 Task: Look for space in Rudolstadt, Germany from 9th June, 2023 to 11th June, 2023 for 2 adults in price range Rs.6000 to Rs.10000. Place can be entire place with 2 bedrooms having 2 beds and 1 bathroom. Property type can be house, flat, guest house. Amenities needed are: wifi. Booking option can be shelf check-in. Required host language is English.
Action: Mouse moved to (392, 198)
Screenshot: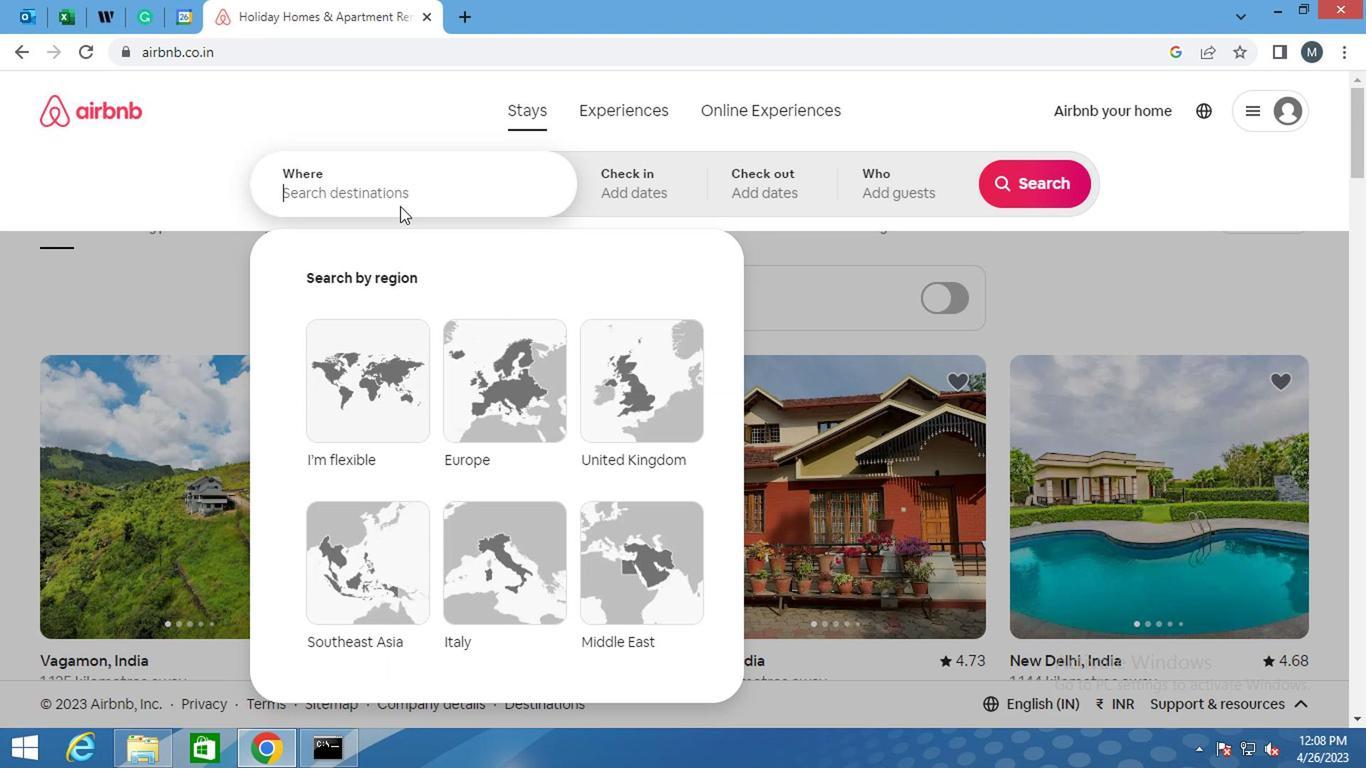 
Action: Mouse pressed left at (392, 198)
Screenshot: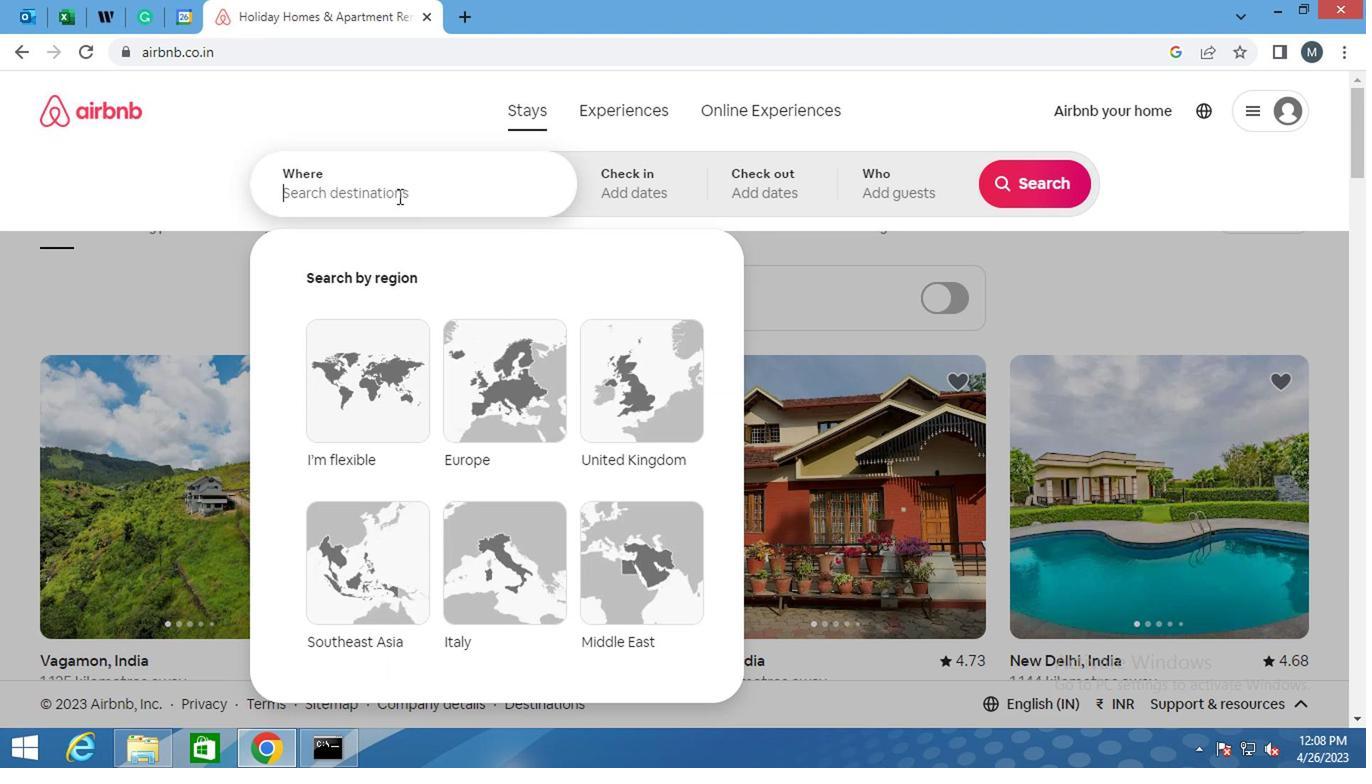 
Action: Key pressed <Key.shift><Key.shift>RUDOLSTADT
Screenshot: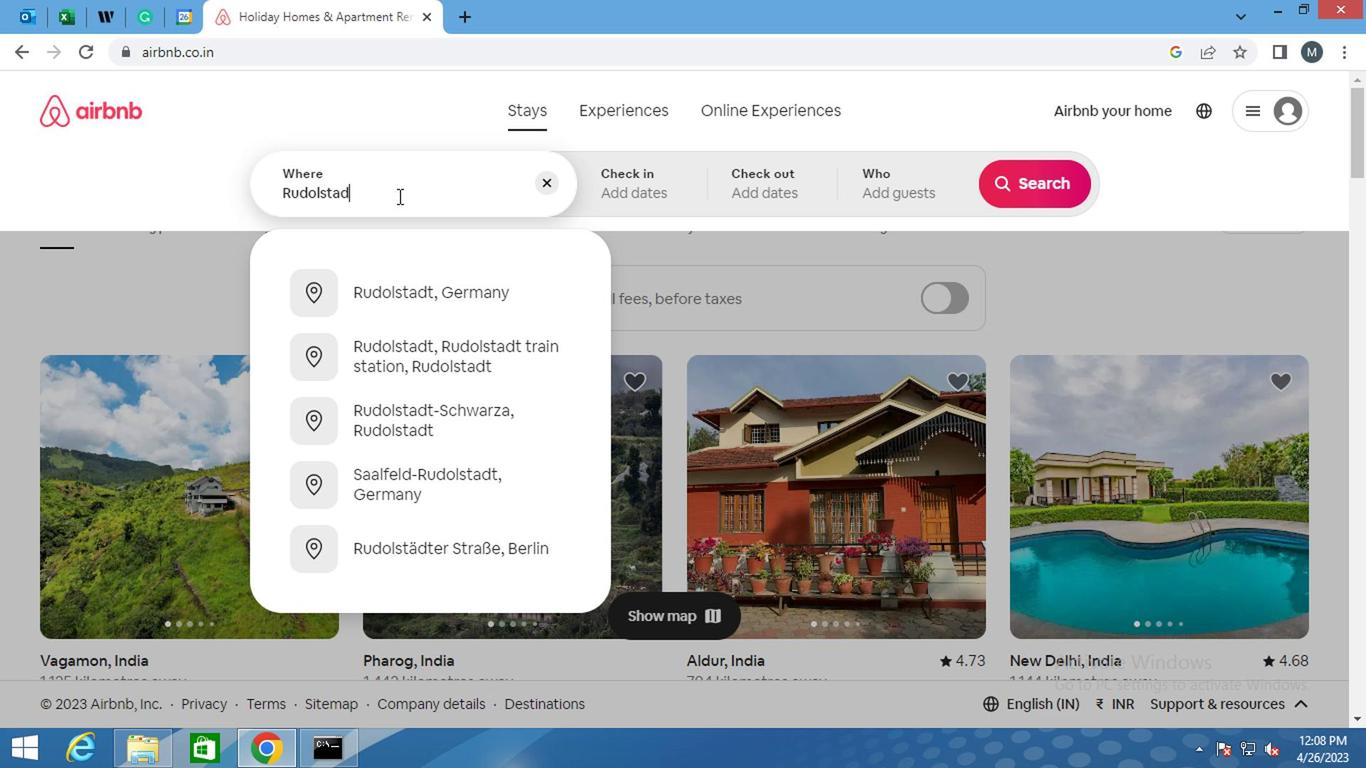 
Action: Mouse moved to (430, 302)
Screenshot: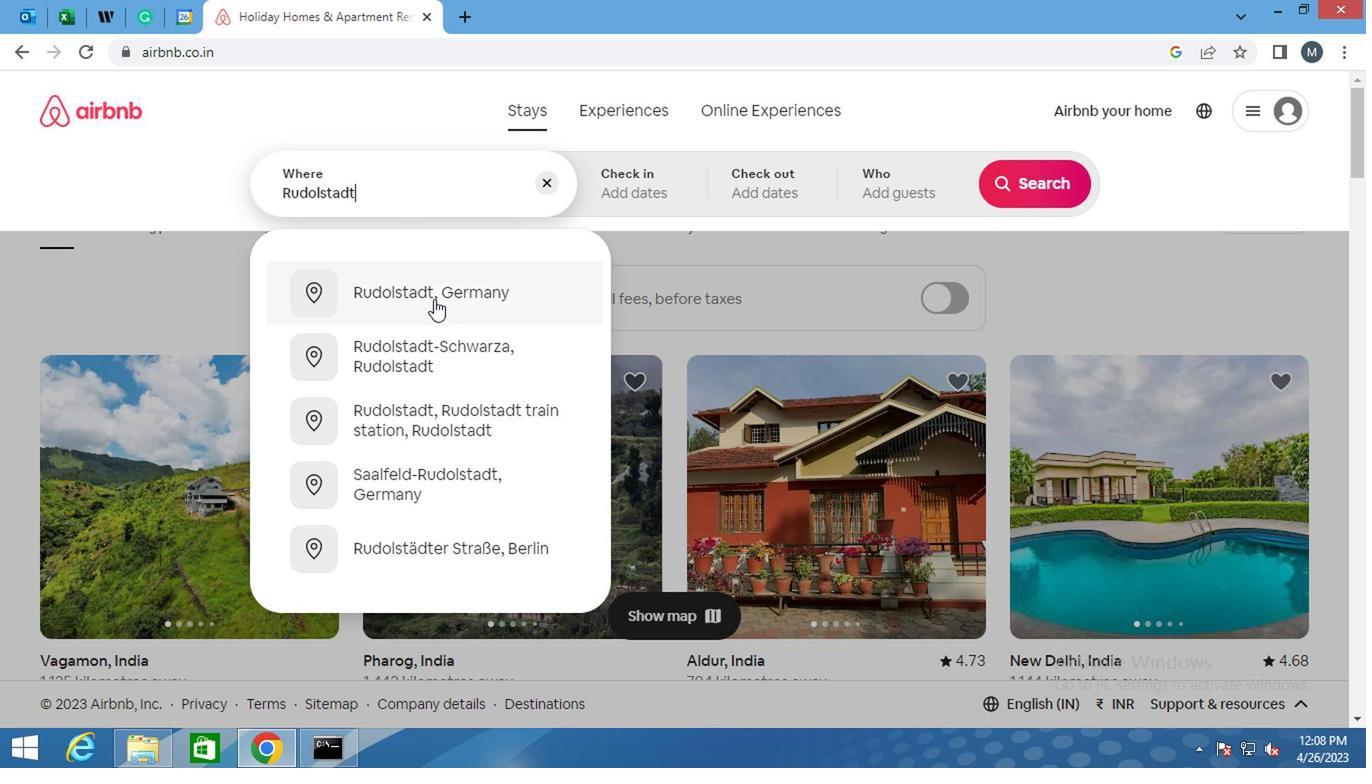 
Action: Mouse pressed left at (430, 302)
Screenshot: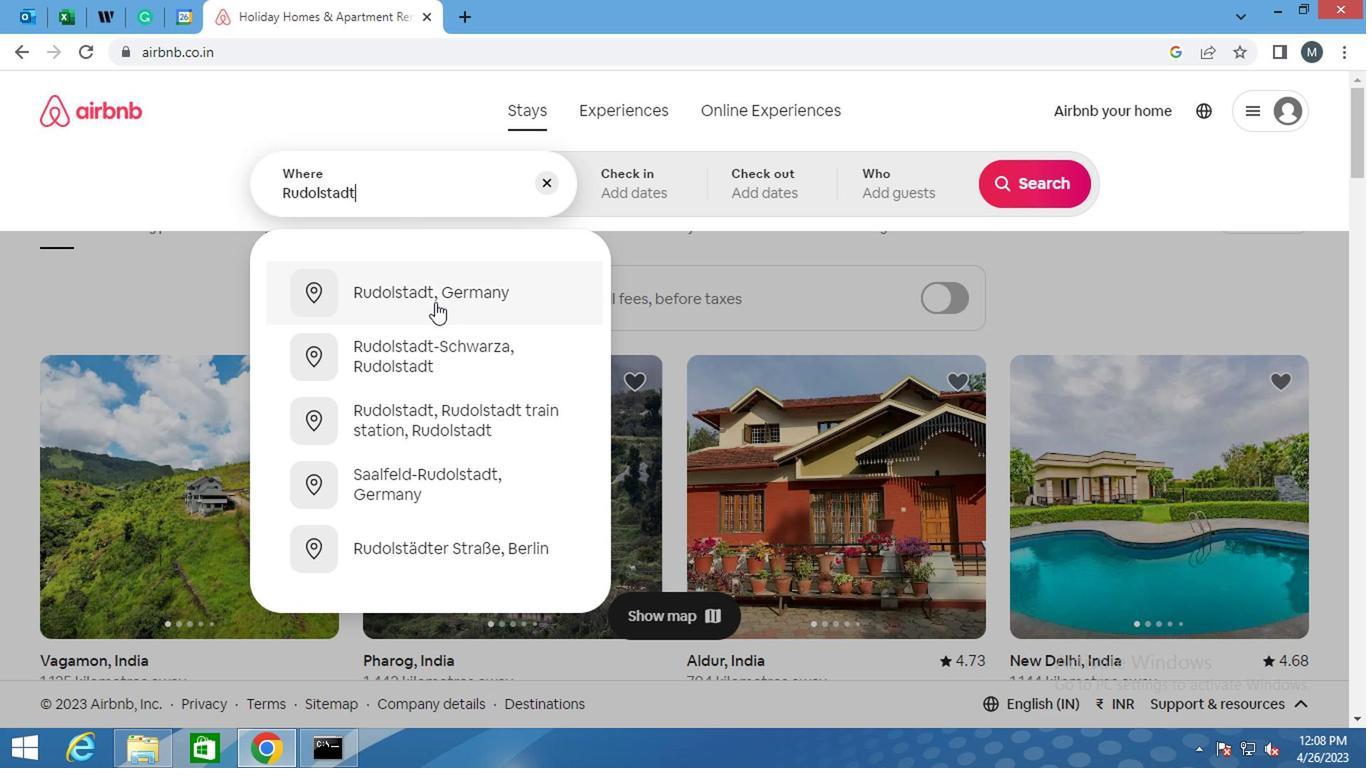 
Action: Mouse moved to (1015, 340)
Screenshot: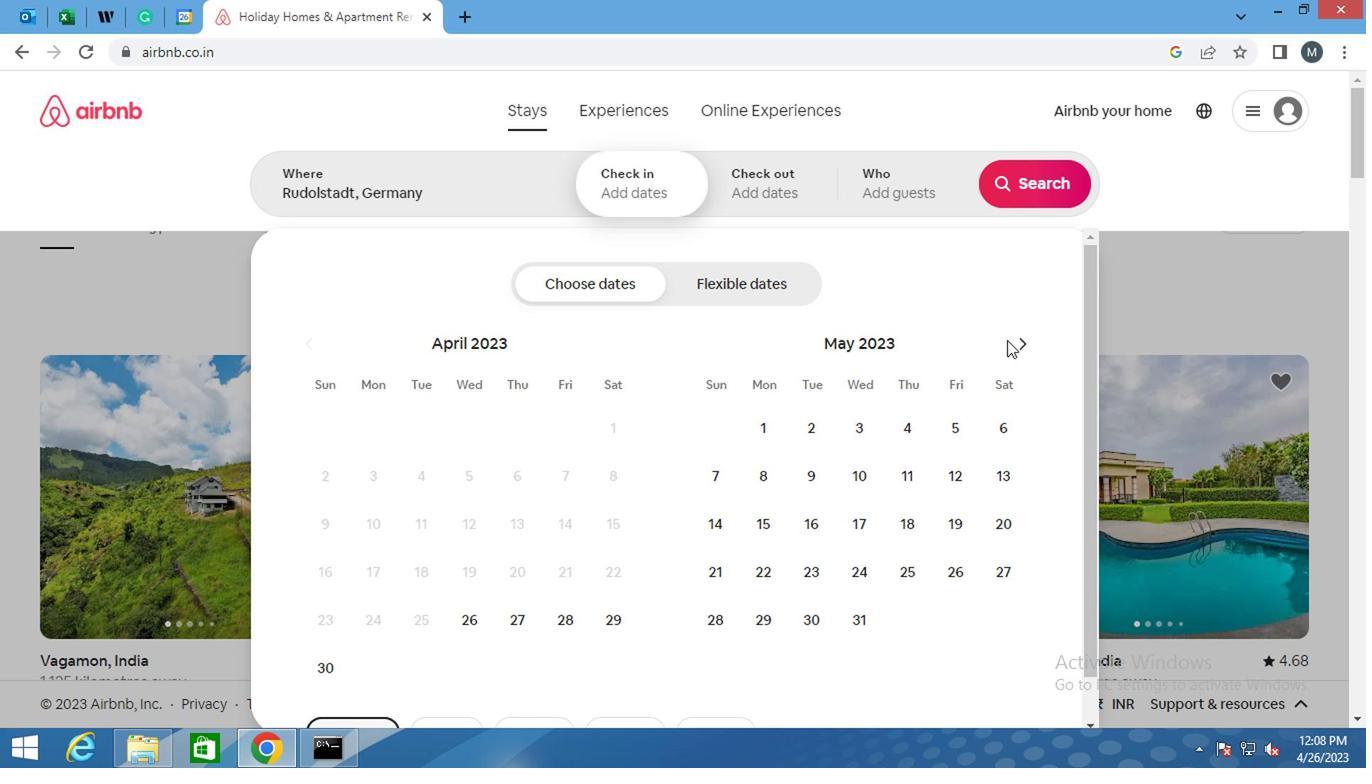 
Action: Mouse pressed left at (1015, 340)
Screenshot: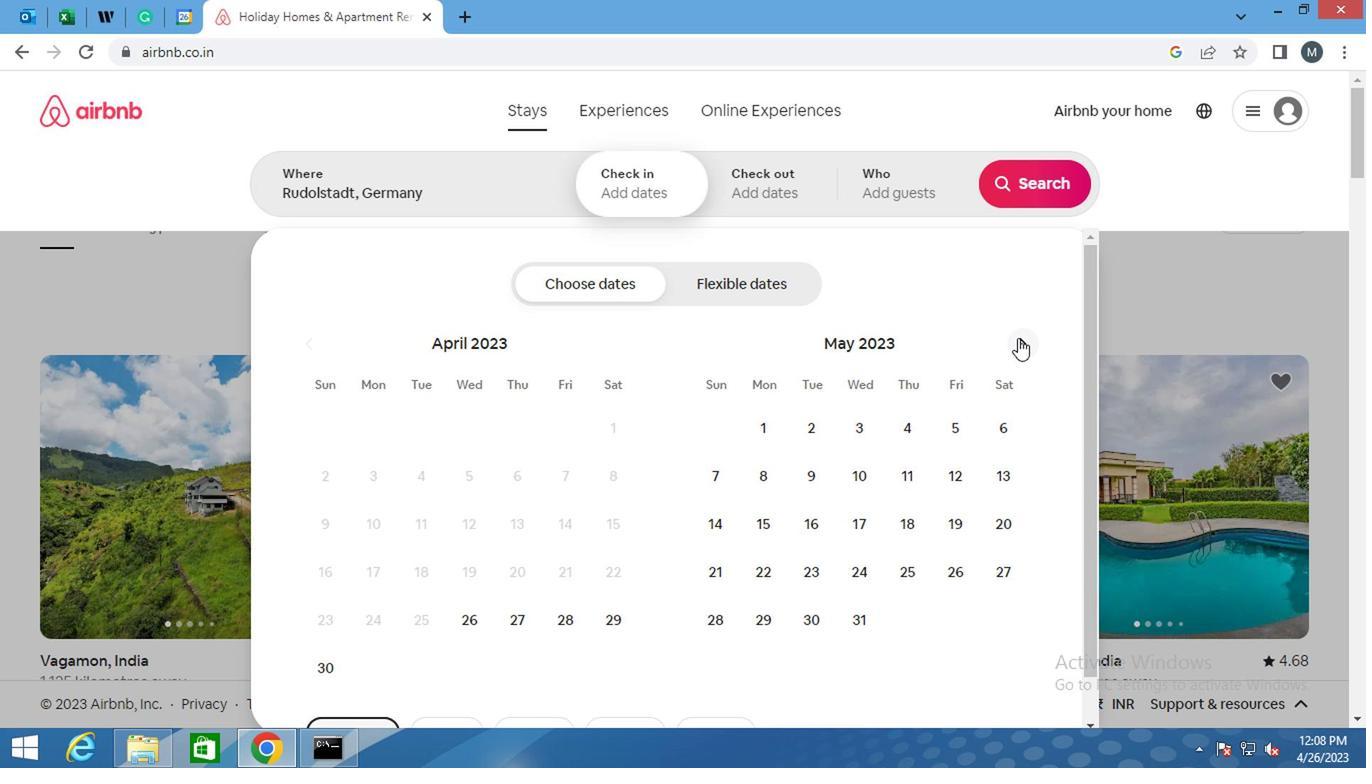 
Action: Mouse moved to (1017, 340)
Screenshot: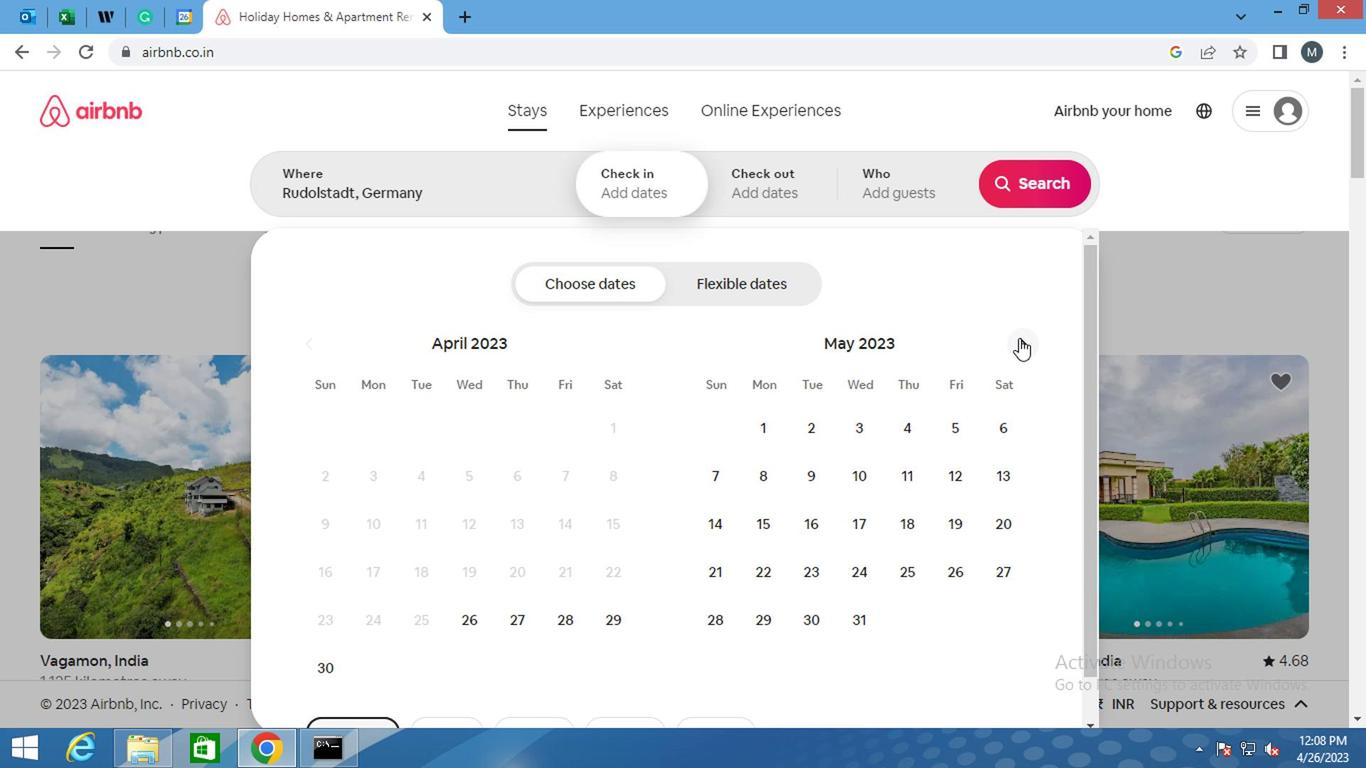 
Action: Mouse pressed left at (1017, 340)
Screenshot: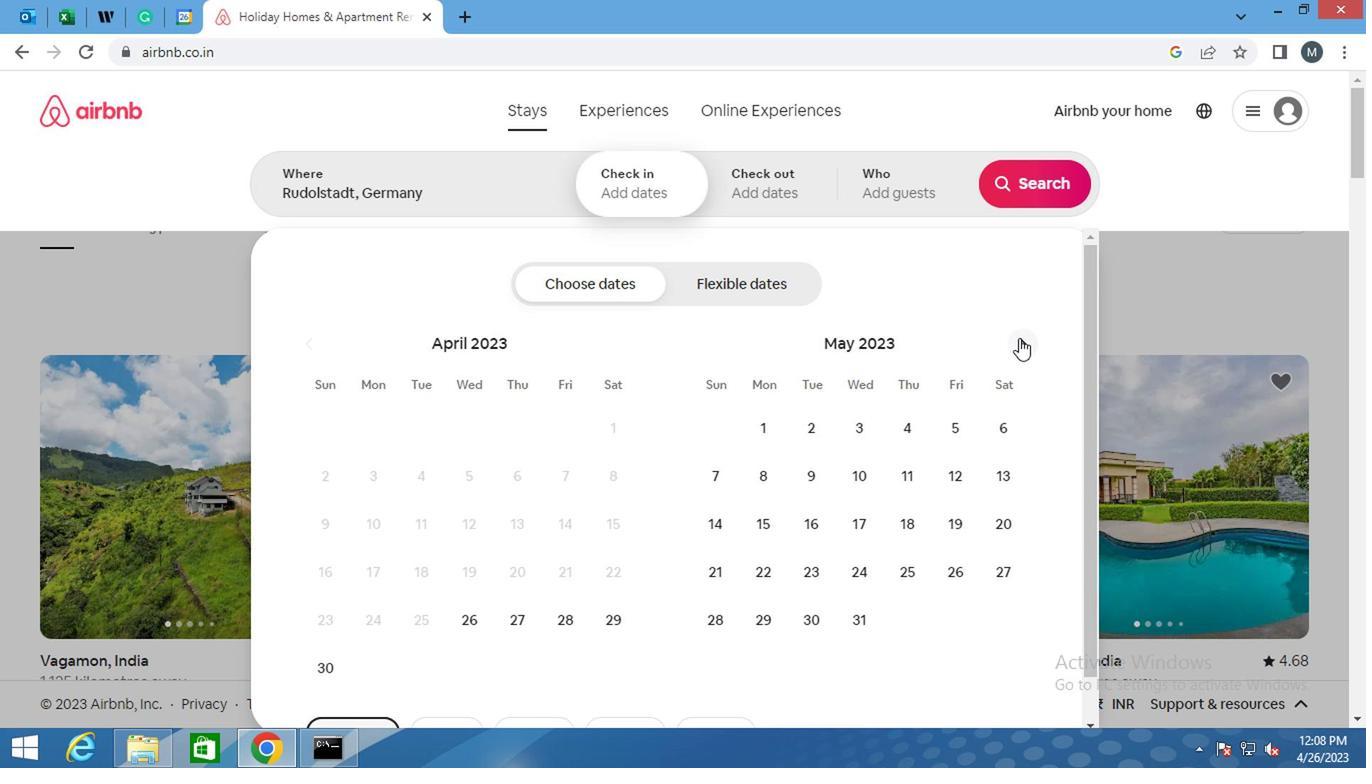 
Action: Mouse moved to (554, 481)
Screenshot: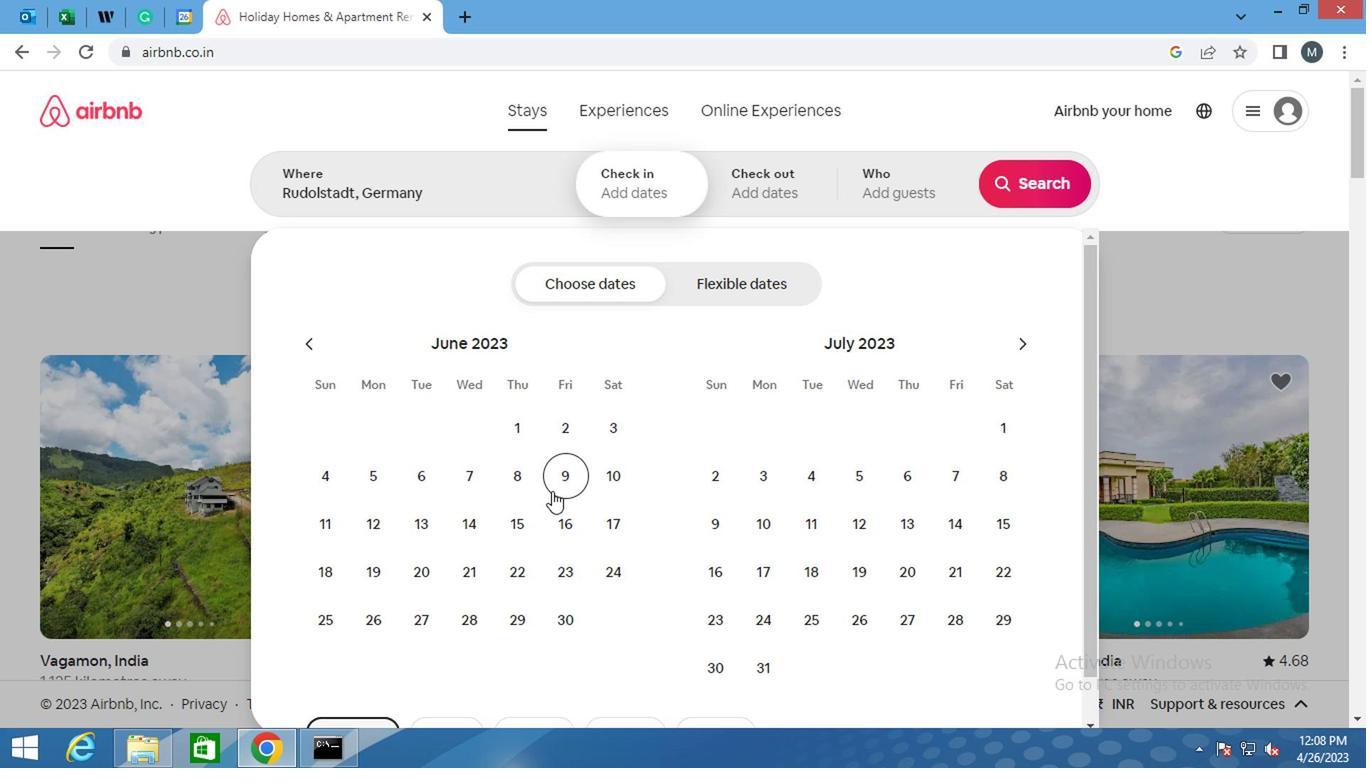 
Action: Mouse pressed left at (554, 481)
Screenshot: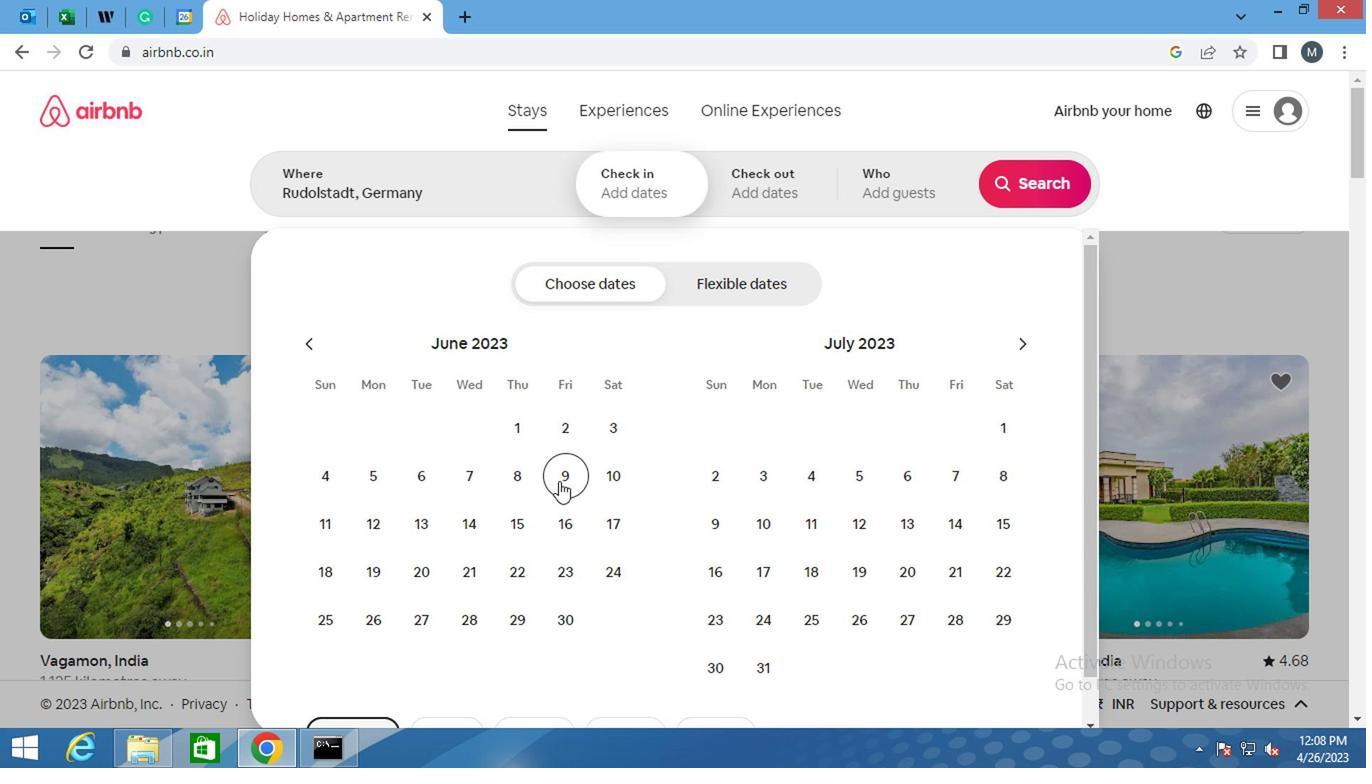 
Action: Mouse moved to (316, 531)
Screenshot: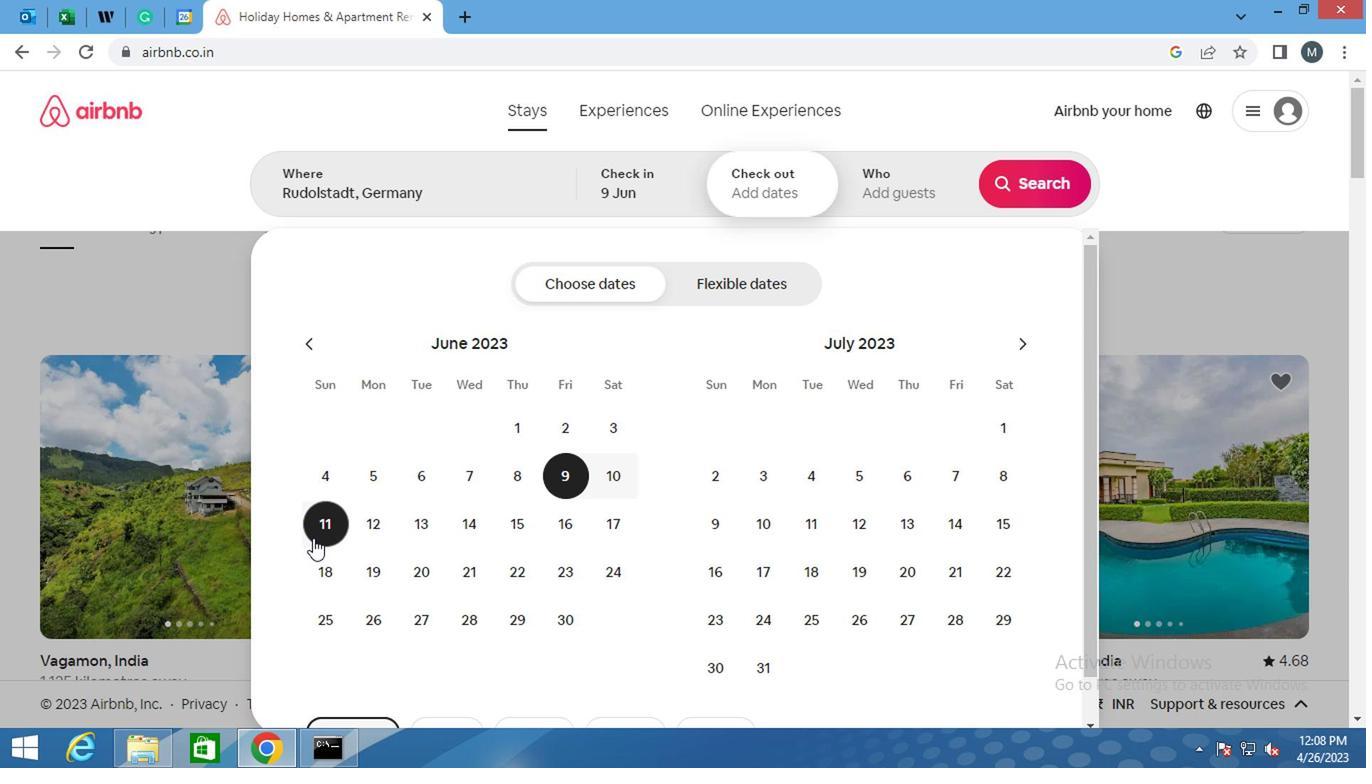 
Action: Mouse pressed left at (316, 531)
Screenshot: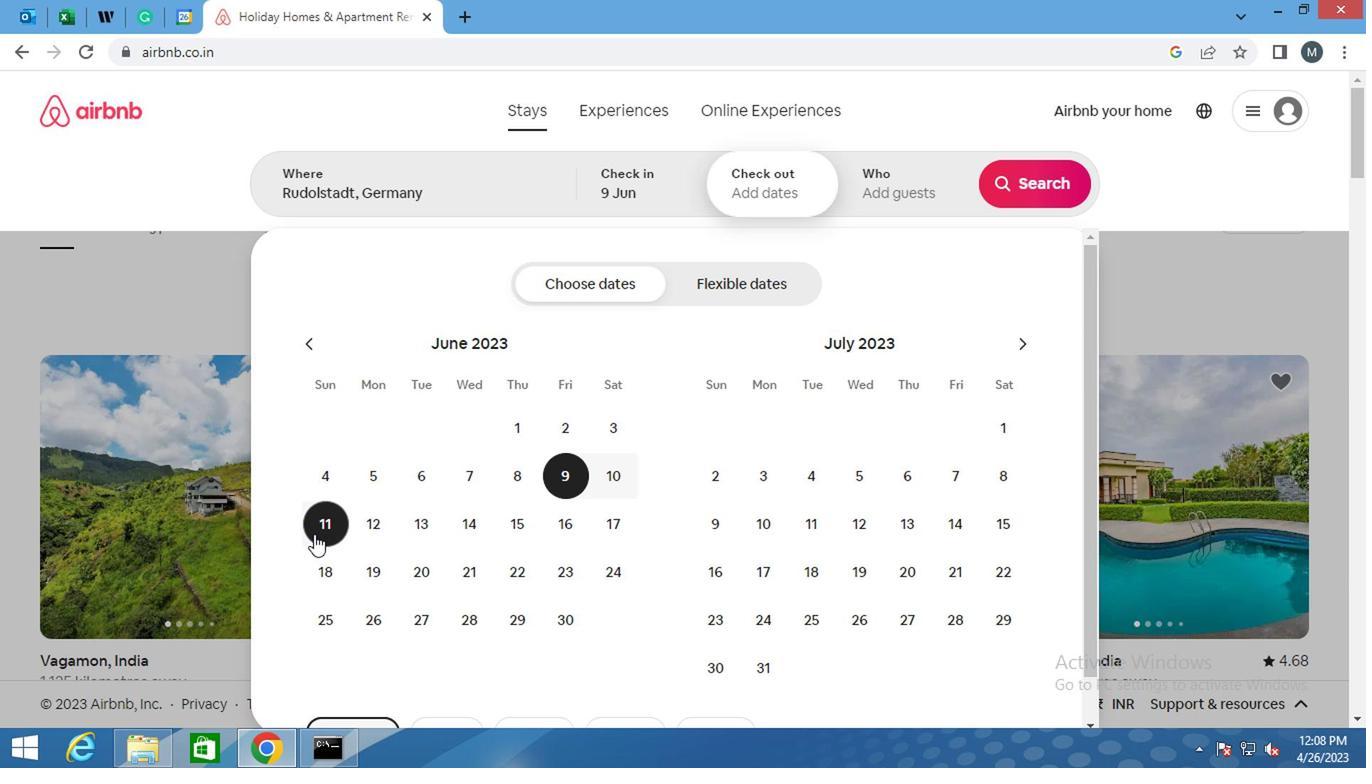 
Action: Mouse moved to (867, 196)
Screenshot: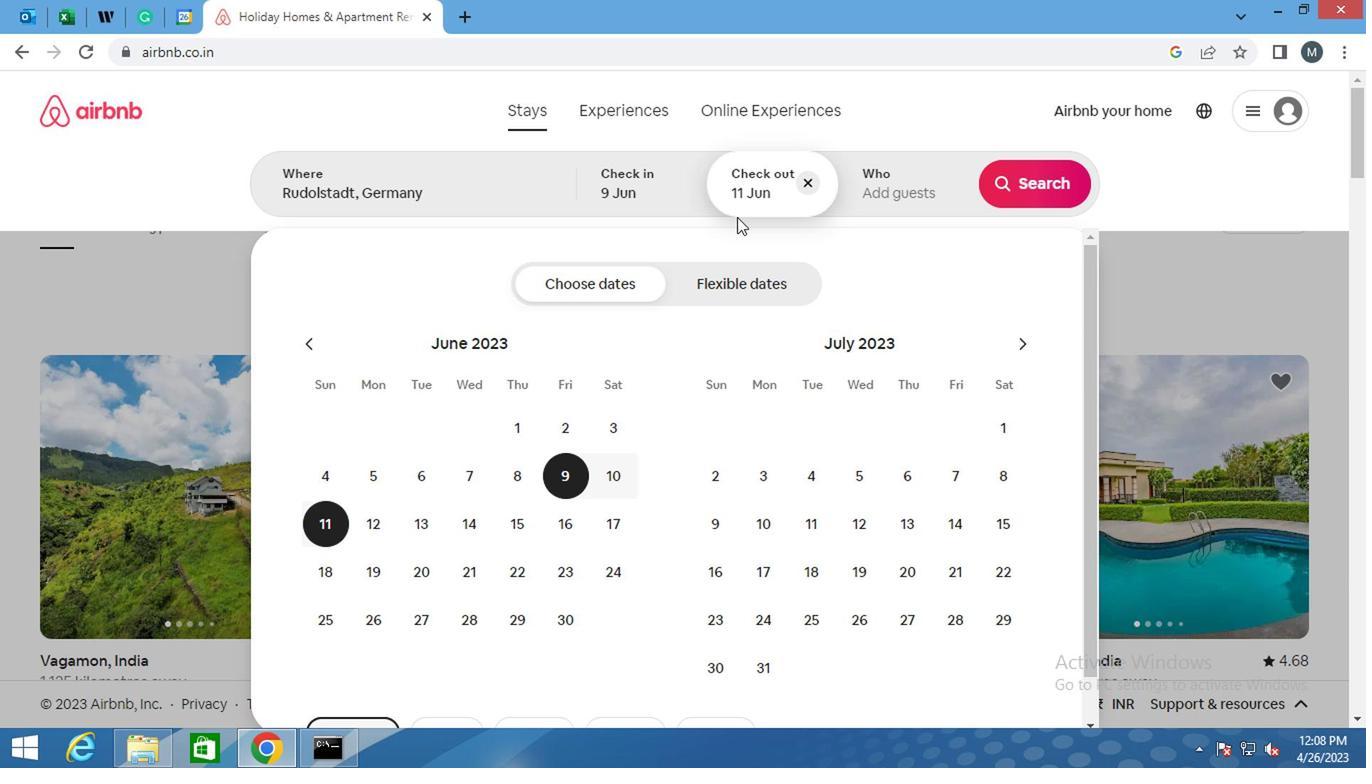 
Action: Mouse pressed left at (867, 196)
Screenshot: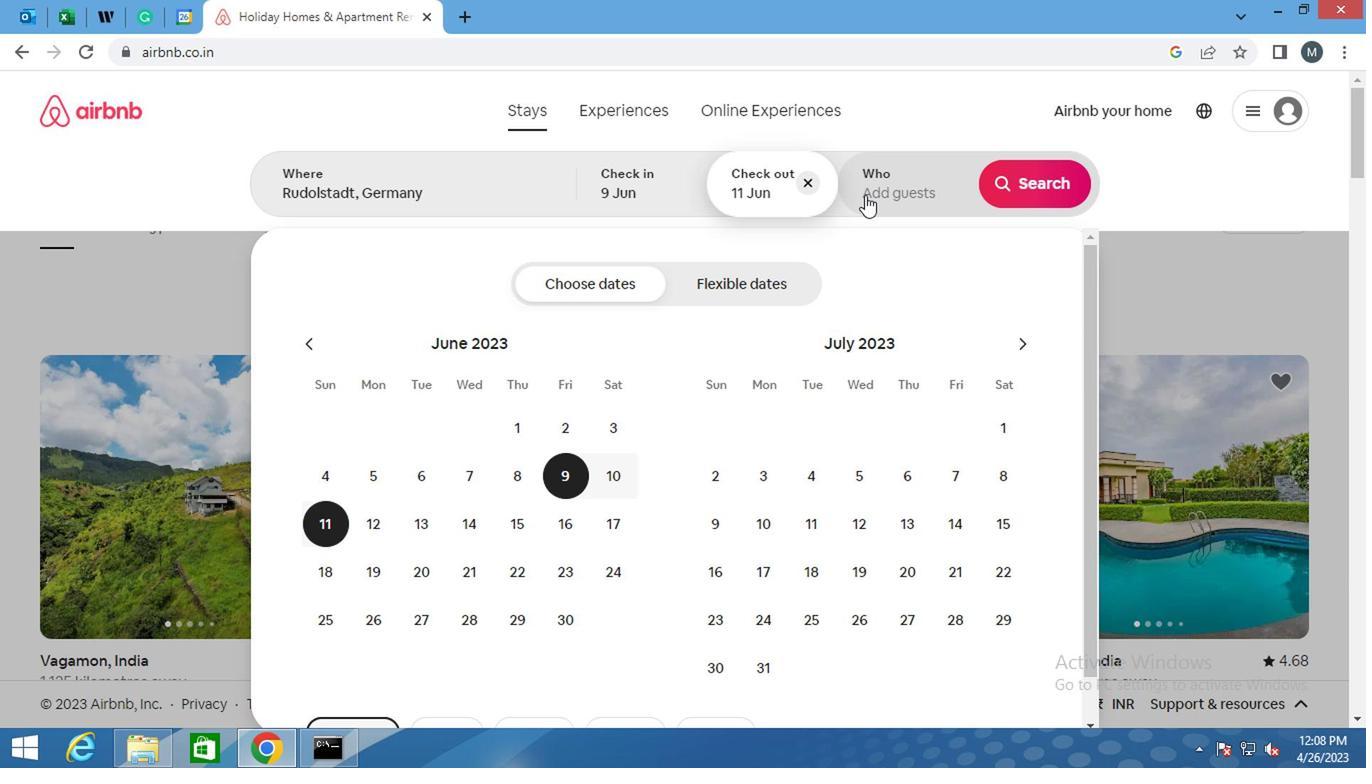
Action: Mouse moved to (1033, 290)
Screenshot: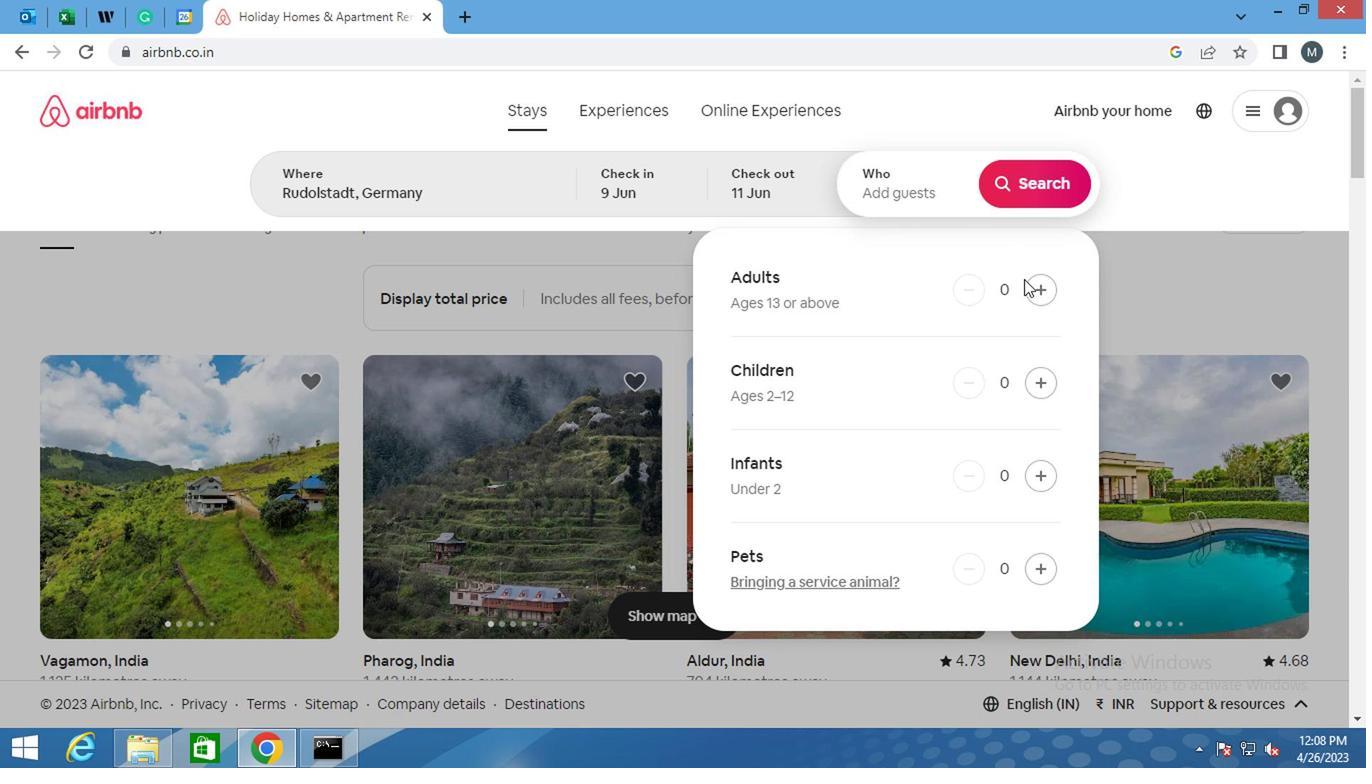 
Action: Mouse pressed left at (1033, 290)
Screenshot: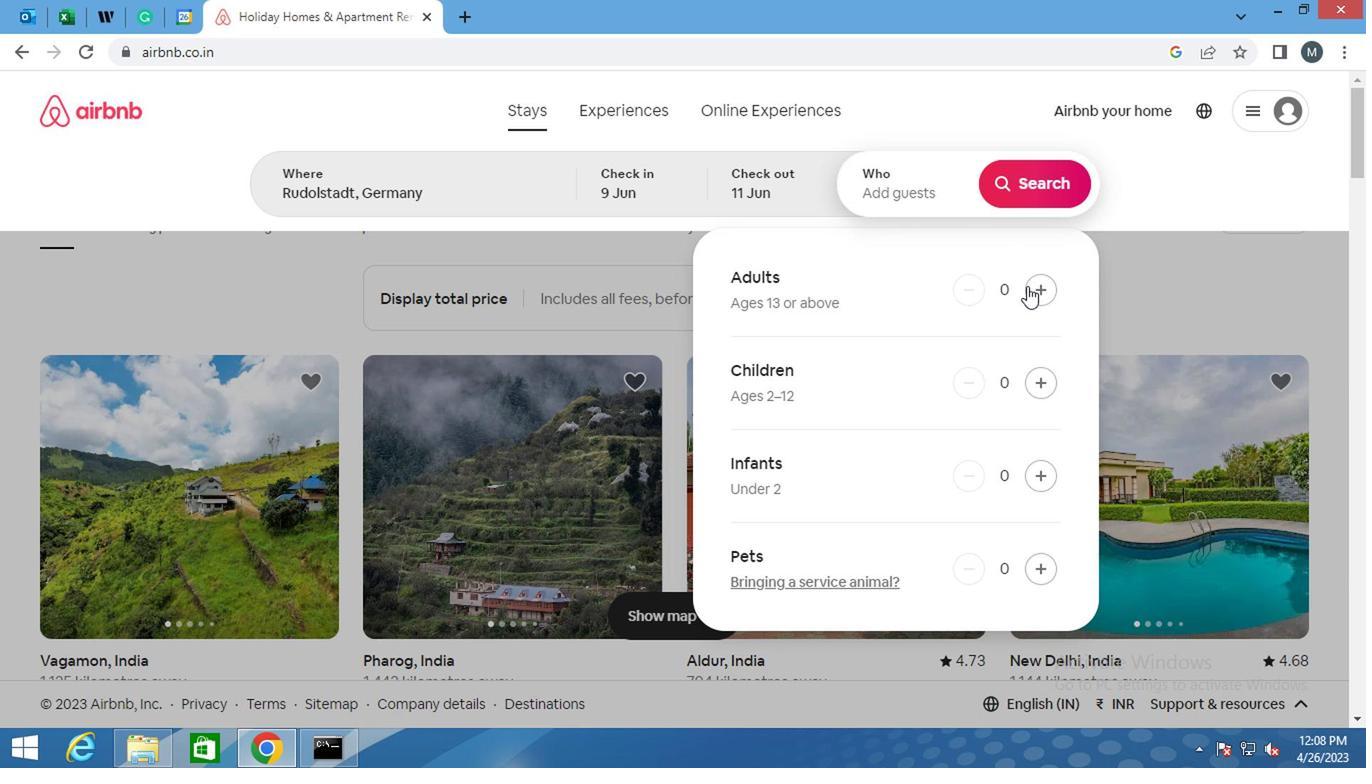 
Action: Mouse moved to (1033, 290)
Screenshot: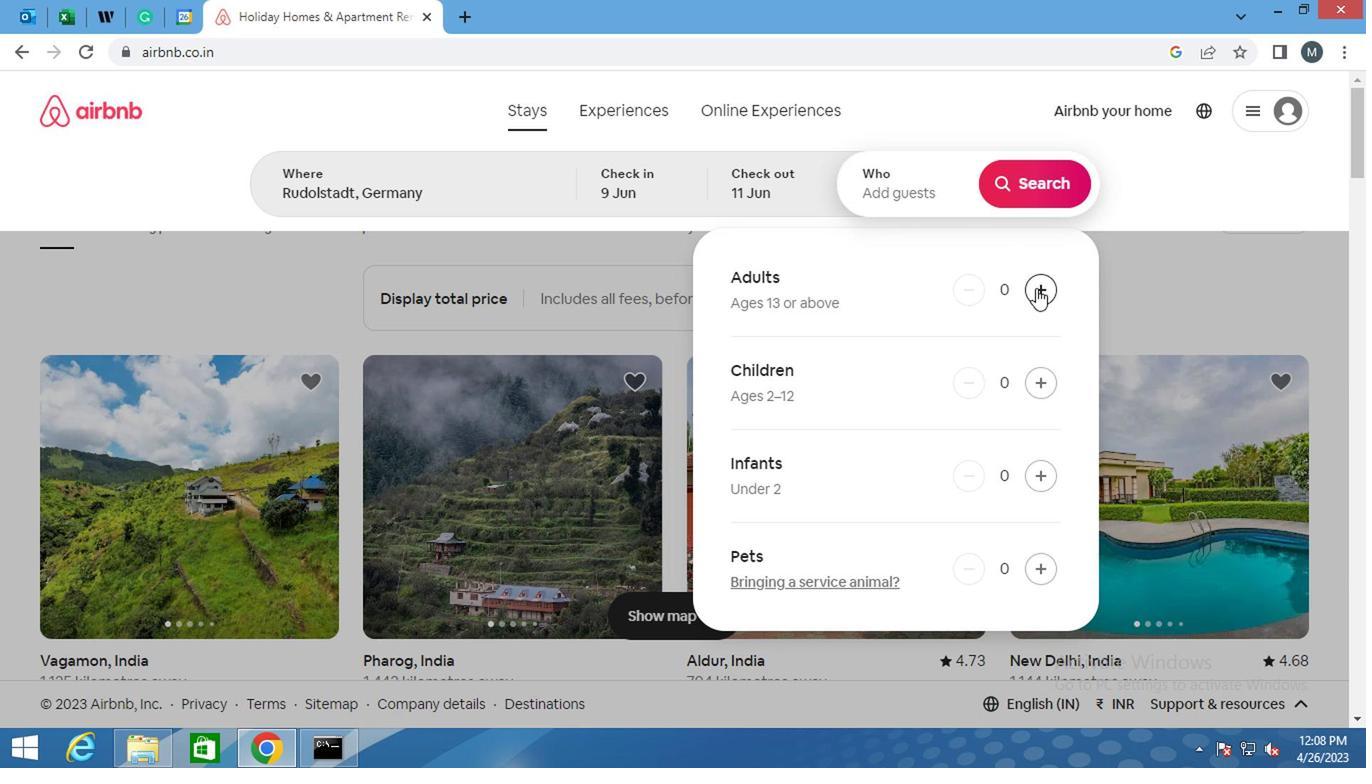
Action: Mouse pressed left at (1033, 290)
Screenshot: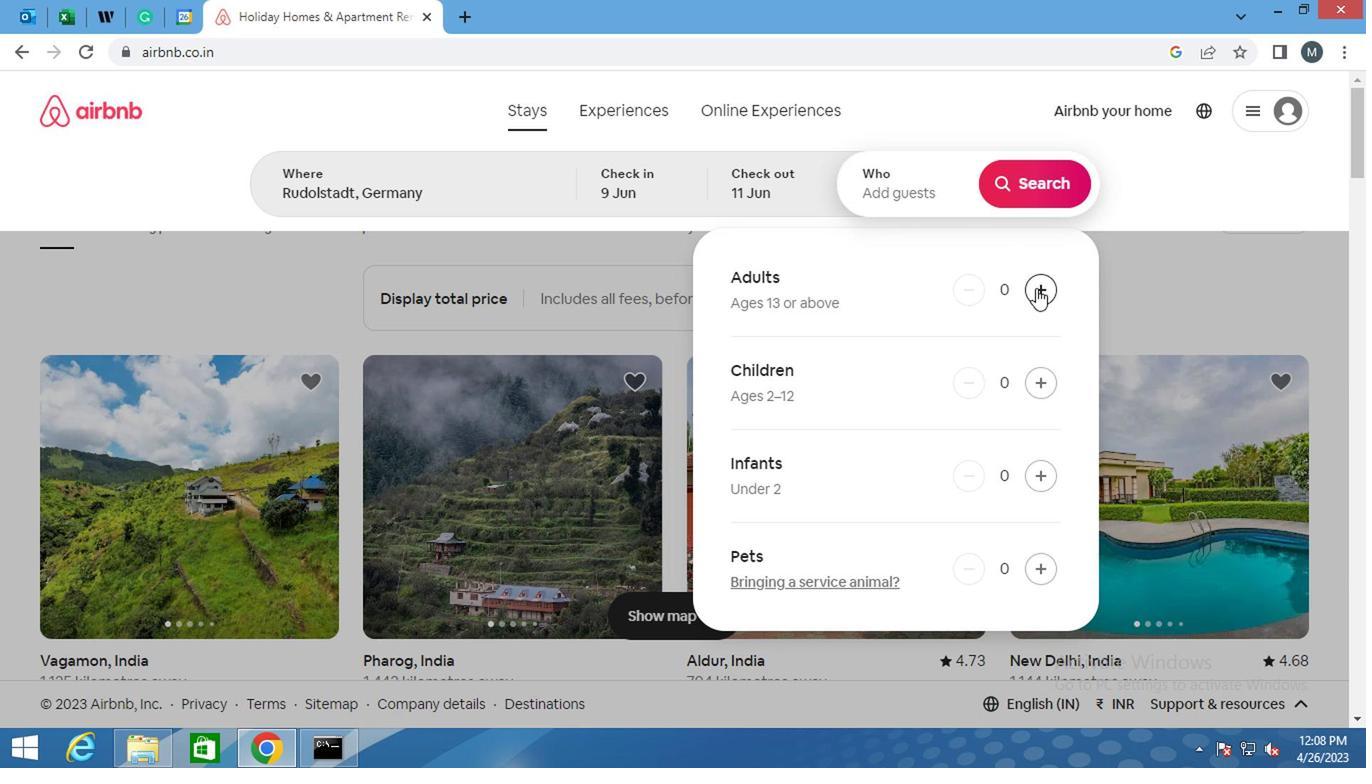 
Action: Mouse moved to (1024, 190)
Screenshot: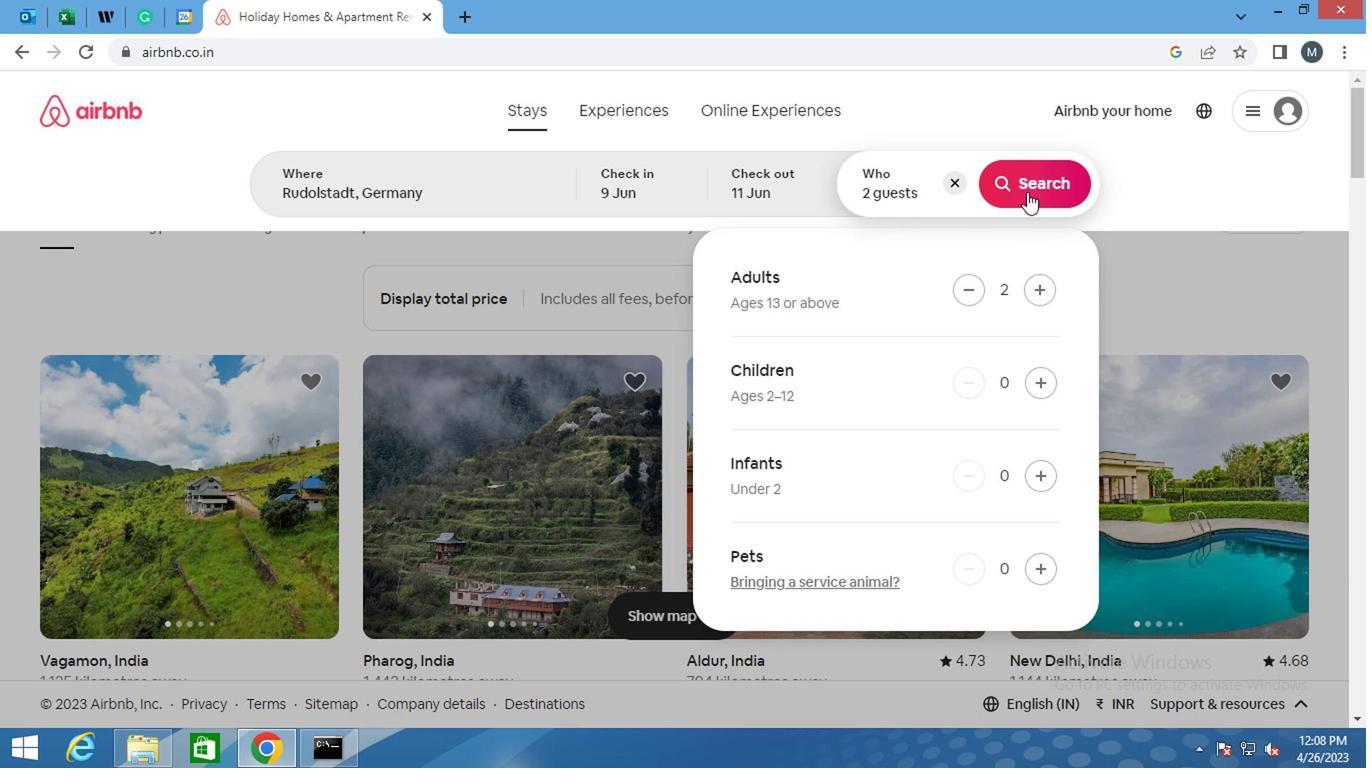 
Action: Mouse pressed left at (1024, 190)
Screenshot: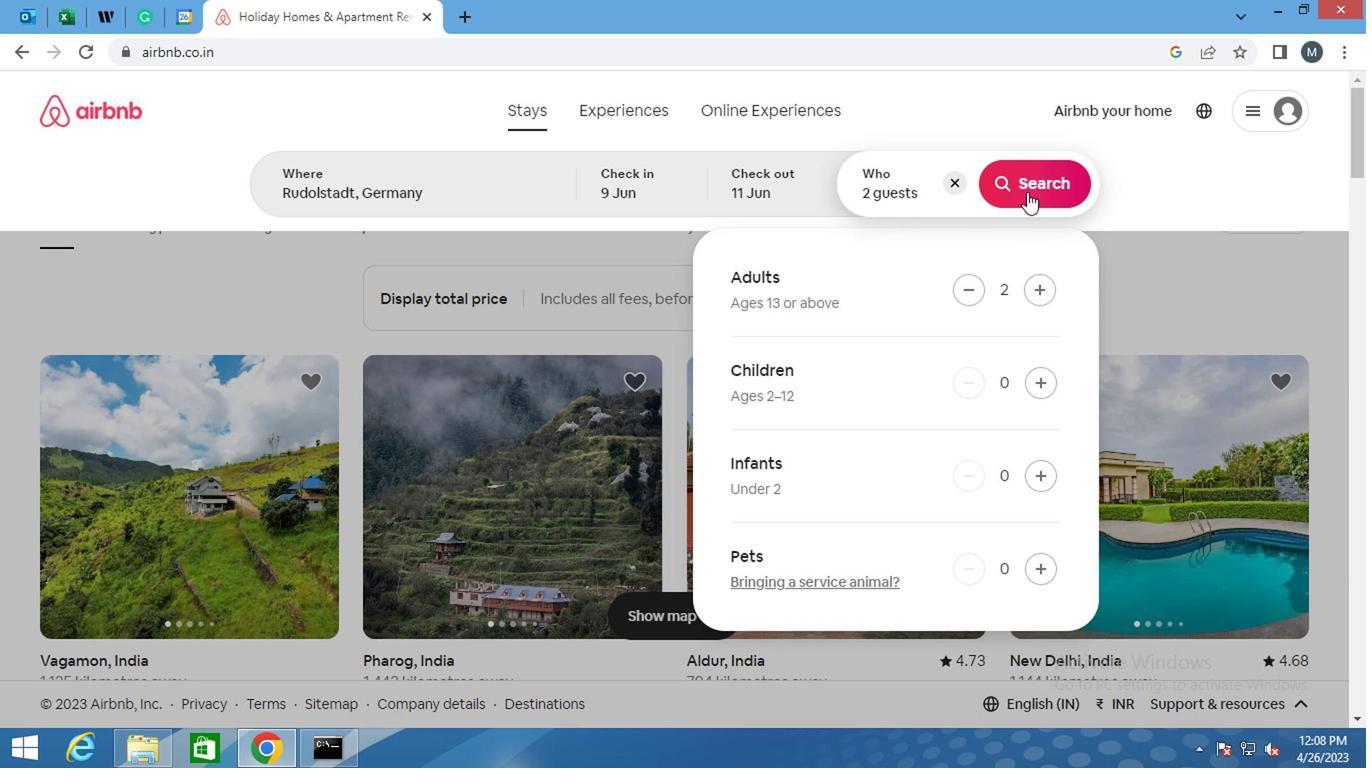 
Action: Mouse moved to (1258, 205)
Screenshot: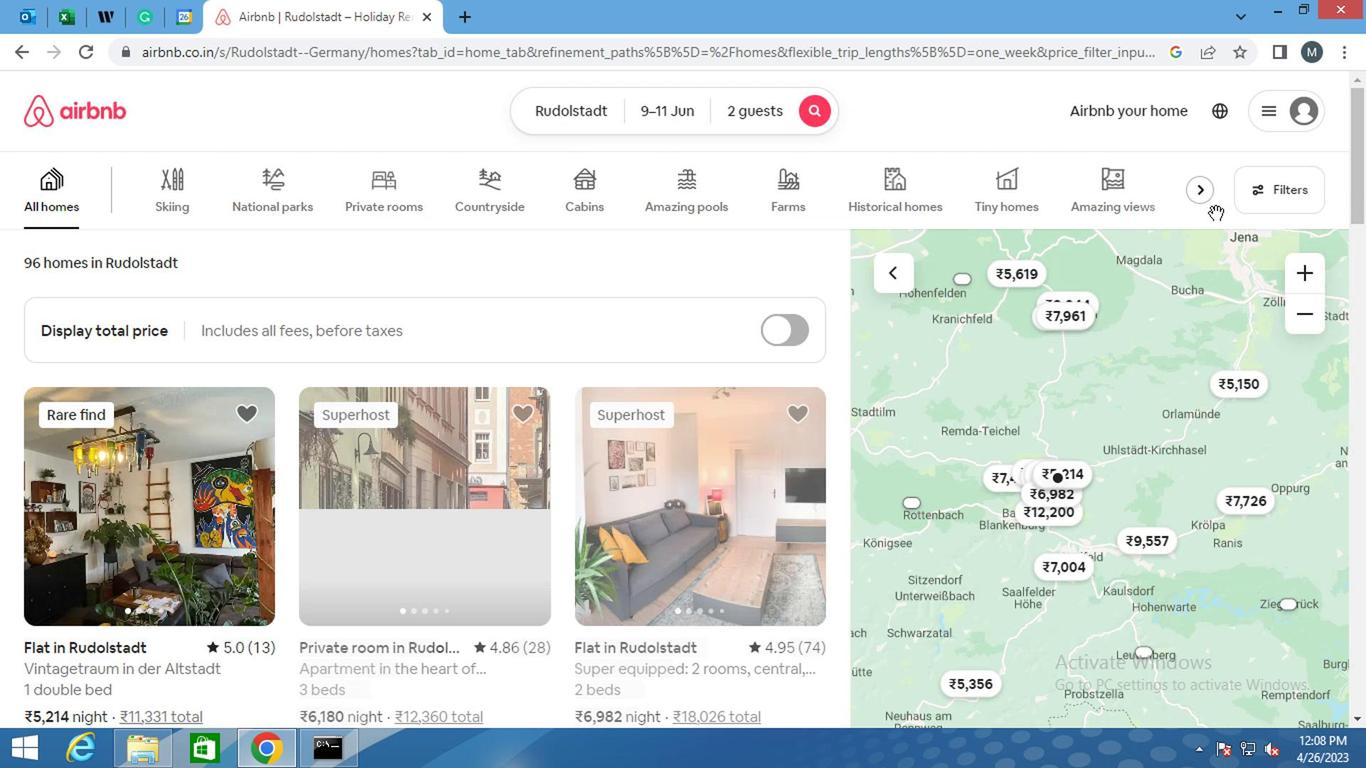 
Action: Mouse pressed left at (1258, 205)
Screenshot: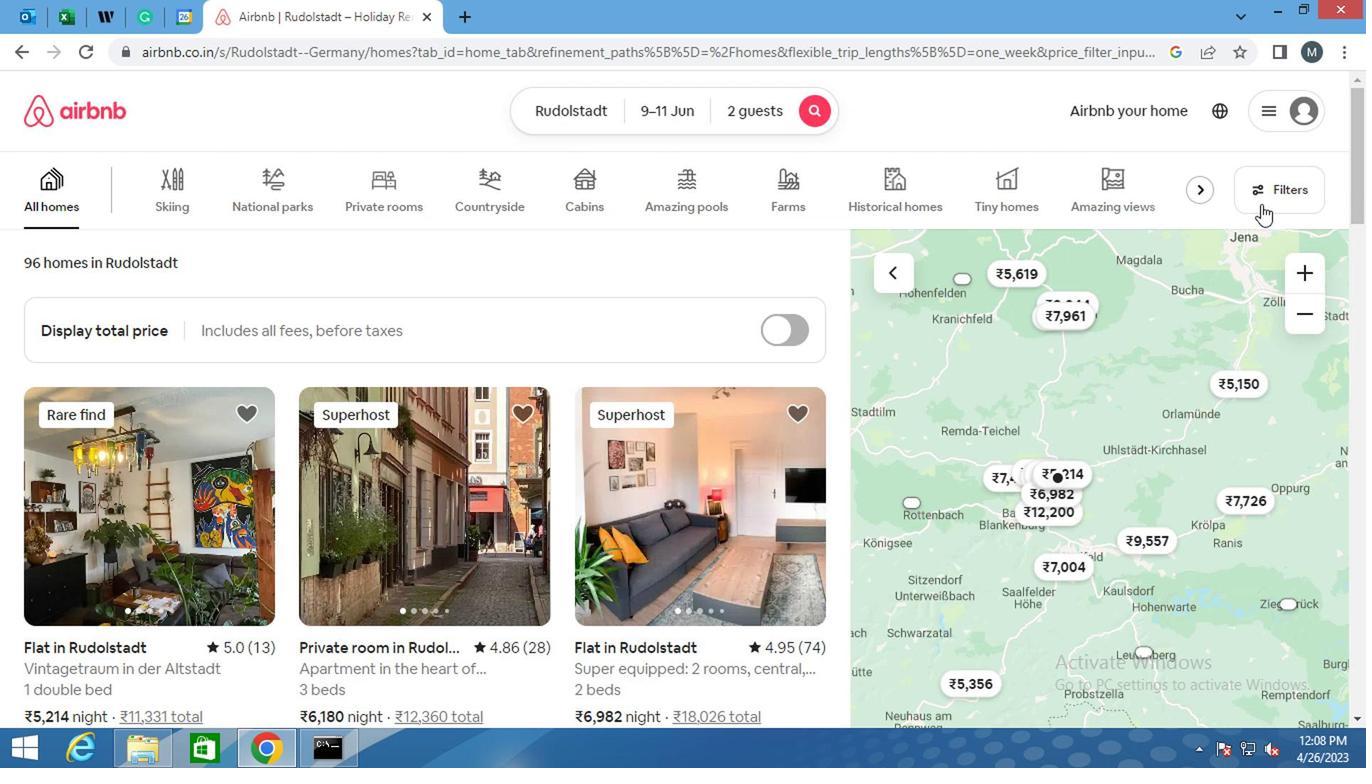 
Action: Mouse moved to (569, 432)
Screenshot: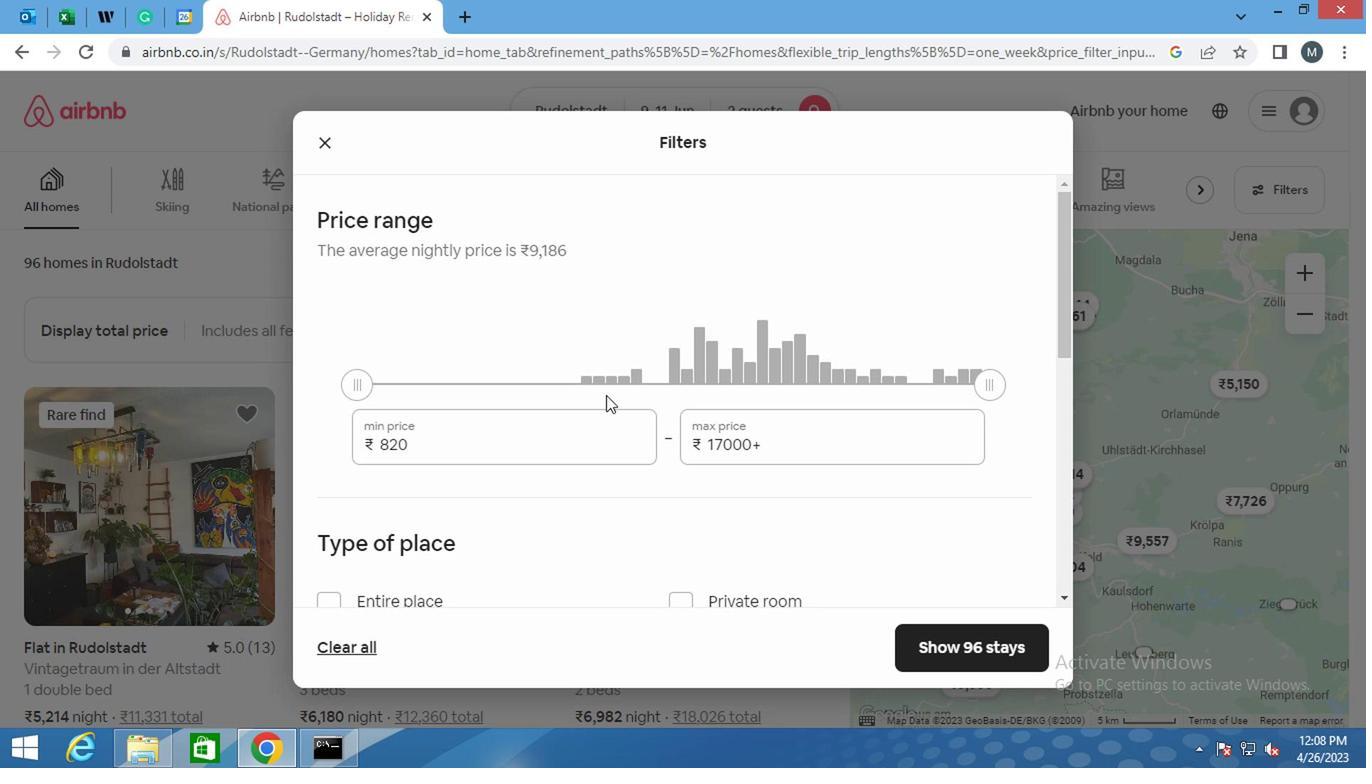
Action: Mouse pressed left at (569, 432)
Screenshot: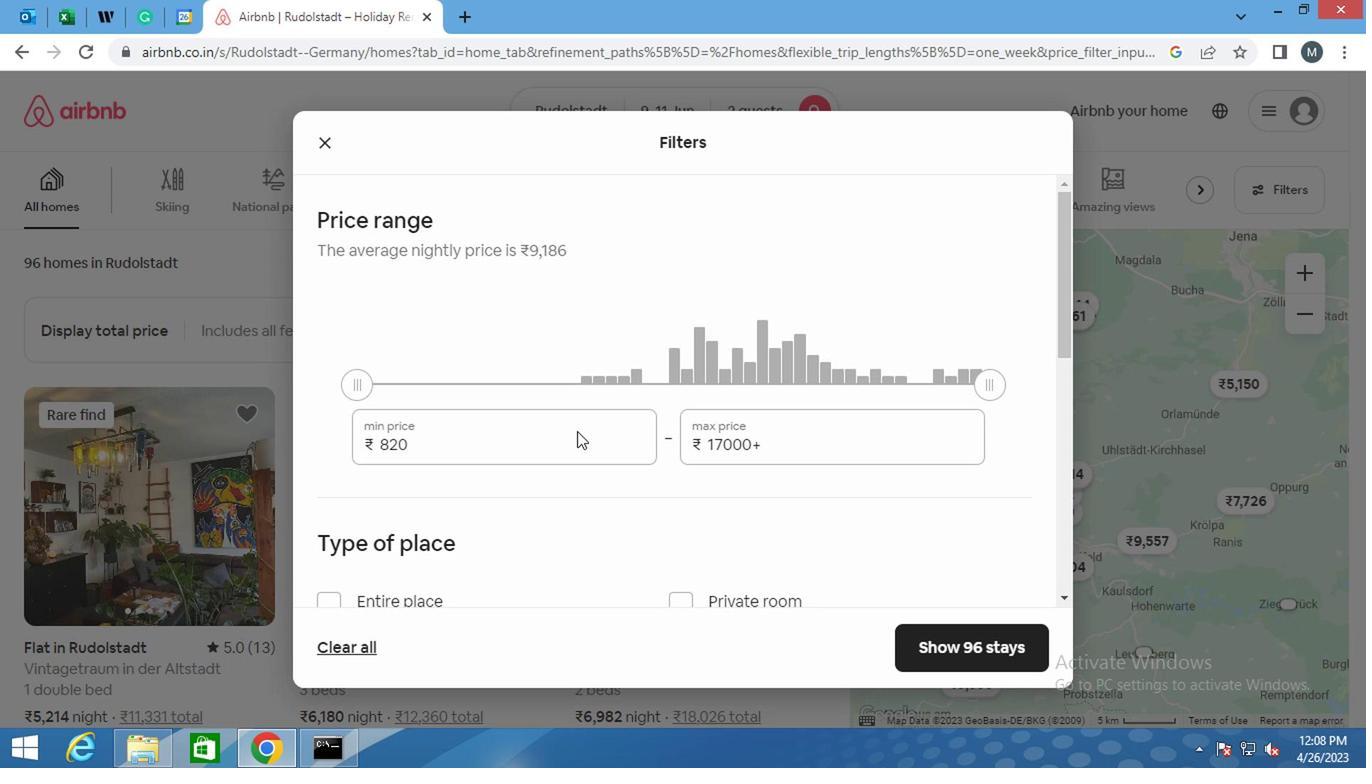 
Action: Mouse moved to (568, 432)
Screenshot: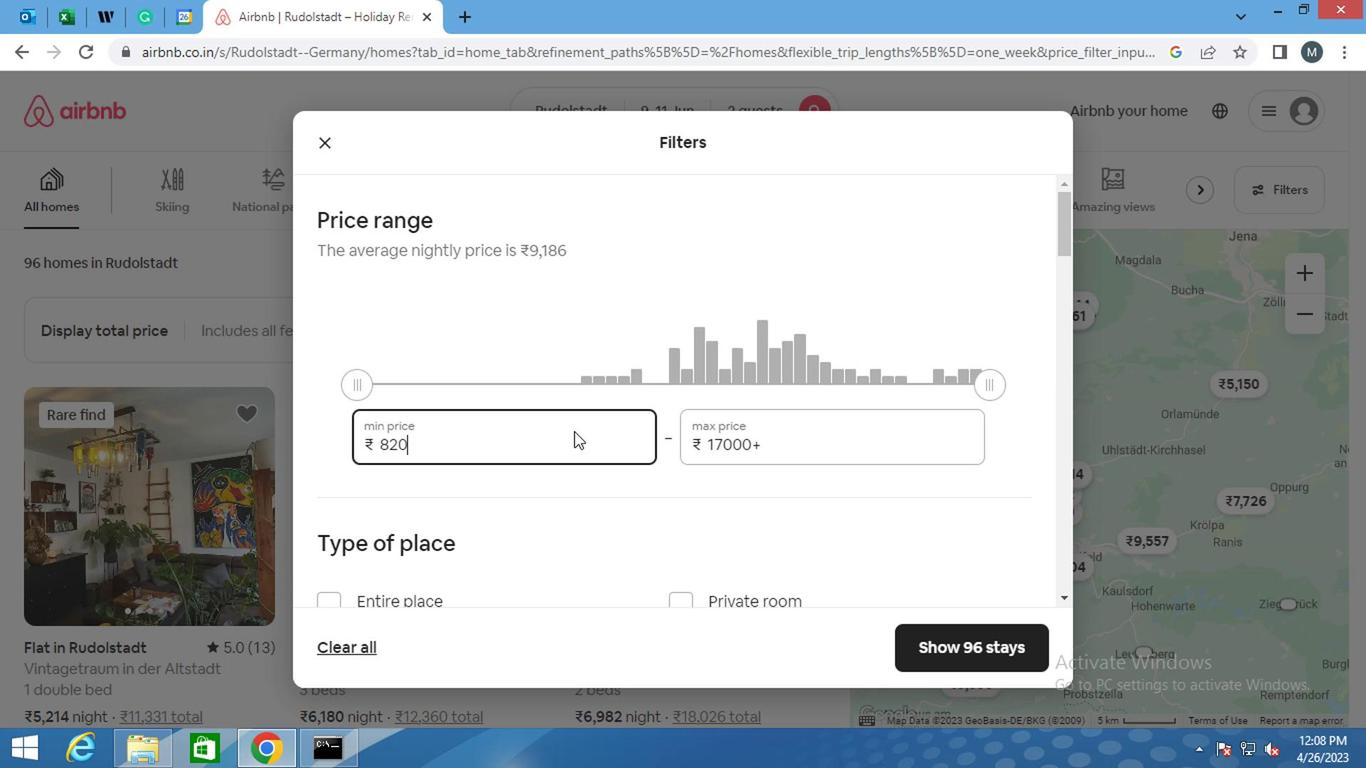 
Action: Key pressed <Key.backspace><Key.backspace><Key.backspace><Key.backspace>6000
Screenshot: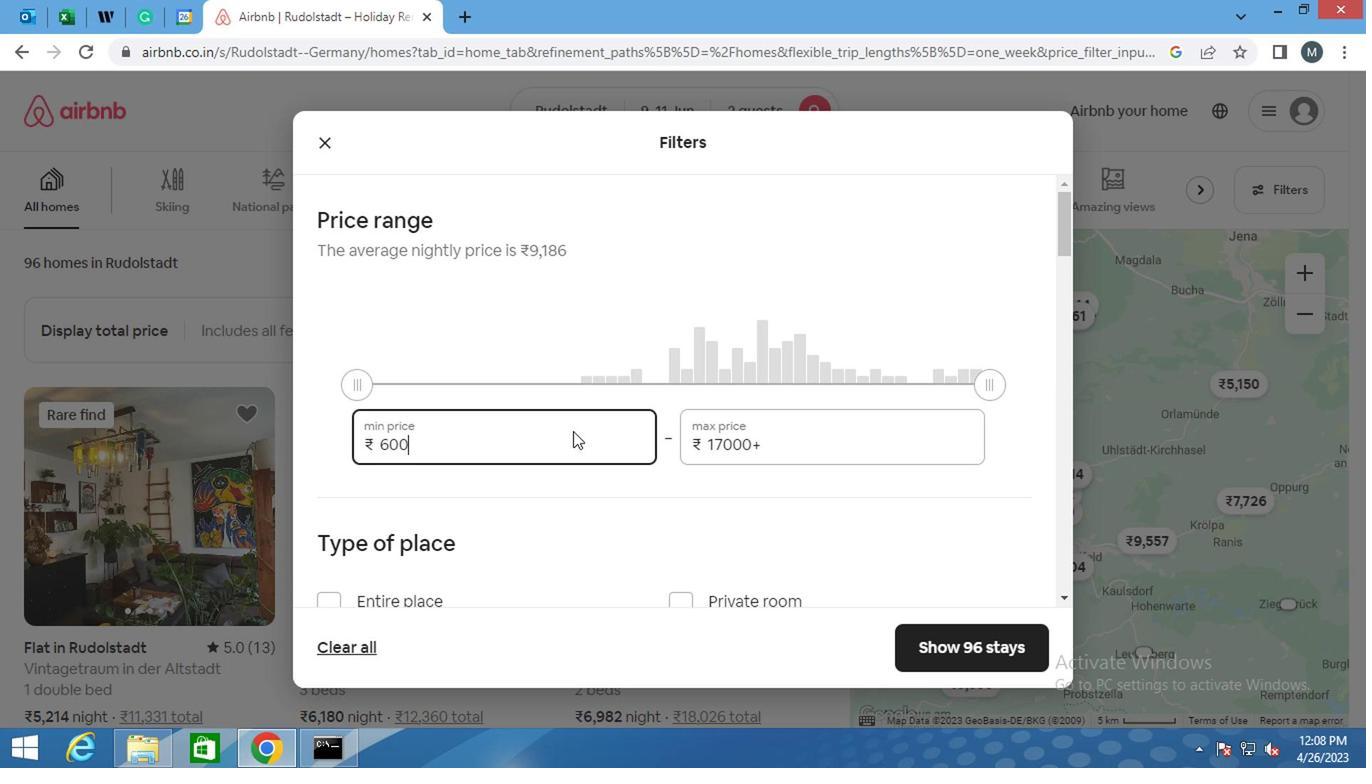 
Action: Mouse moved to (760, 449)
Screenshot: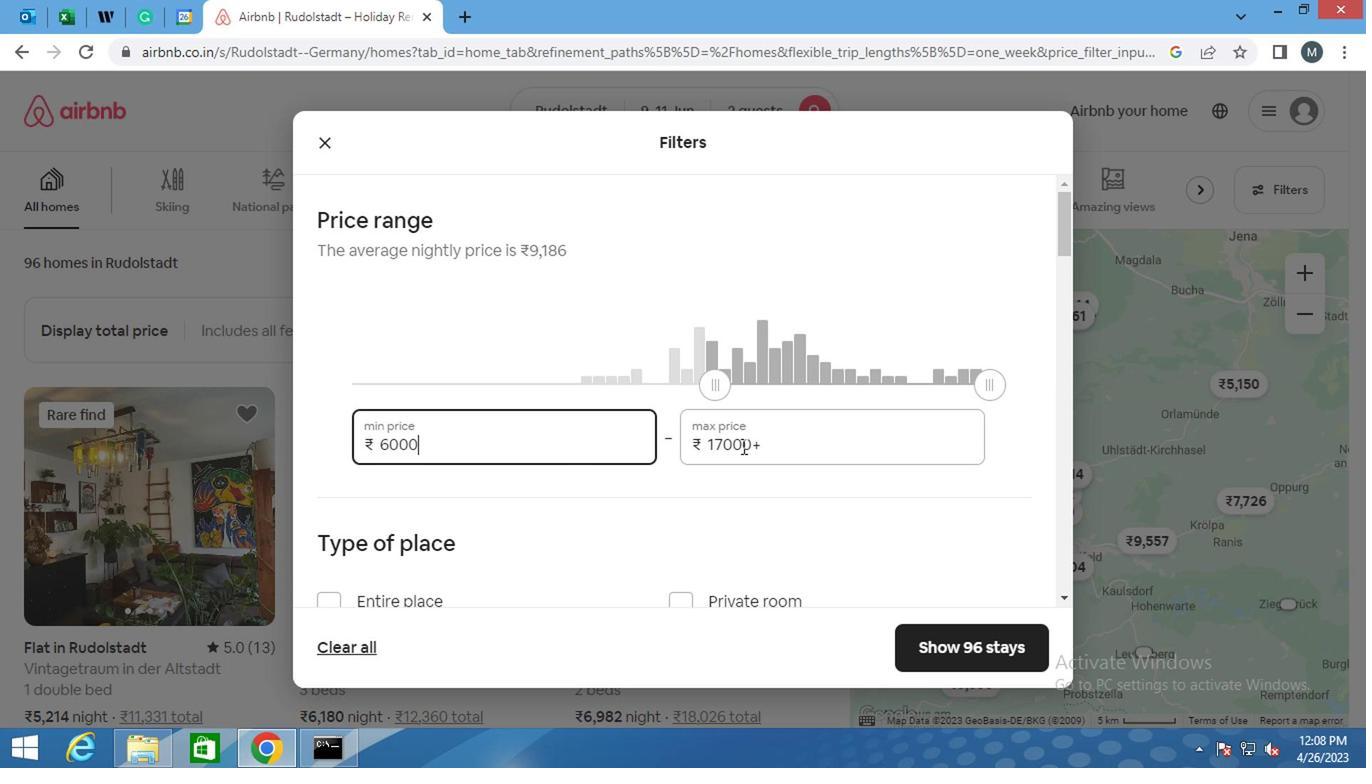 
Action: Mouse pressed left at (760, 449)
Screenshot: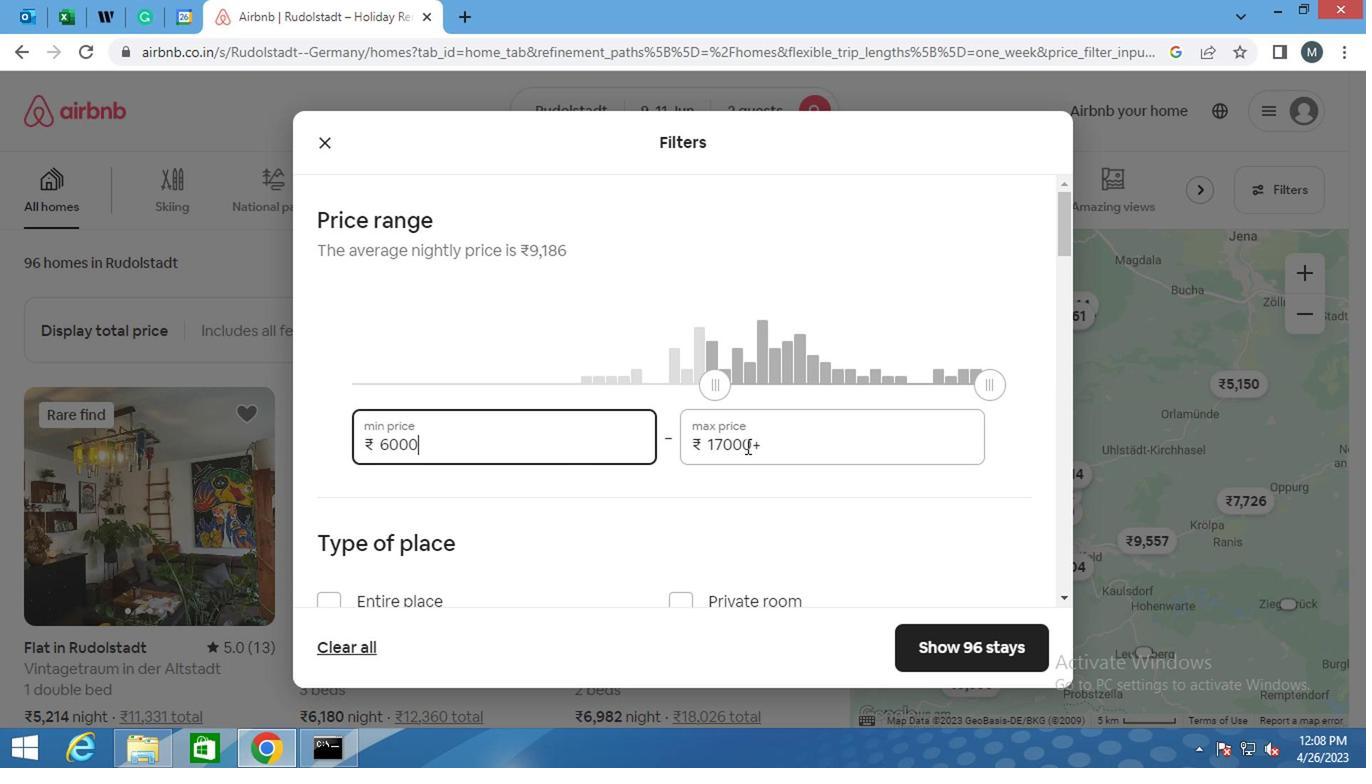 
Action: Key pressed <Key.backspace><Key.backspace><Key.backspace><Key.backspace><Key.backspace><Key.backspace>
Screenshot: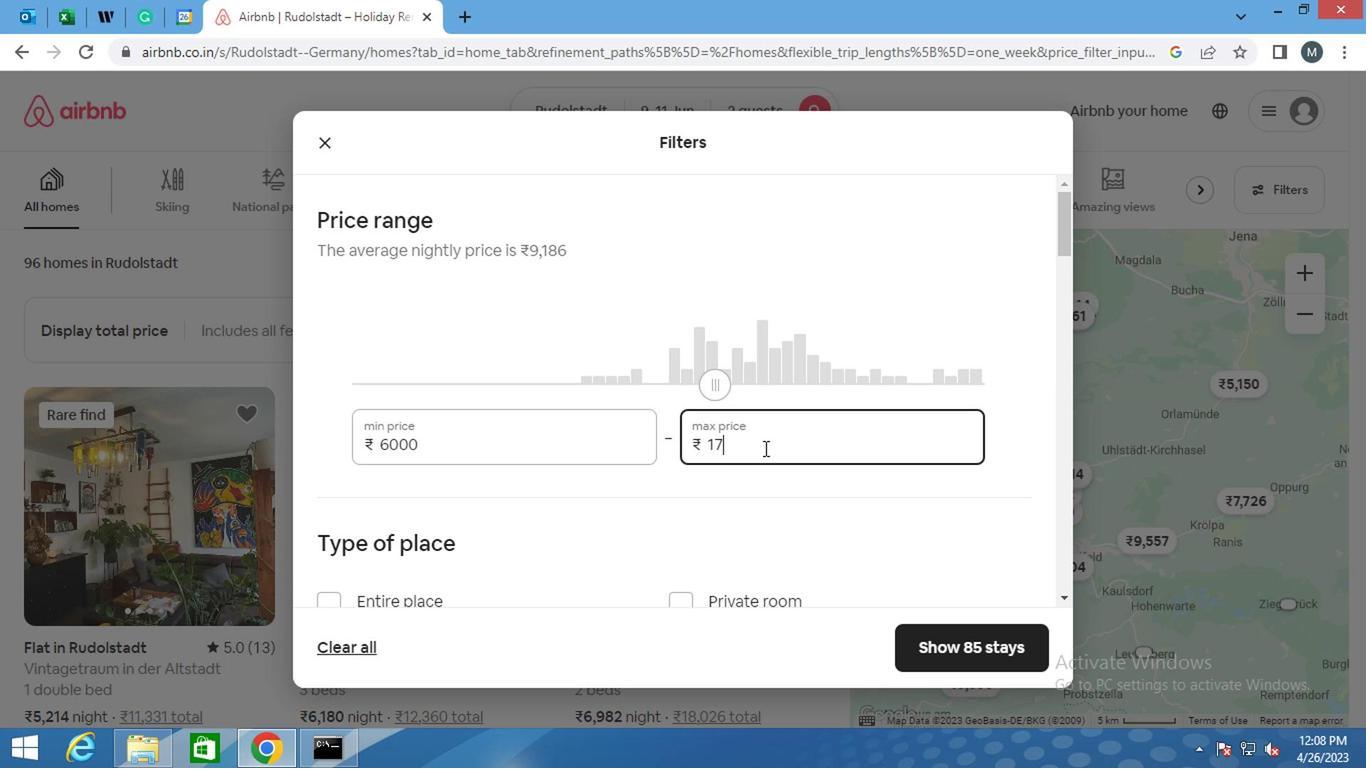
Action: Mouse moved to (761, 449)
Screenshot: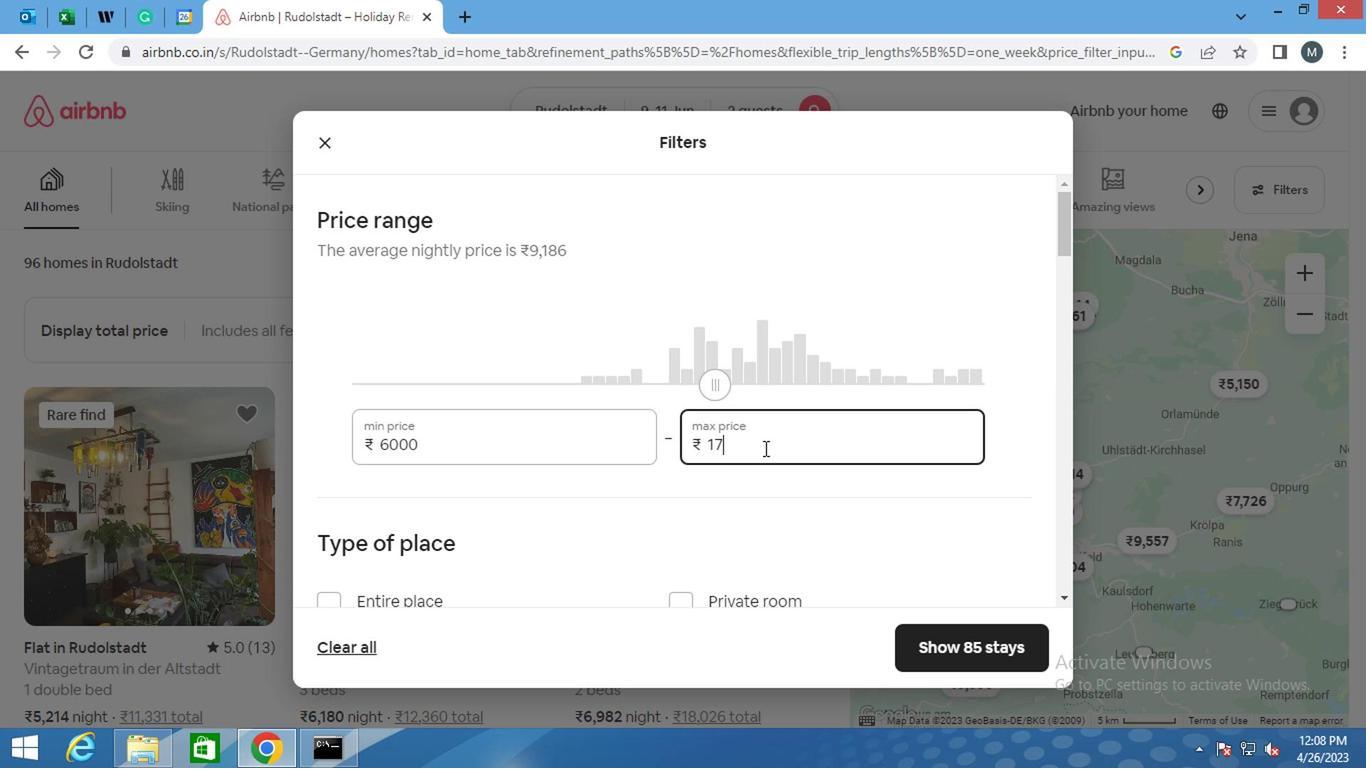 
Action: Key pressed 0000
Screenshot: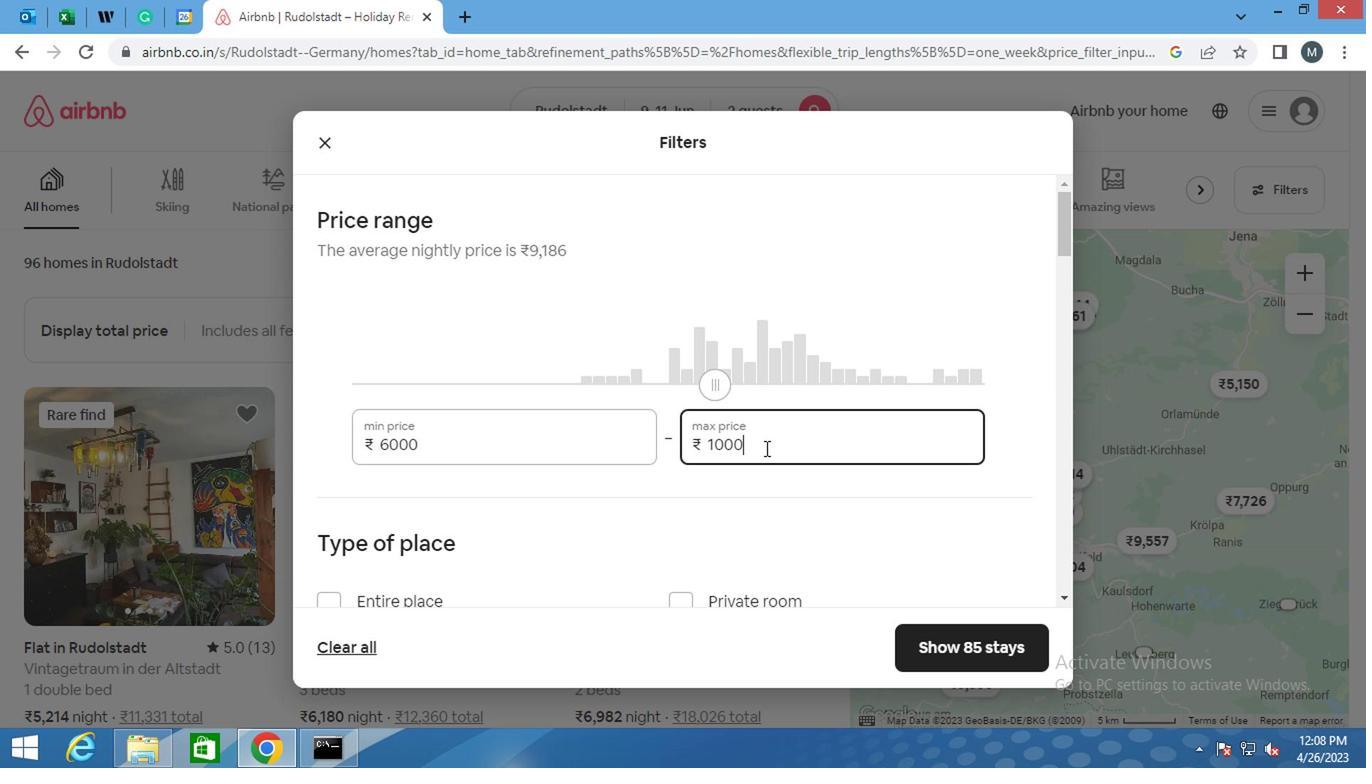 
Action: Mouse moved to (716, 434)
Screenshot: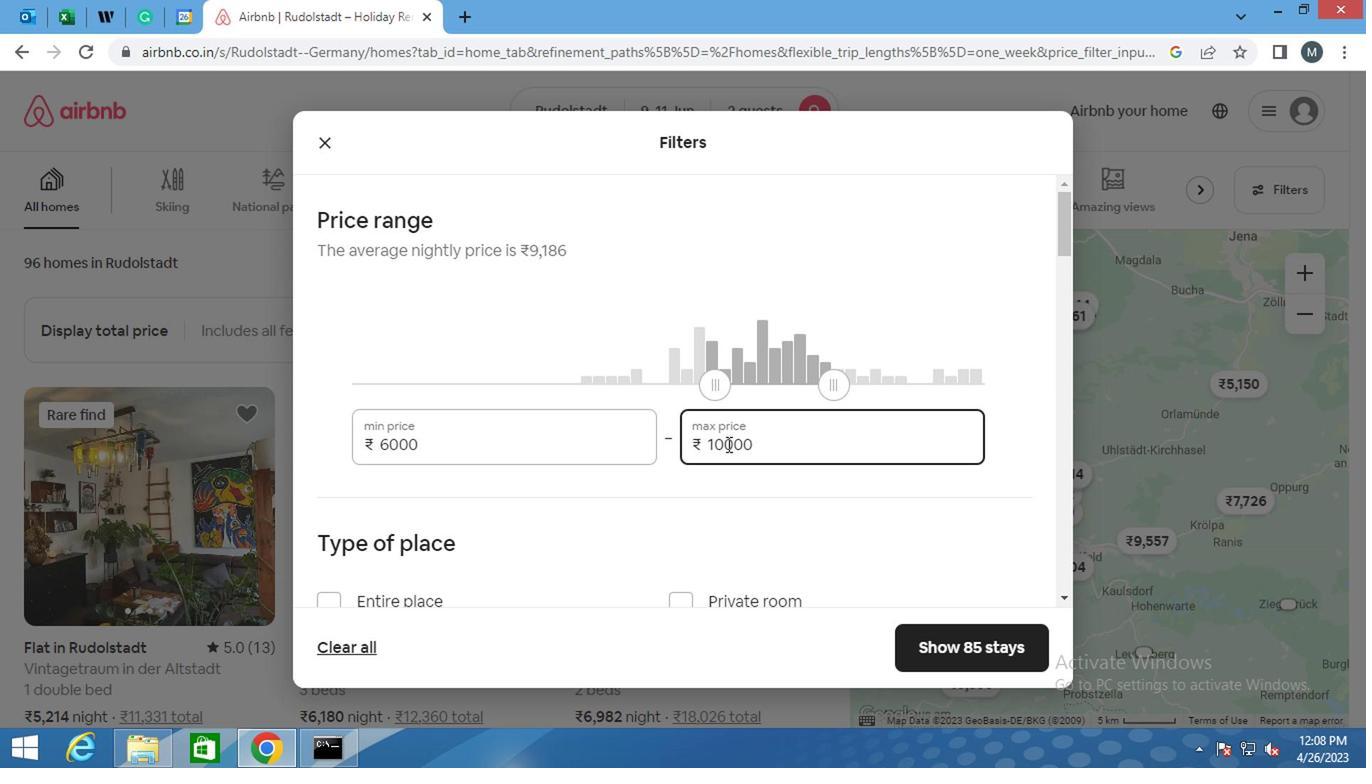 
Action: Mouse scrolled (716, 433) with delta (0, 0)
Screenshot: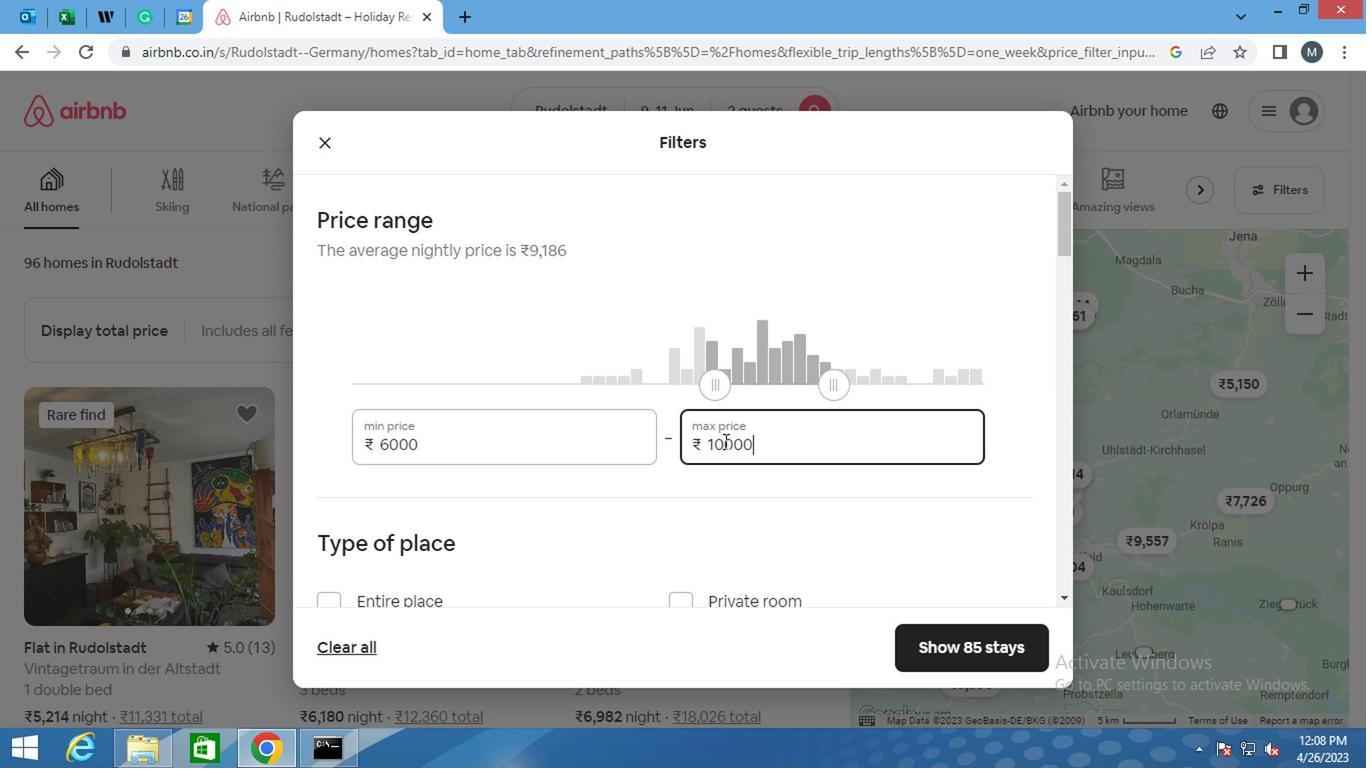 
Action: Mouse scrolled (716, 433) with delta (0, 0)
Screenshot: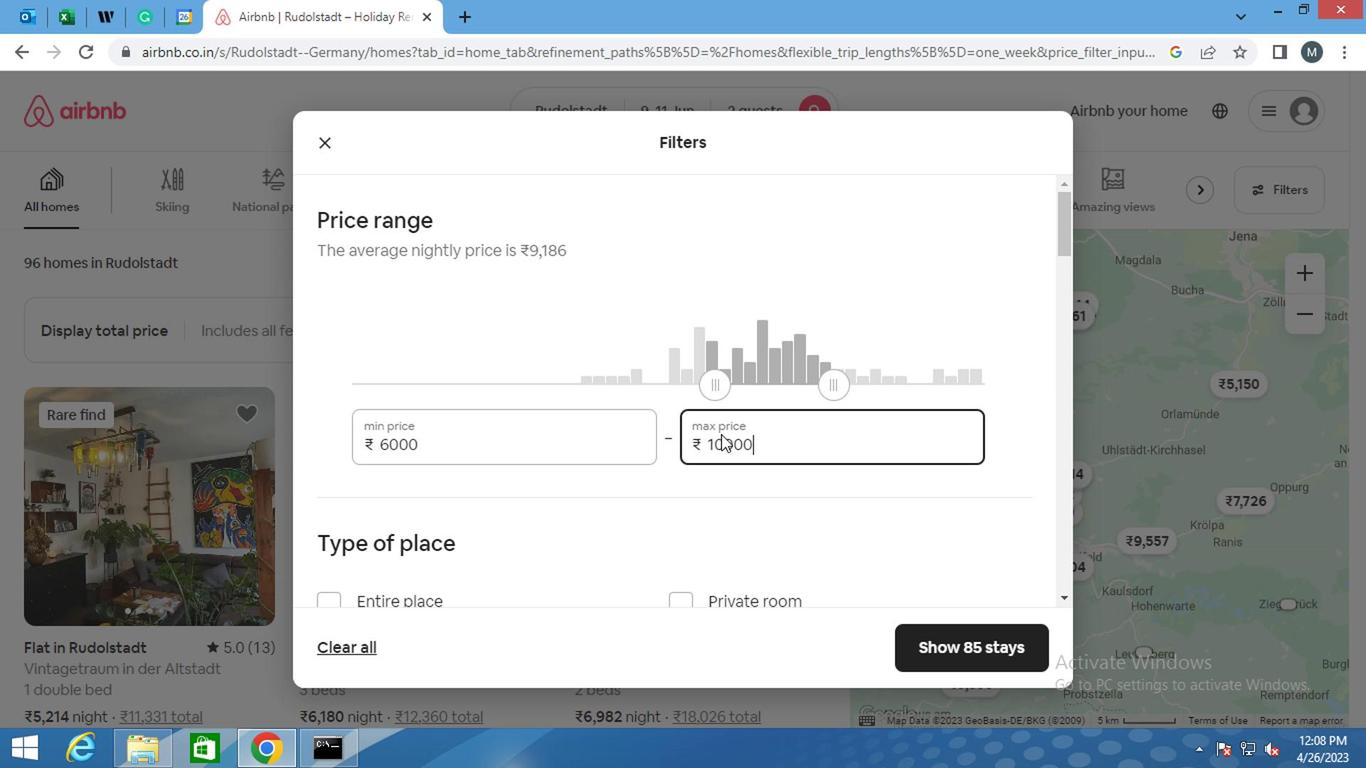 
Action: Mouse moved to (716, 433)
Screenshot: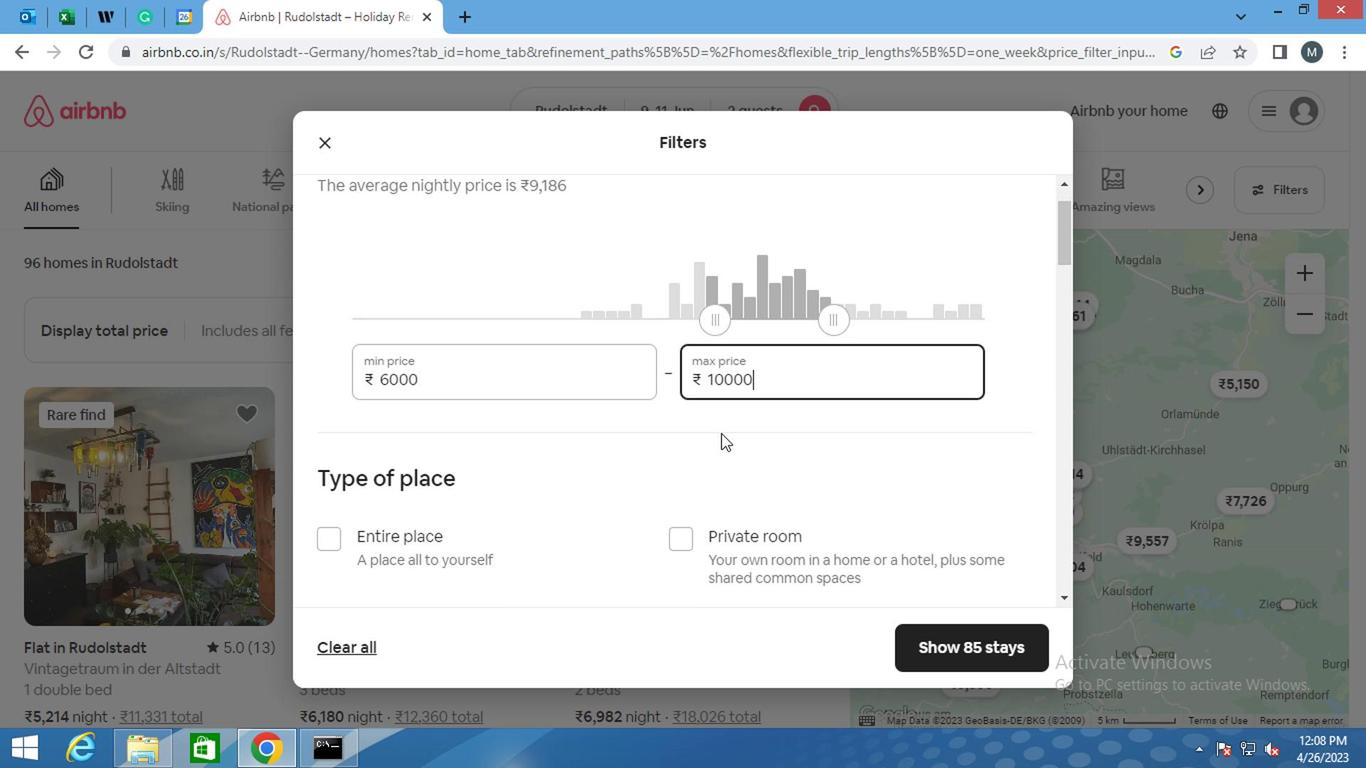 
Action: Mouse scrolled (716, 432) with delta (0, 0)
Screenshot: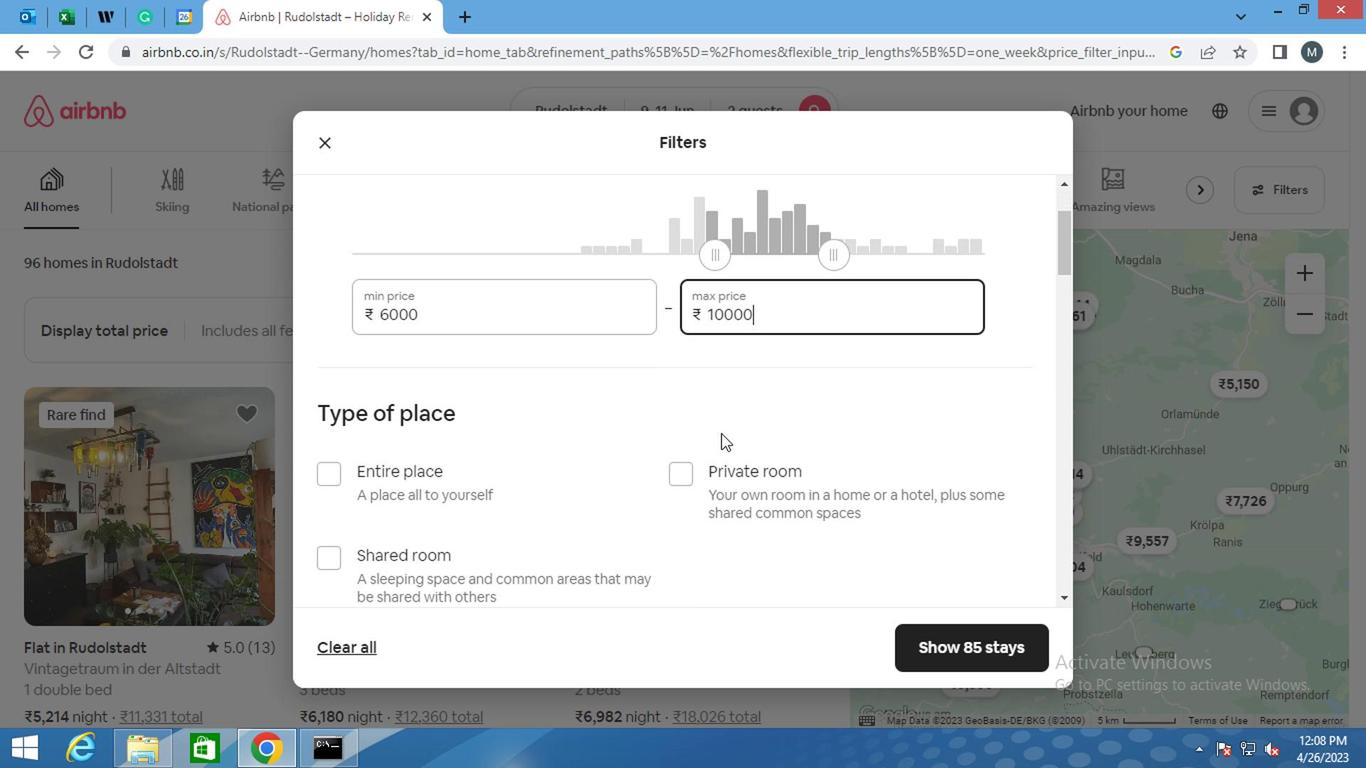 
Action: Mouse moved to (333, 305)
Screenshot: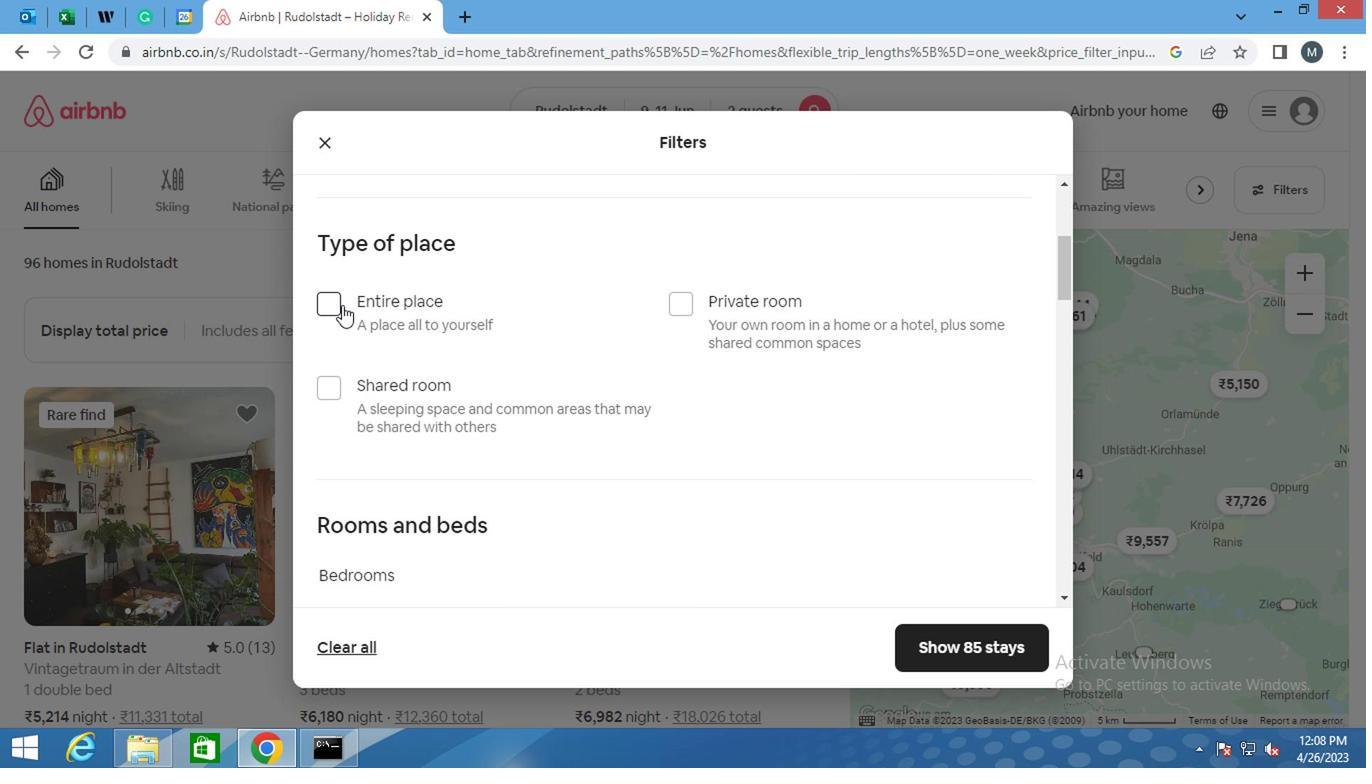 
Action: Mouse pressed left at (333, 305)
Screenshot: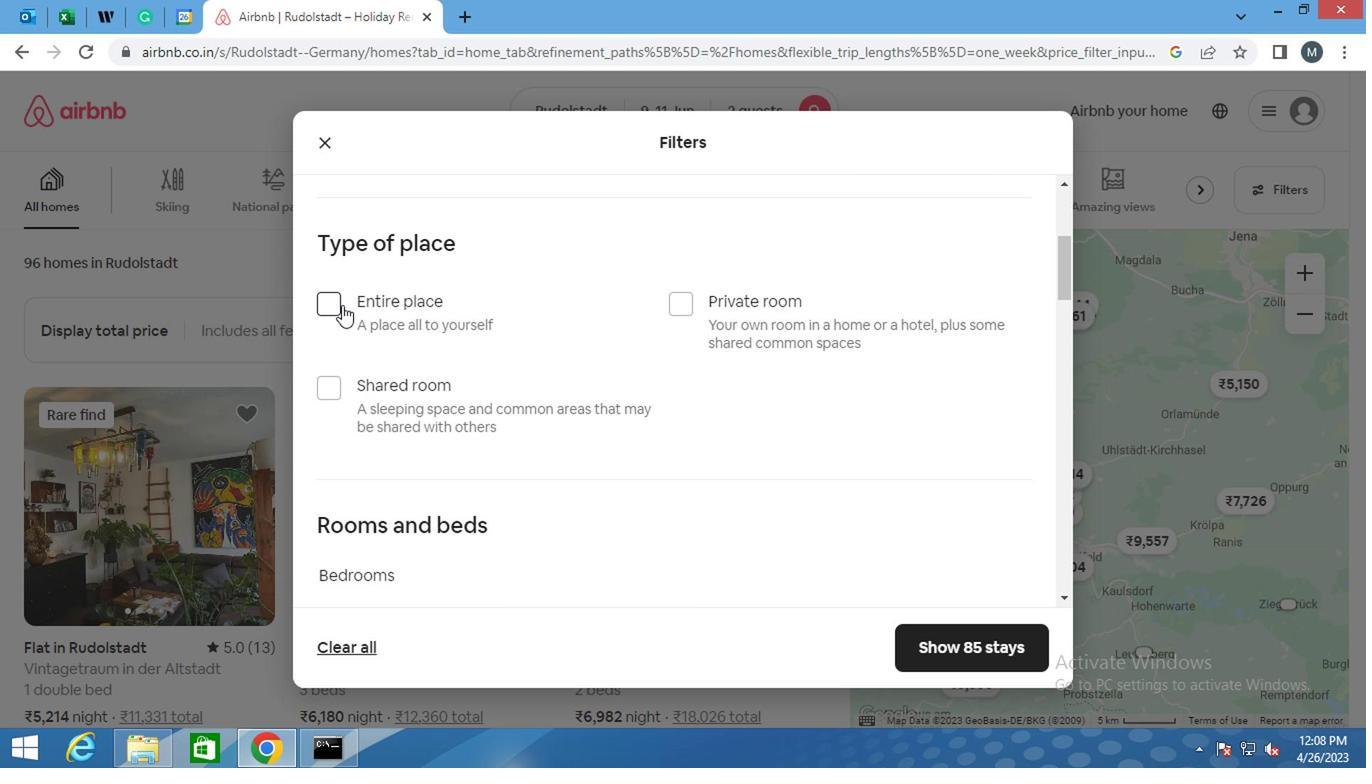 
Action: Mouse moved to (373, 338)
Screenshot: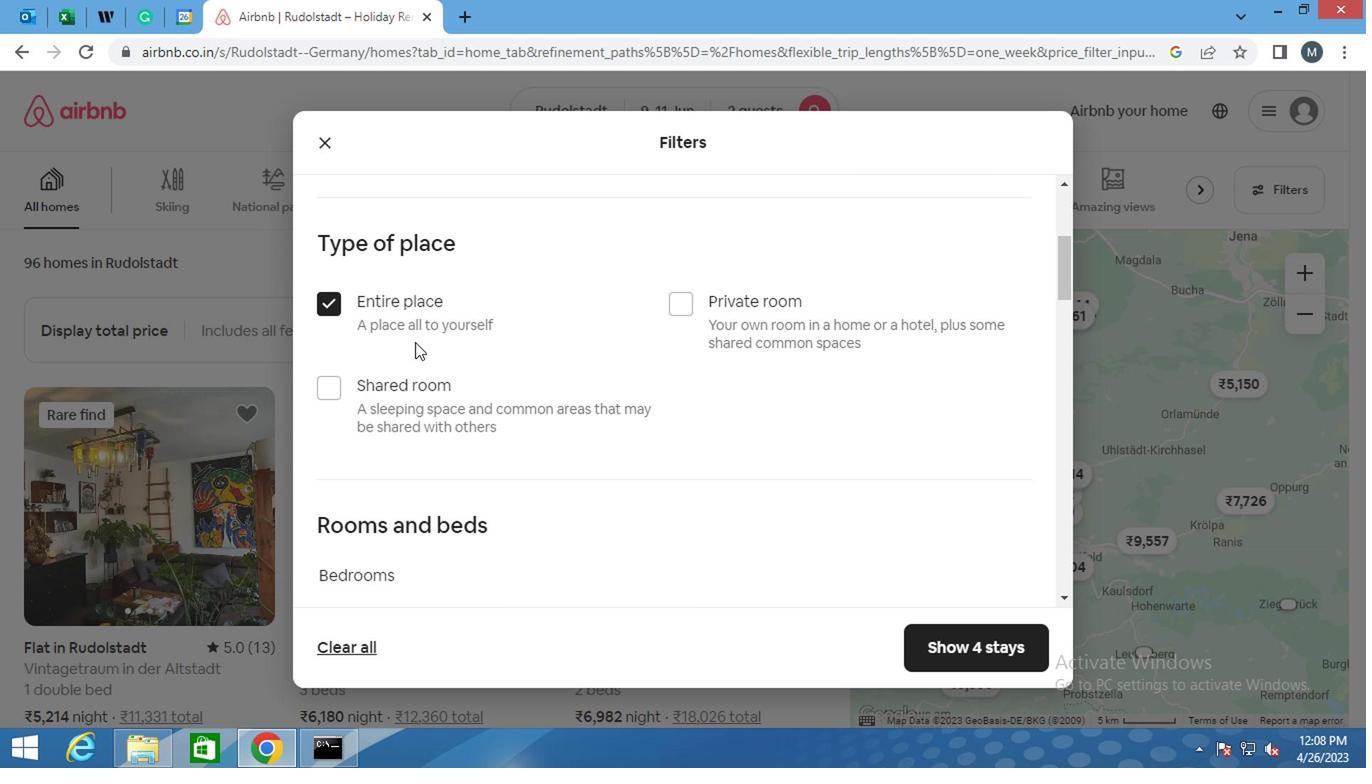 
Action: Mouse scrolled (373, 338) with delta (0, 0)
Screenshot: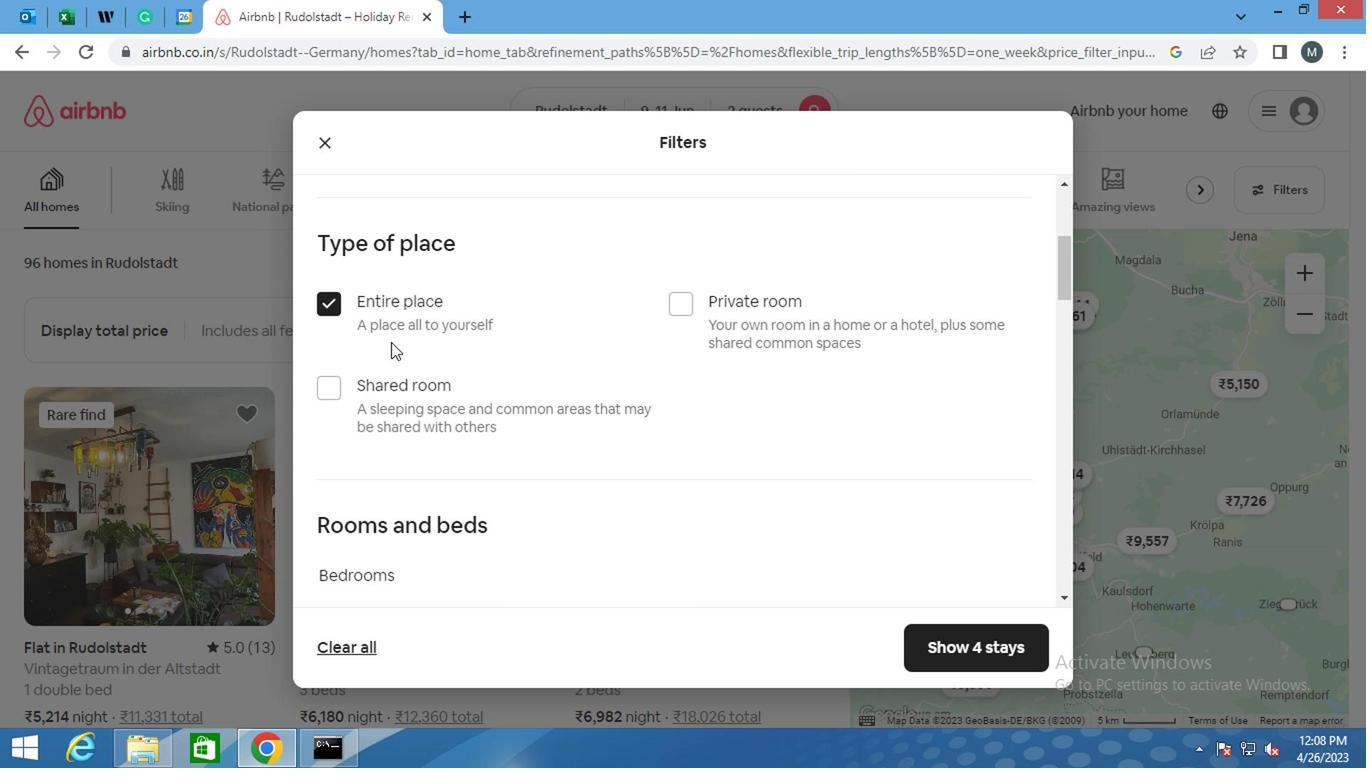 
Action: Mouse moved to (238, 338)
Screenshot: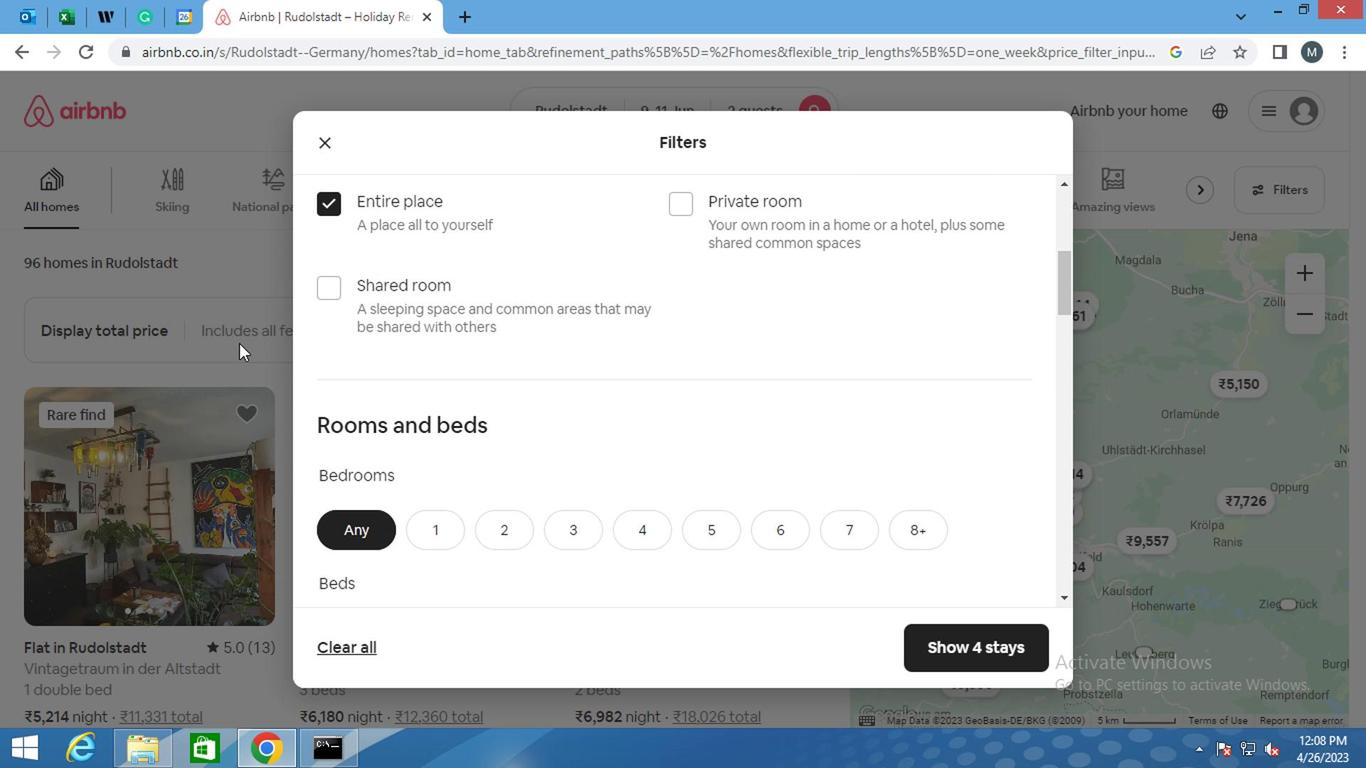 
Action: Mouse scrolled (238, 337) with delta (0, 0)
Screenshot: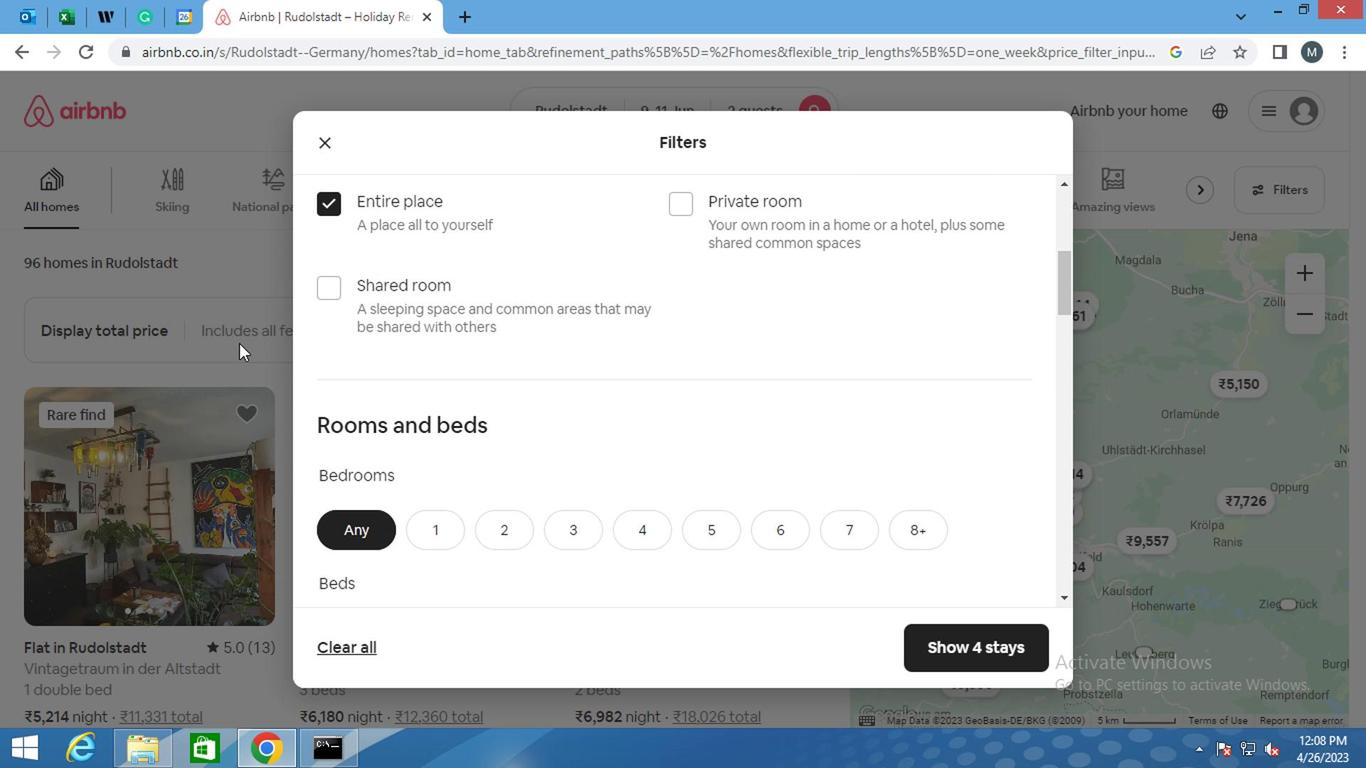 
Action: Mouse scrolled (238, 337) with delta (0, 0)
Screenshot: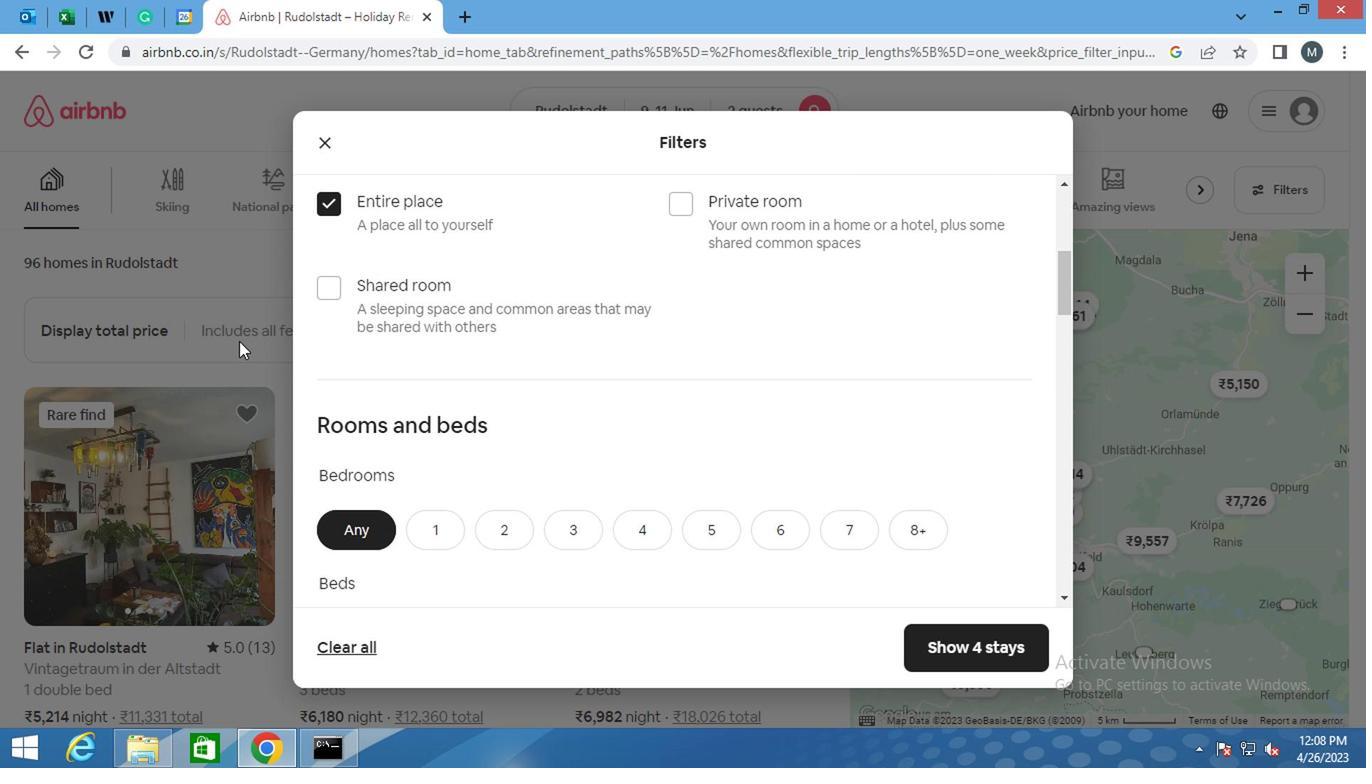 
Action: Mouse moved to (270, 358)
Screenshot: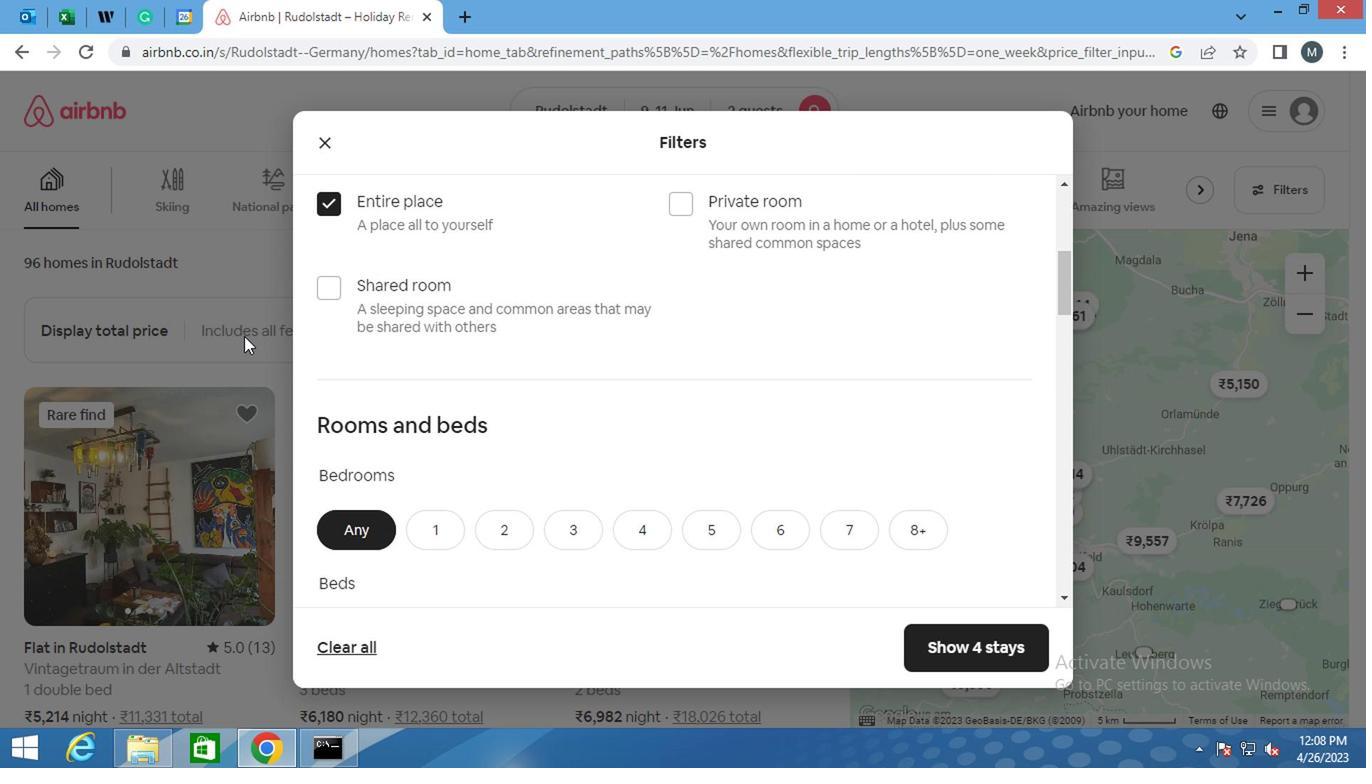 
Action: Mouse scrolled (270, 358) with delta (0, 0)
Screenshot: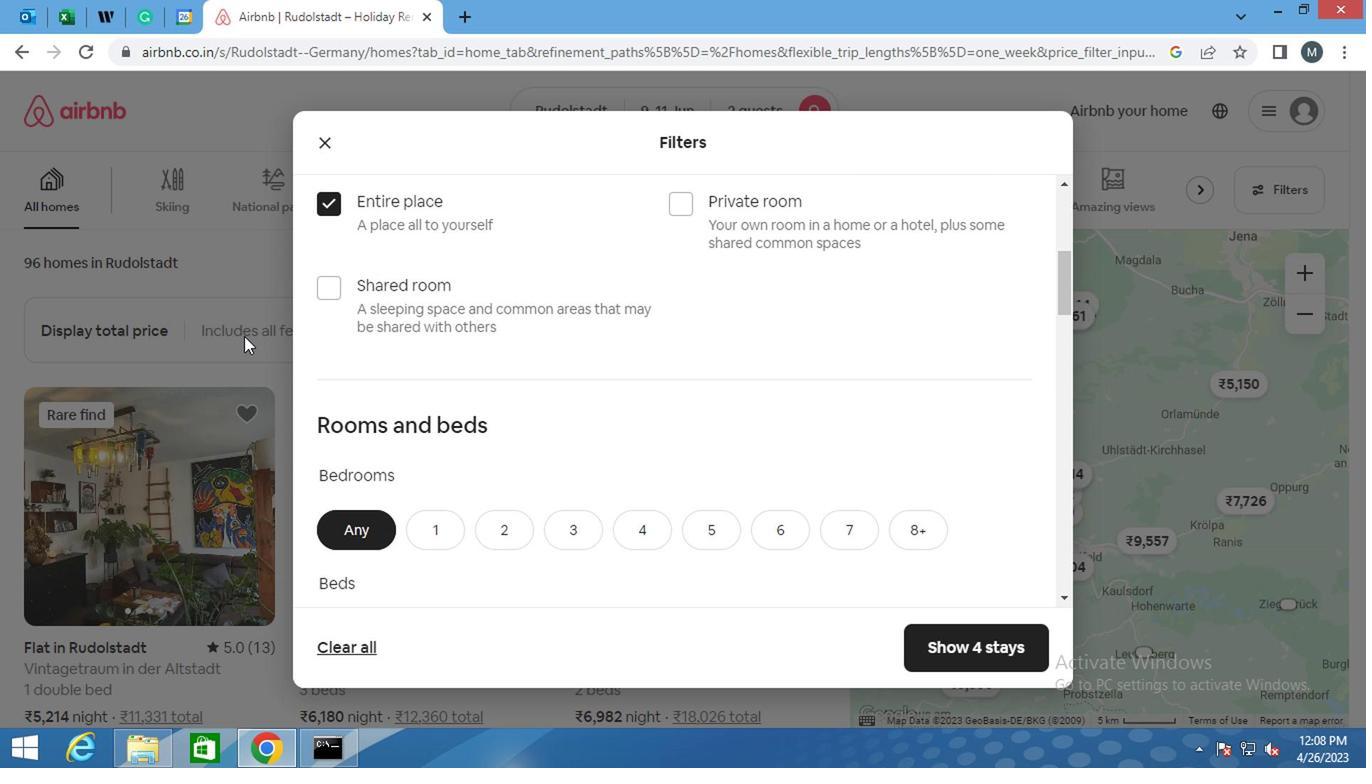 
Action: Mouse moved to (328, 381)
Screenshot: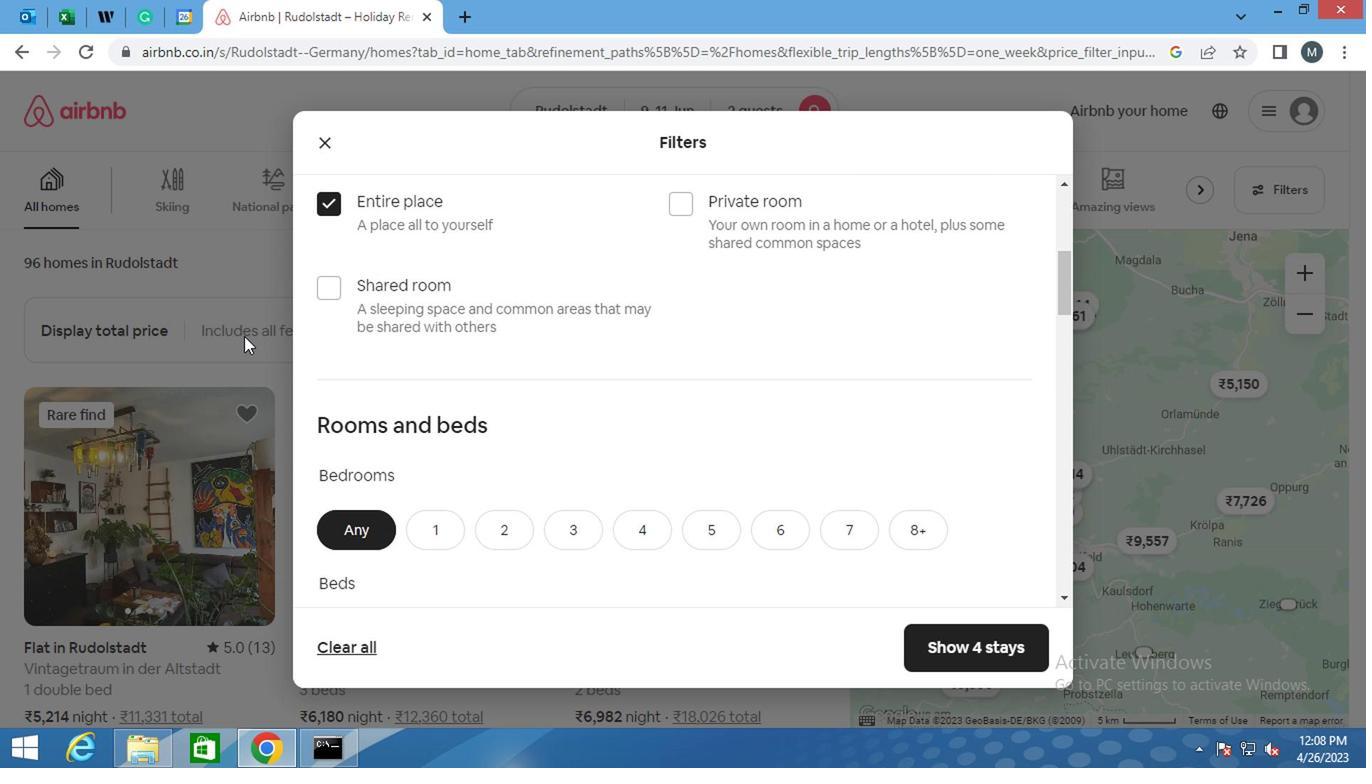 
Action: Mouse scrolled (328, 380) with delta (0, 0)
Screenshot: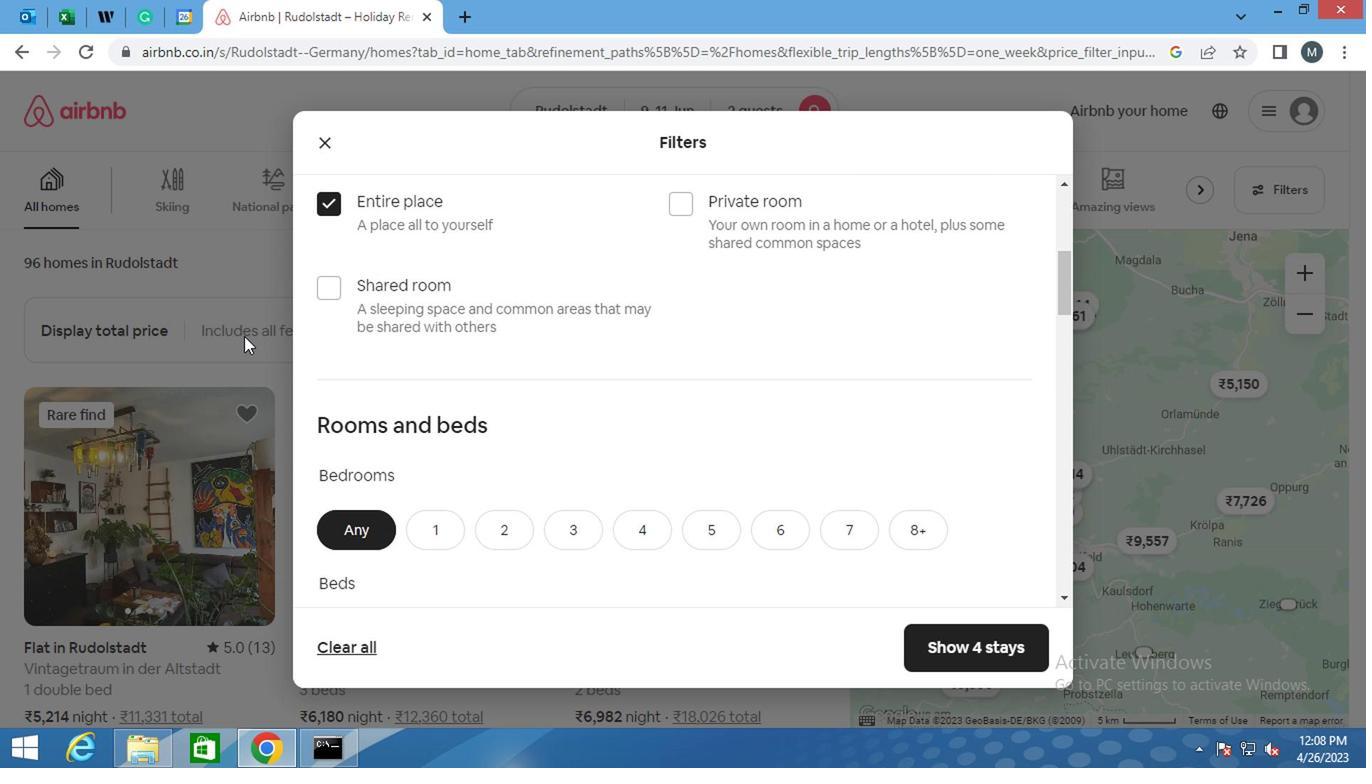 
Action: Mouse moved to (395, 388)
Screenshot: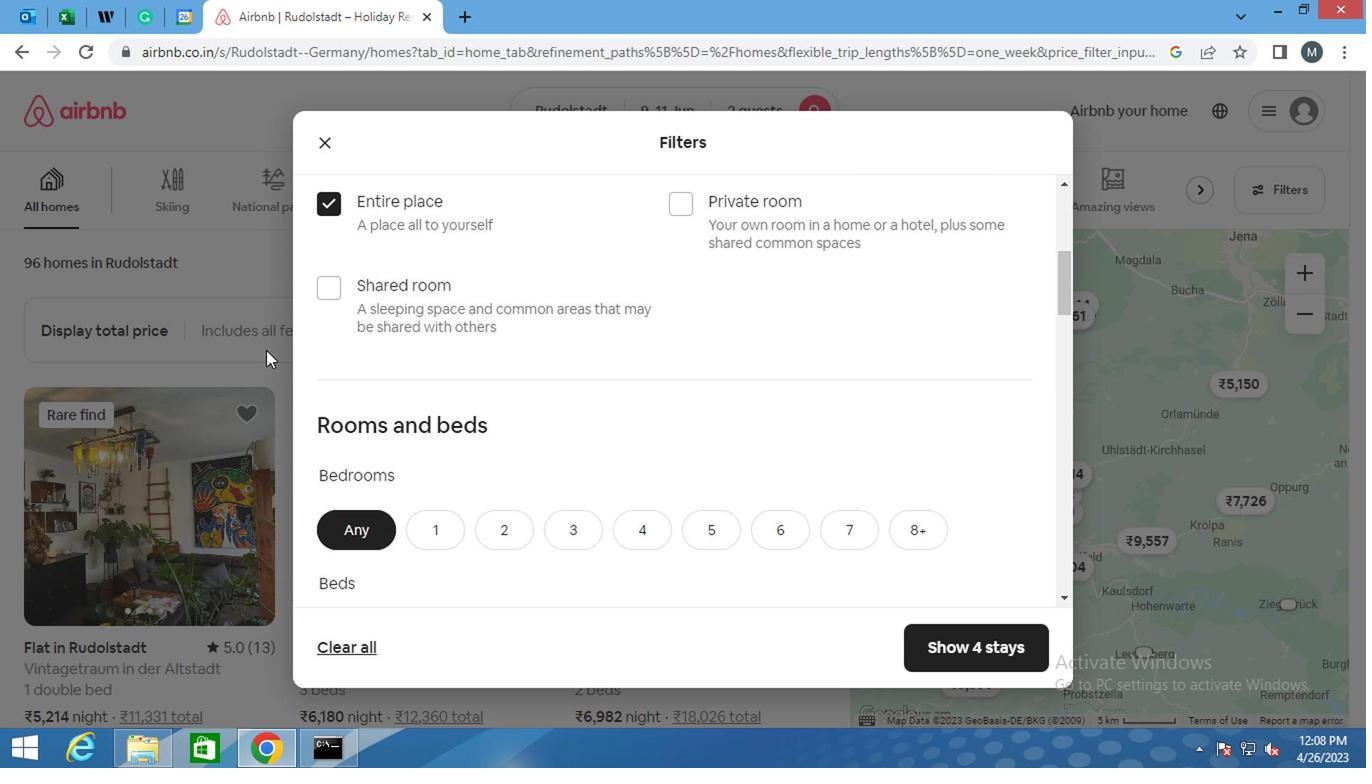 
Action: Mouse scrolled (395, 388) with delta (0, 0)
Screenshot: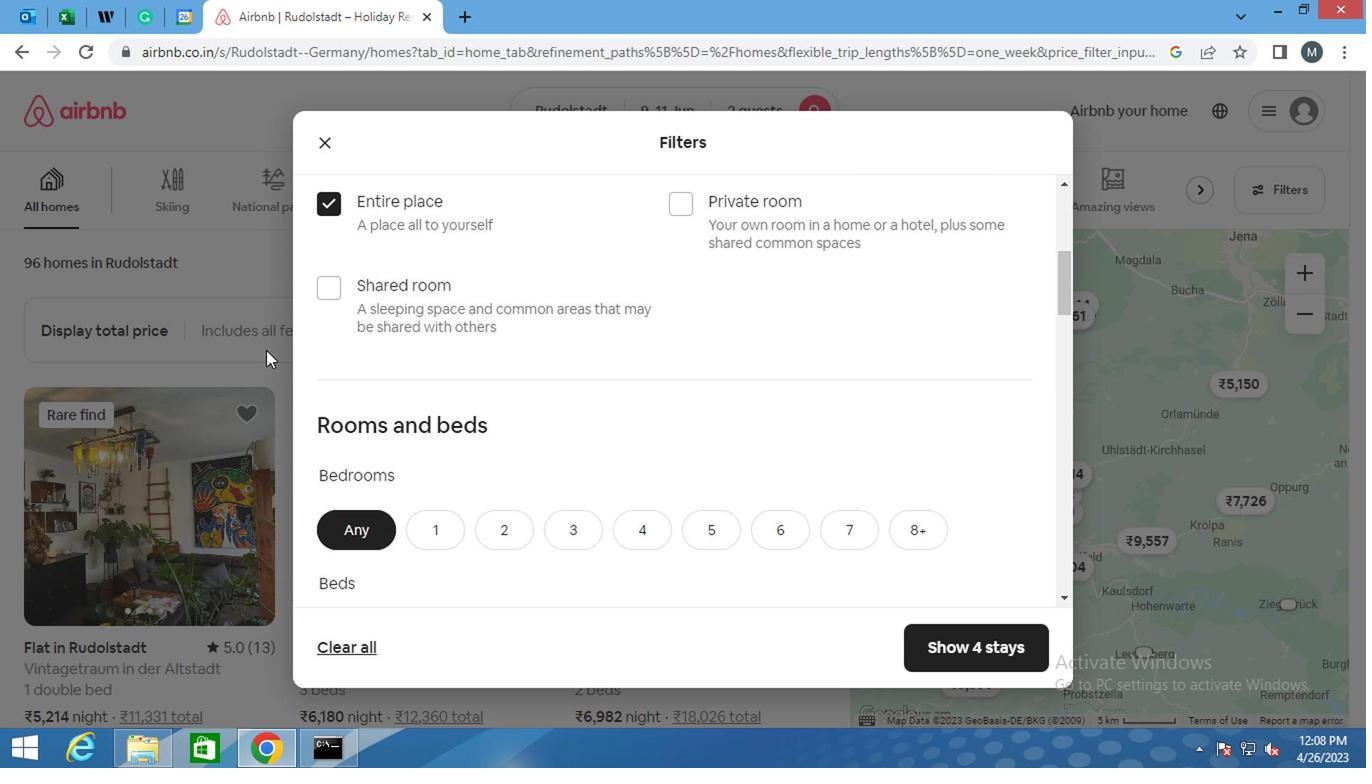 
Action: Mouse moved to (539, 413)
Screenshot: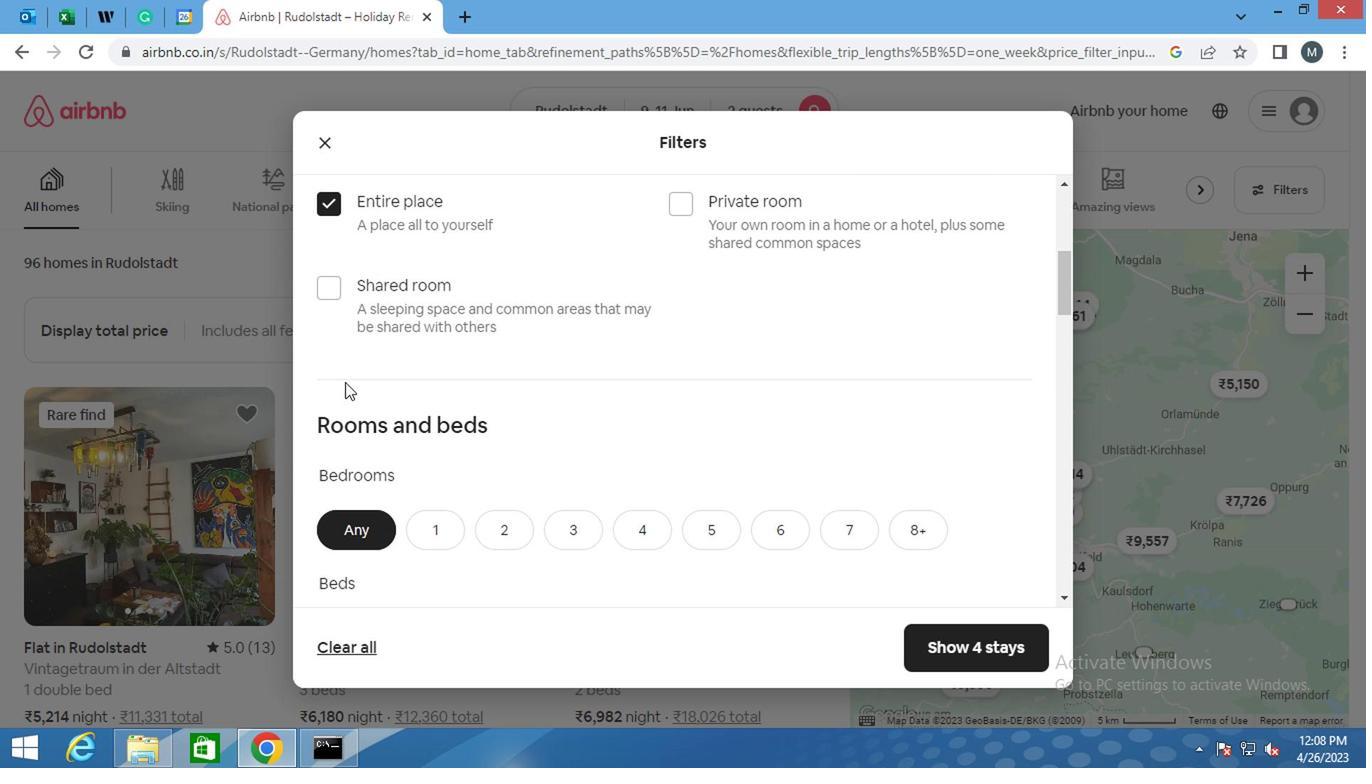 
Action: Mouse scrolled (539, 412) with delta (0, 0)
Screenshot: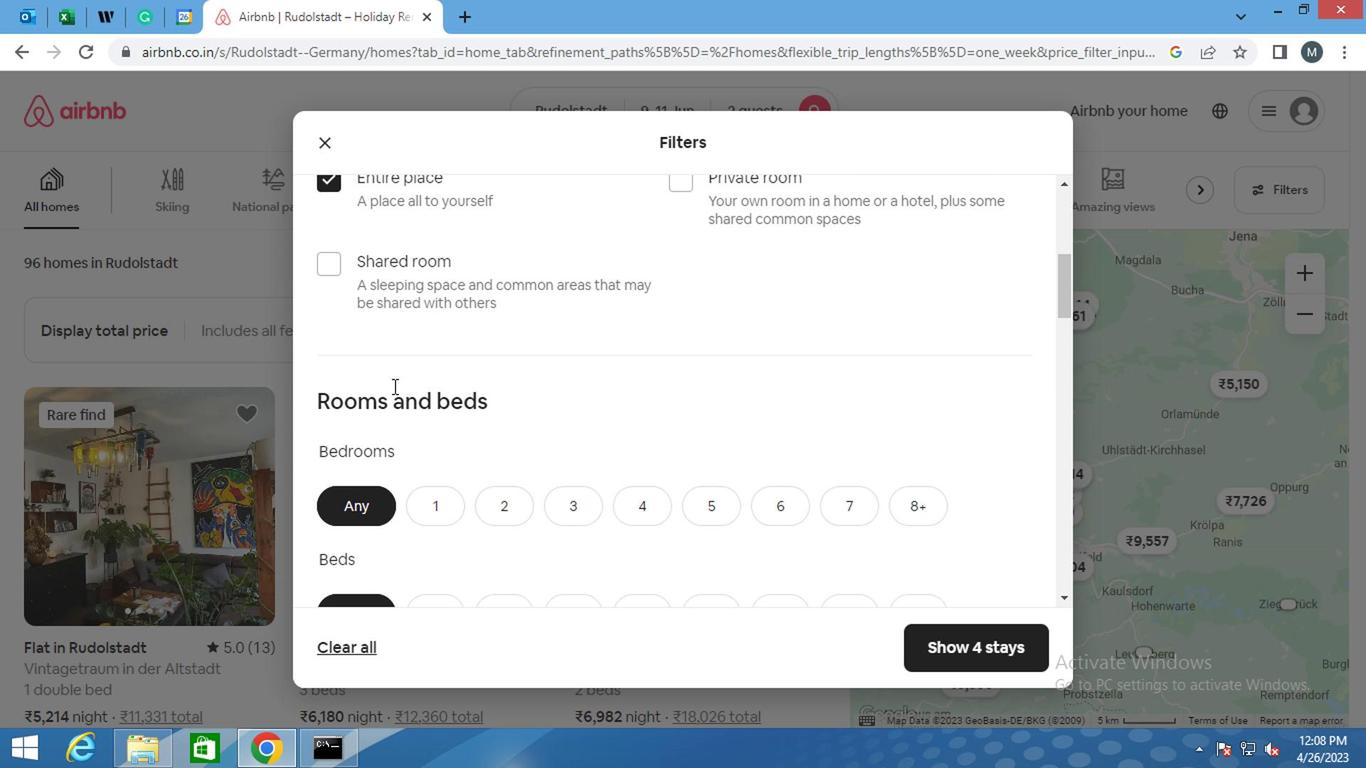 
Action: Mouse moved to (546, 421)
Screenshot: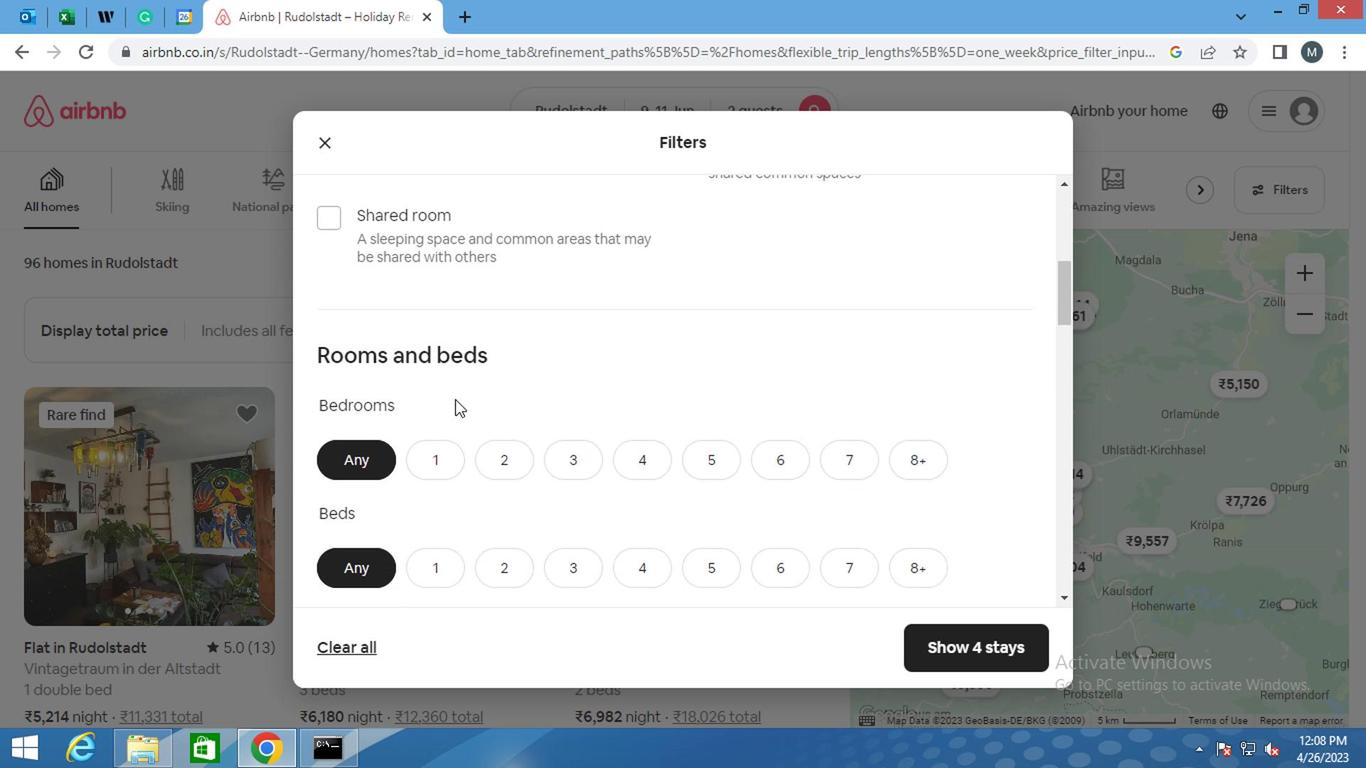 
Action: Mouse scrolled (546, 420) with delta (0, 0)
Screenshot: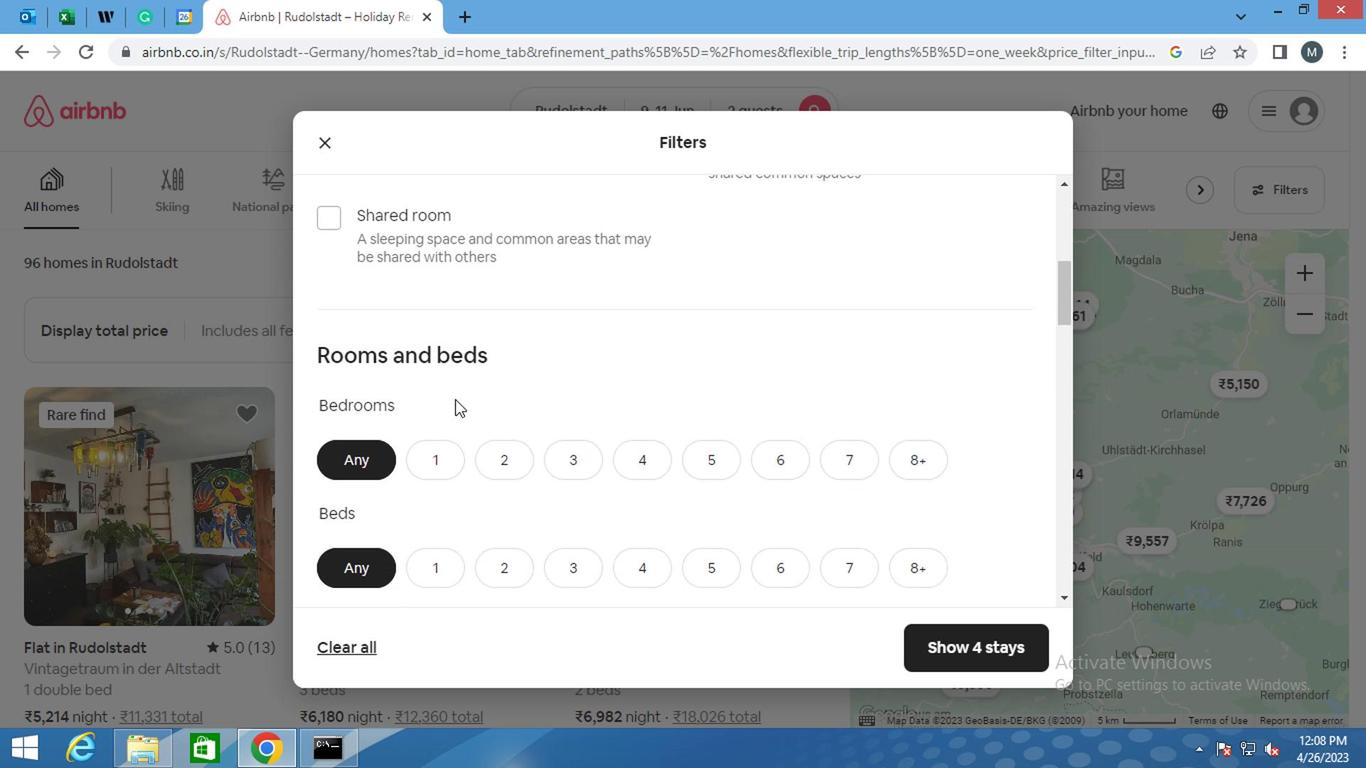 
Action: Mouse moved to (489, 331)
Screenshot: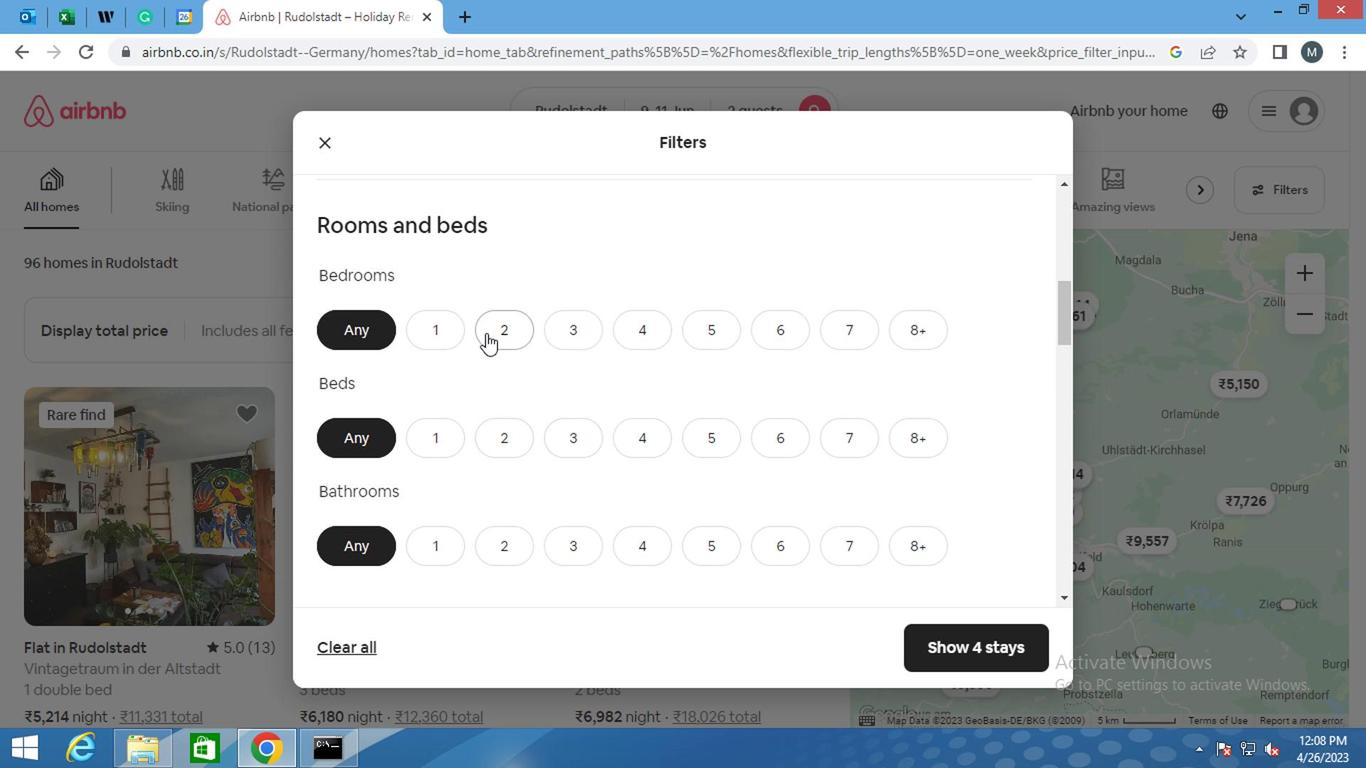 
Action: Mouse pressed left at (489, 331)
Screenshot: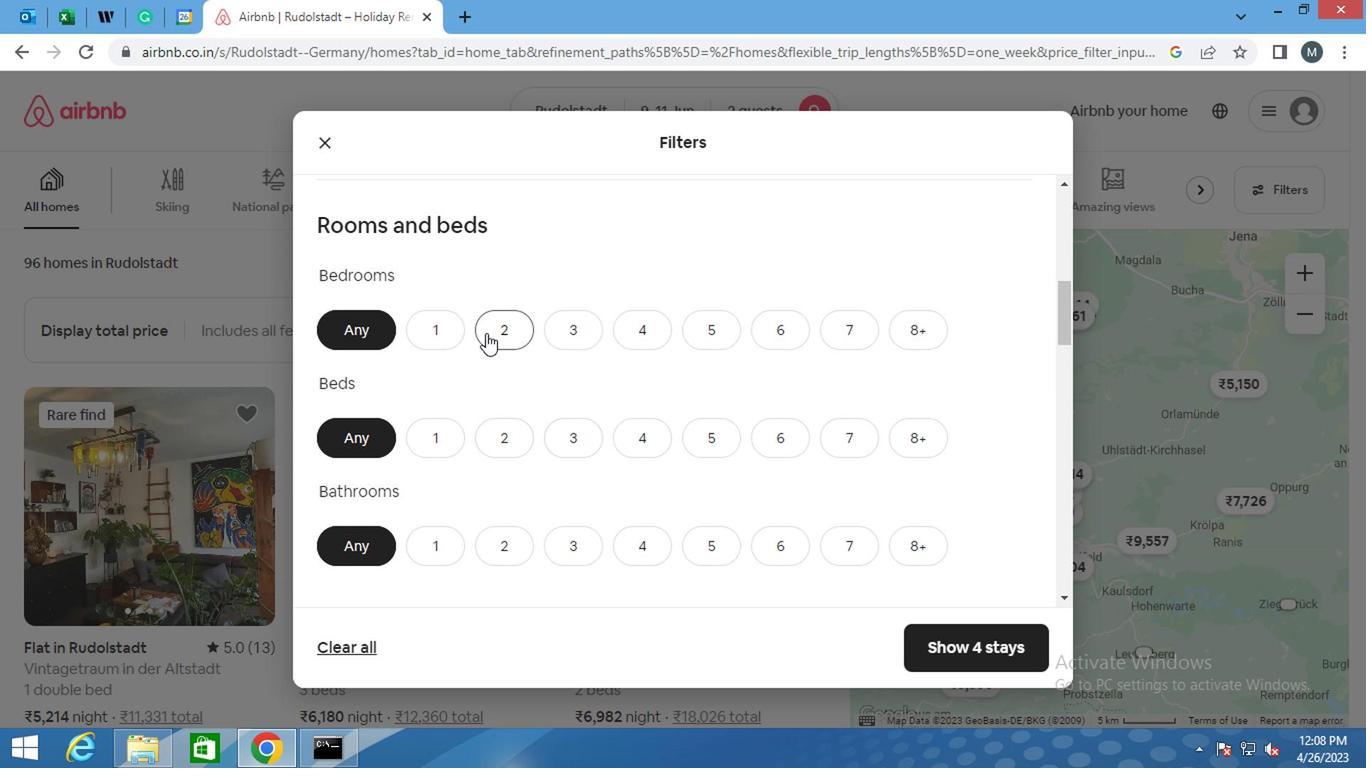 
Action: Mouse moved to (508, 436)
Screenshot: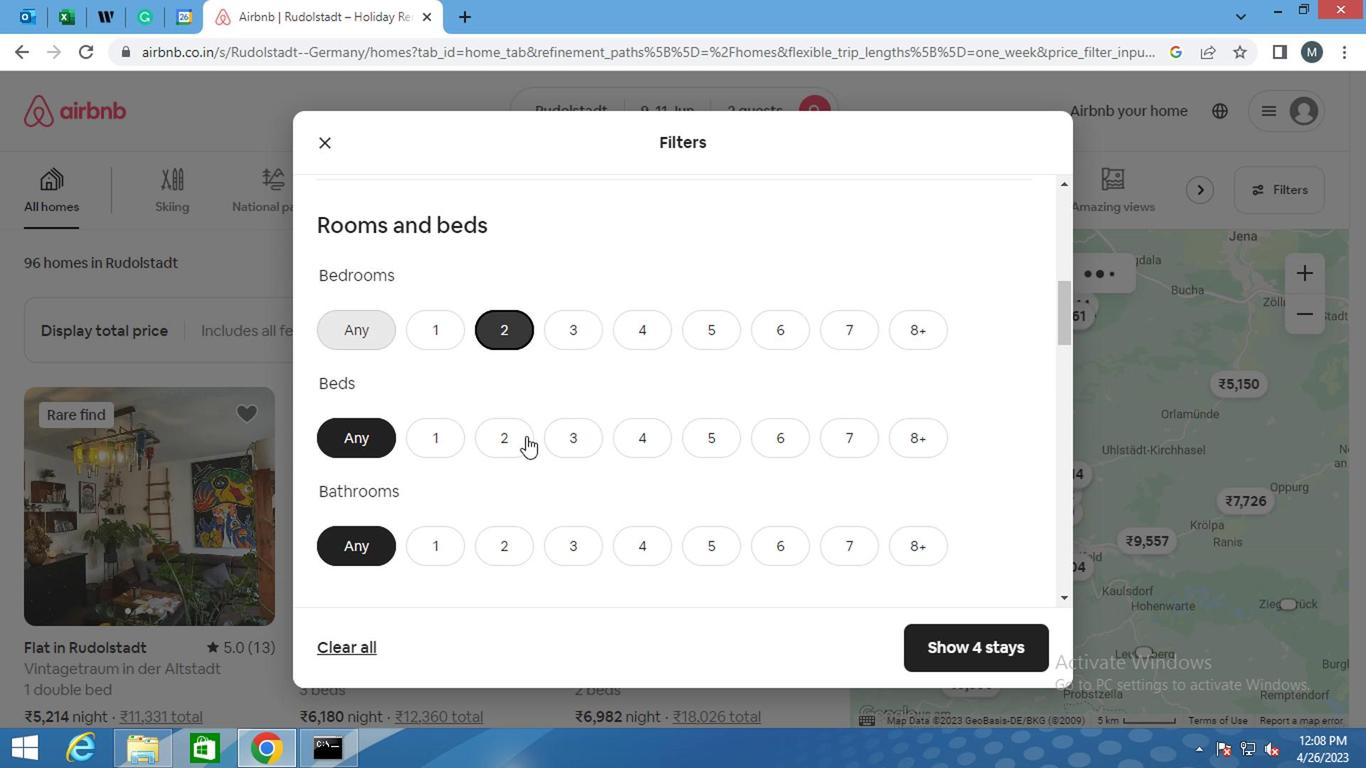 
Action: Mouse pressed left at (508, 436)
Screenshot: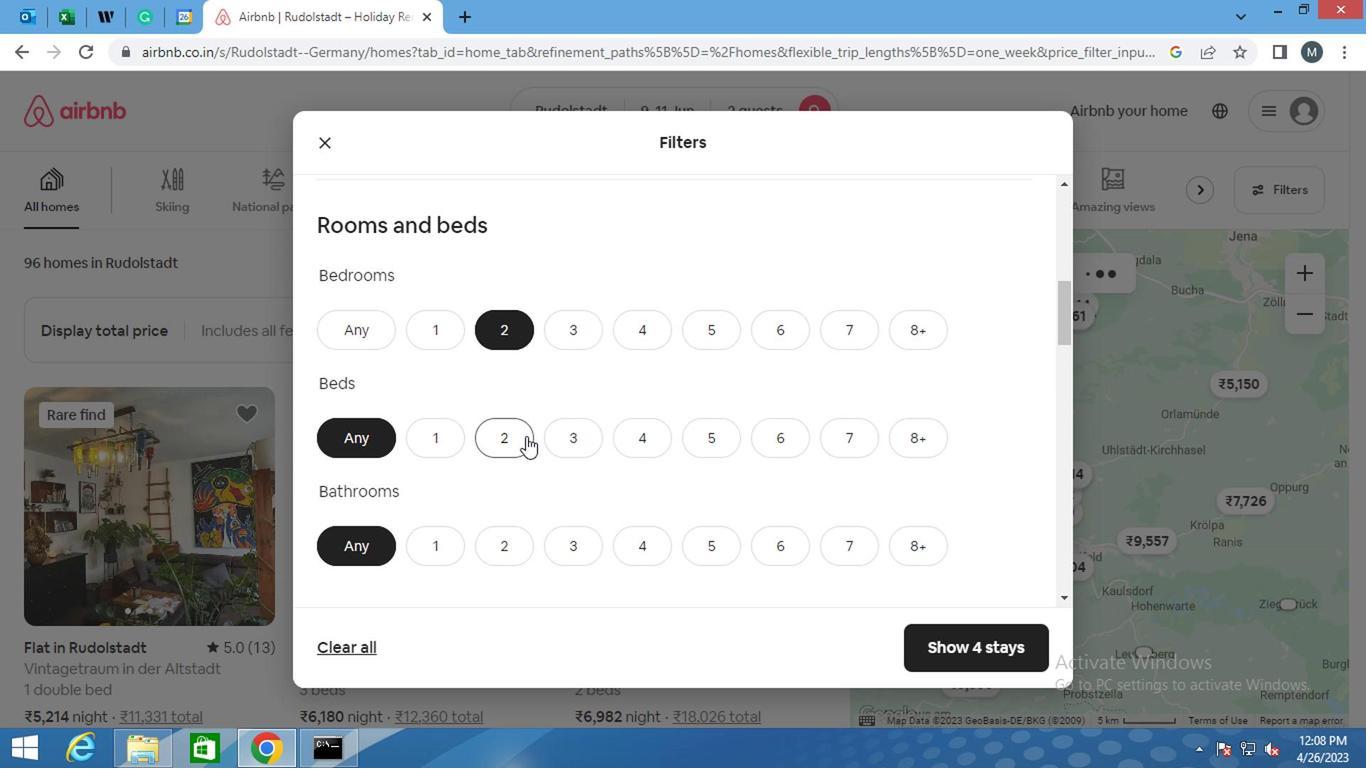 
Action: Mouse moved to (427, 548)
Screenshot: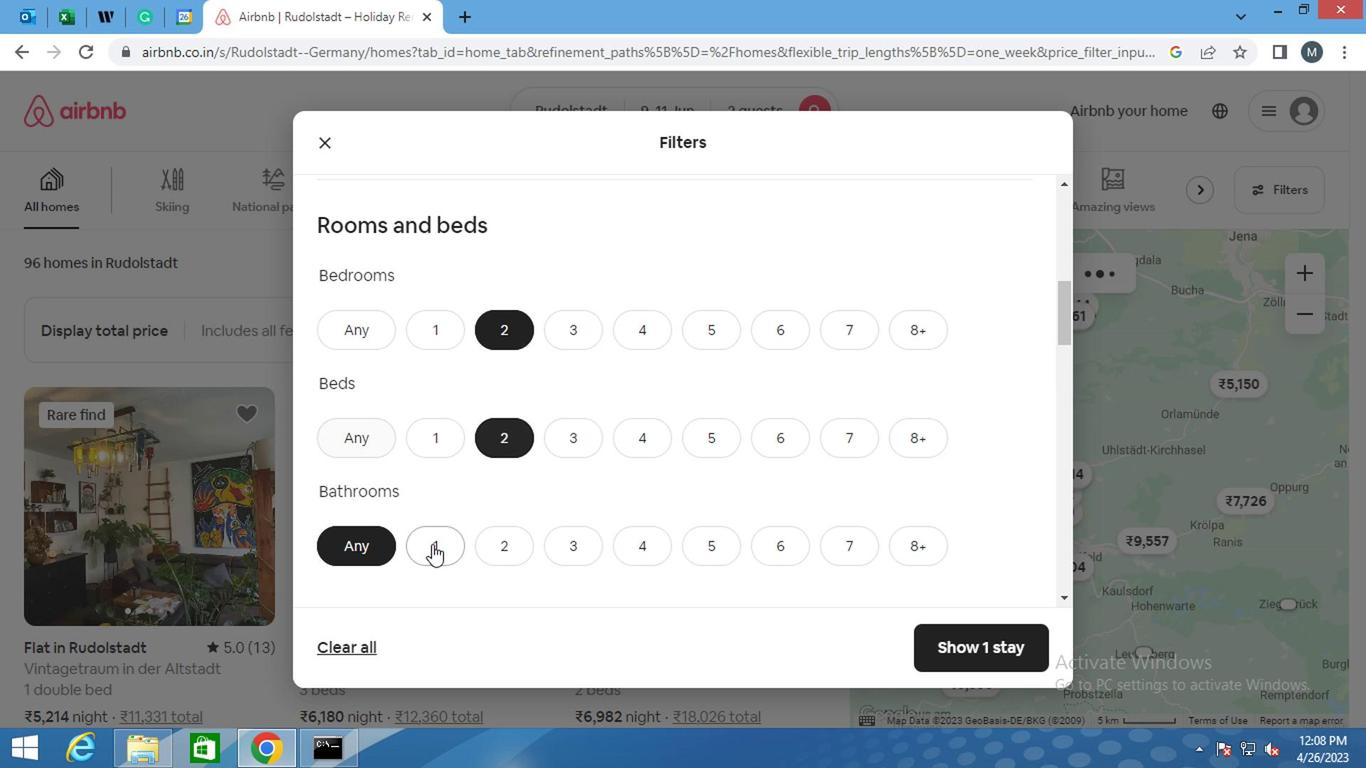 
Action: Mouse pressed left at (427, 548)
Screenshot: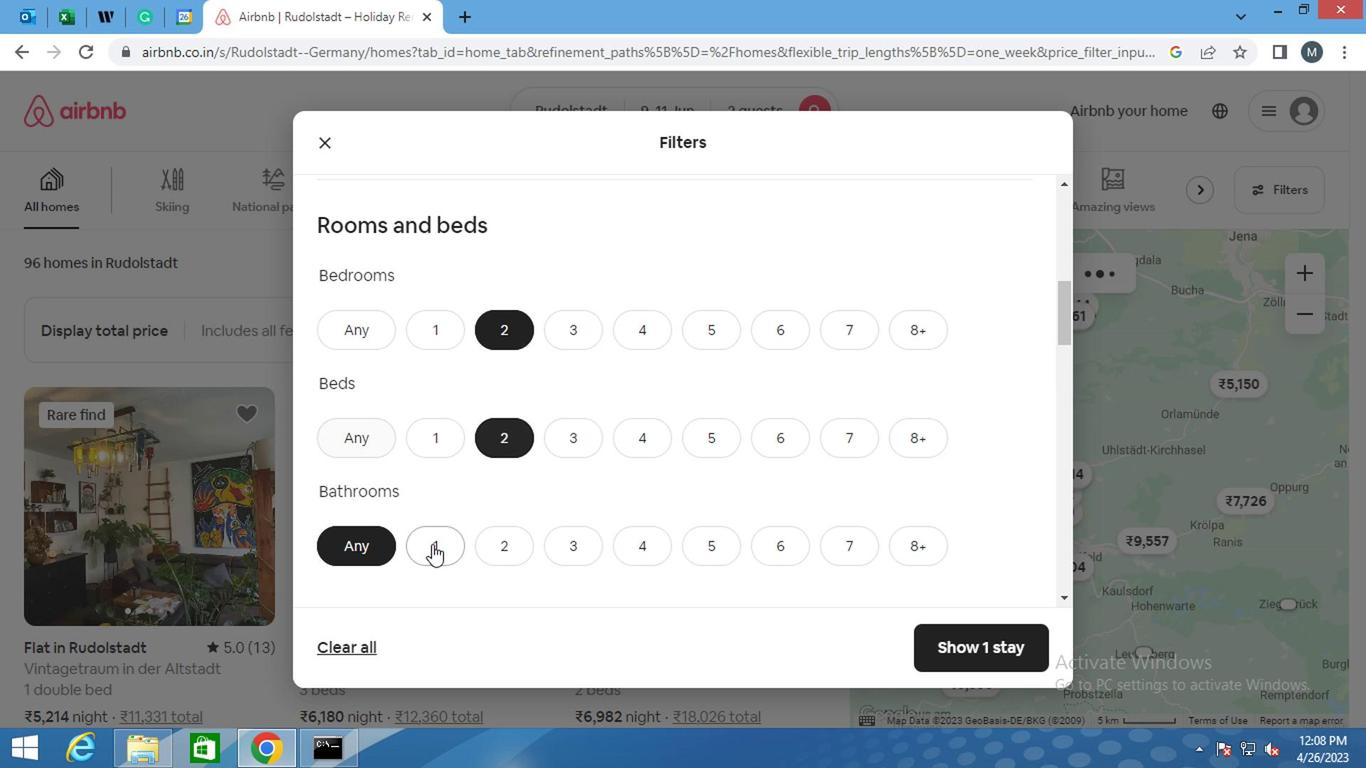 
Action: Mouse moved to (415, 470)
Screenshot: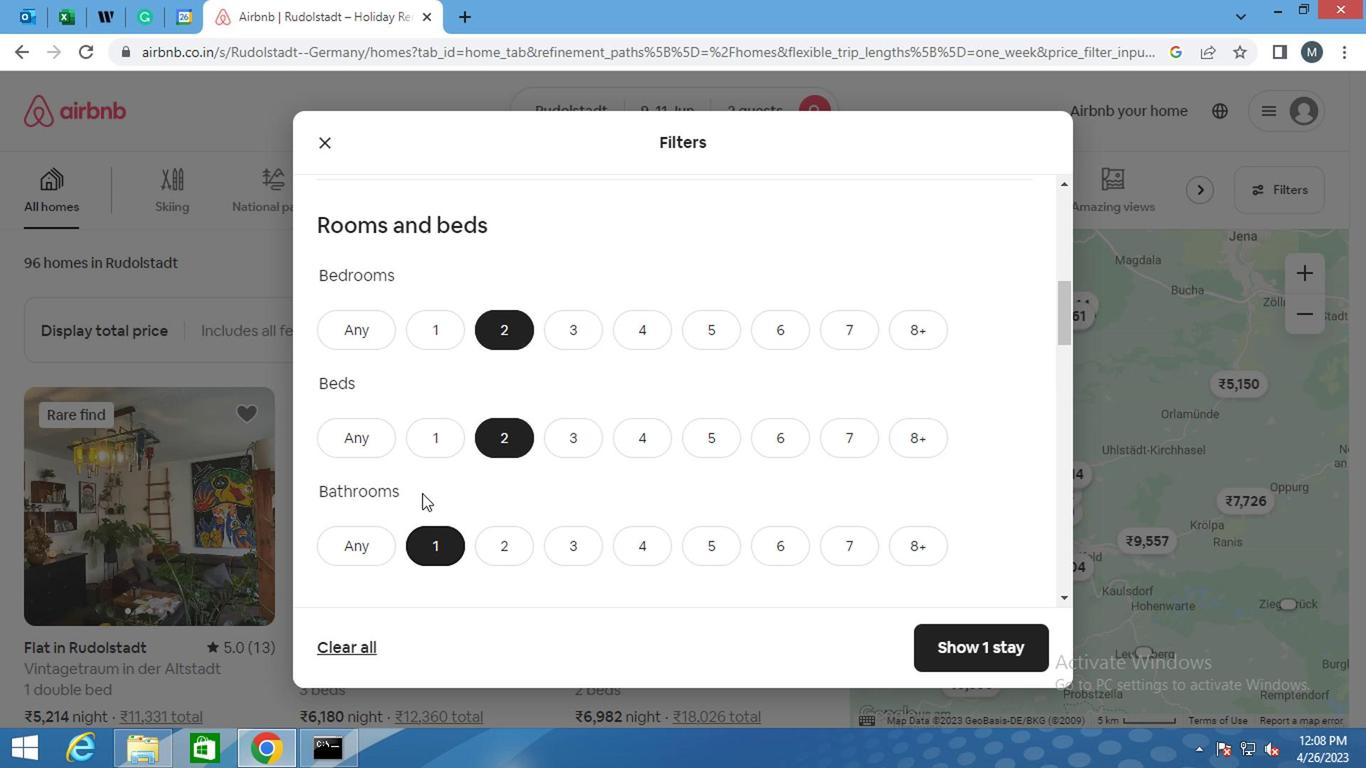 
Action: Mouse scrolled (415, 469) with delta (0, -1)
Screenshot: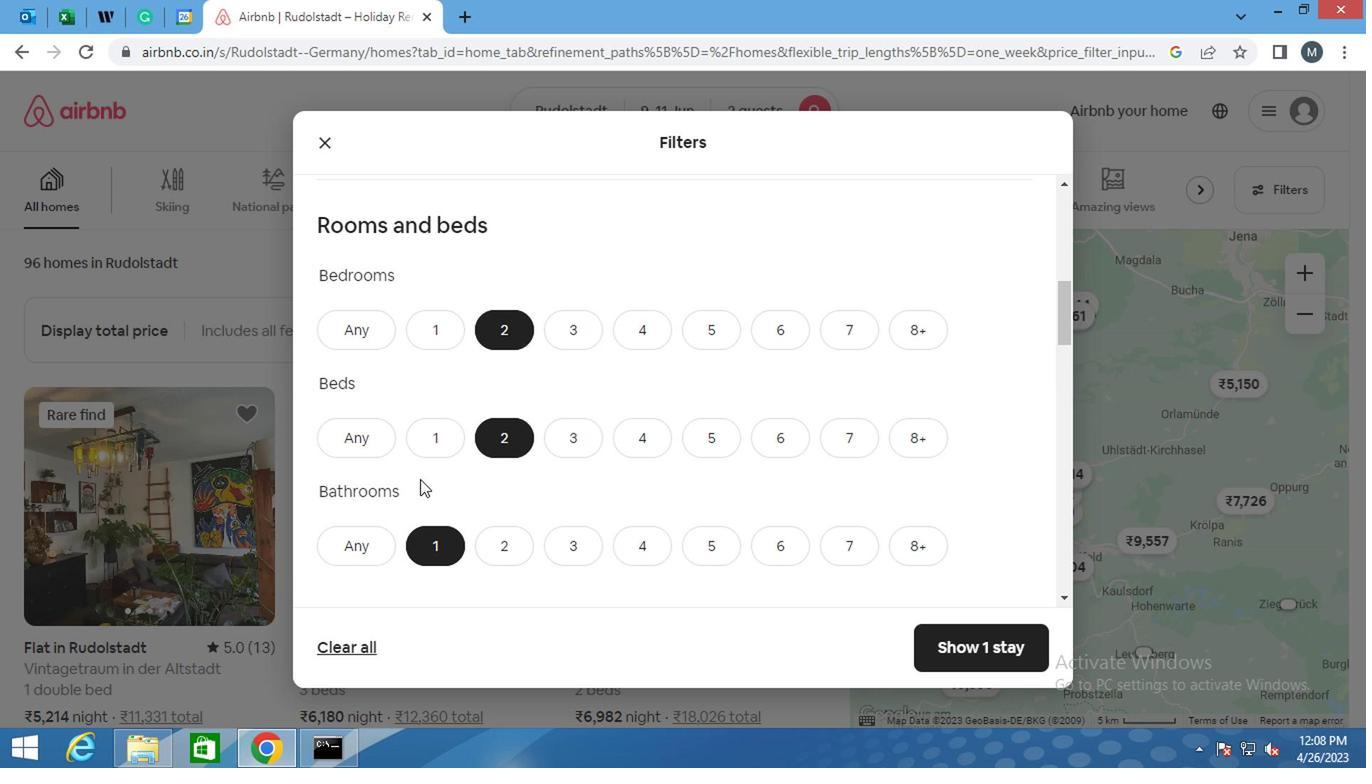 
Action: Mouse scrolled (415, 469) with delta (0, -1)
Screenshot: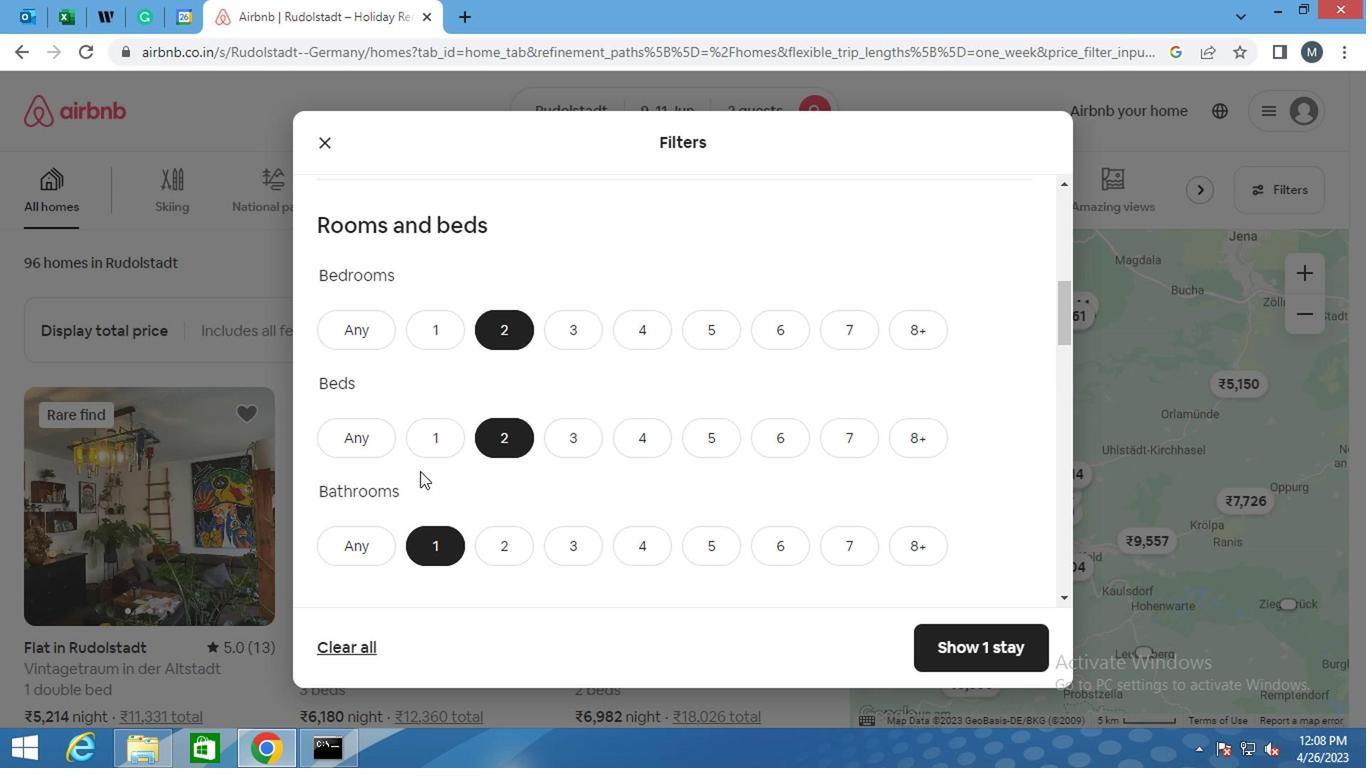 
Action: Mouse moved to (448, 460)
Screenshot: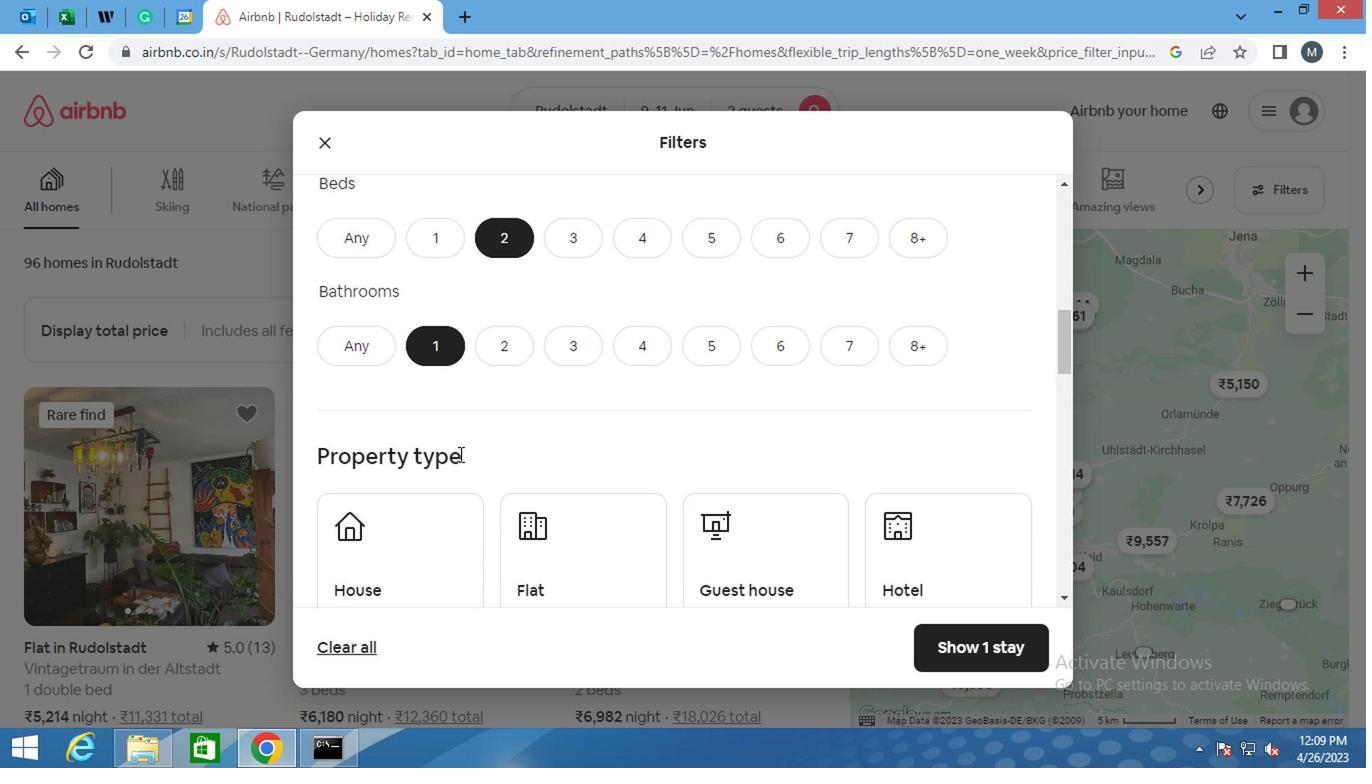 
Action: Mouse scrolled (448, 459) with delta (0, -1)
Screenshot: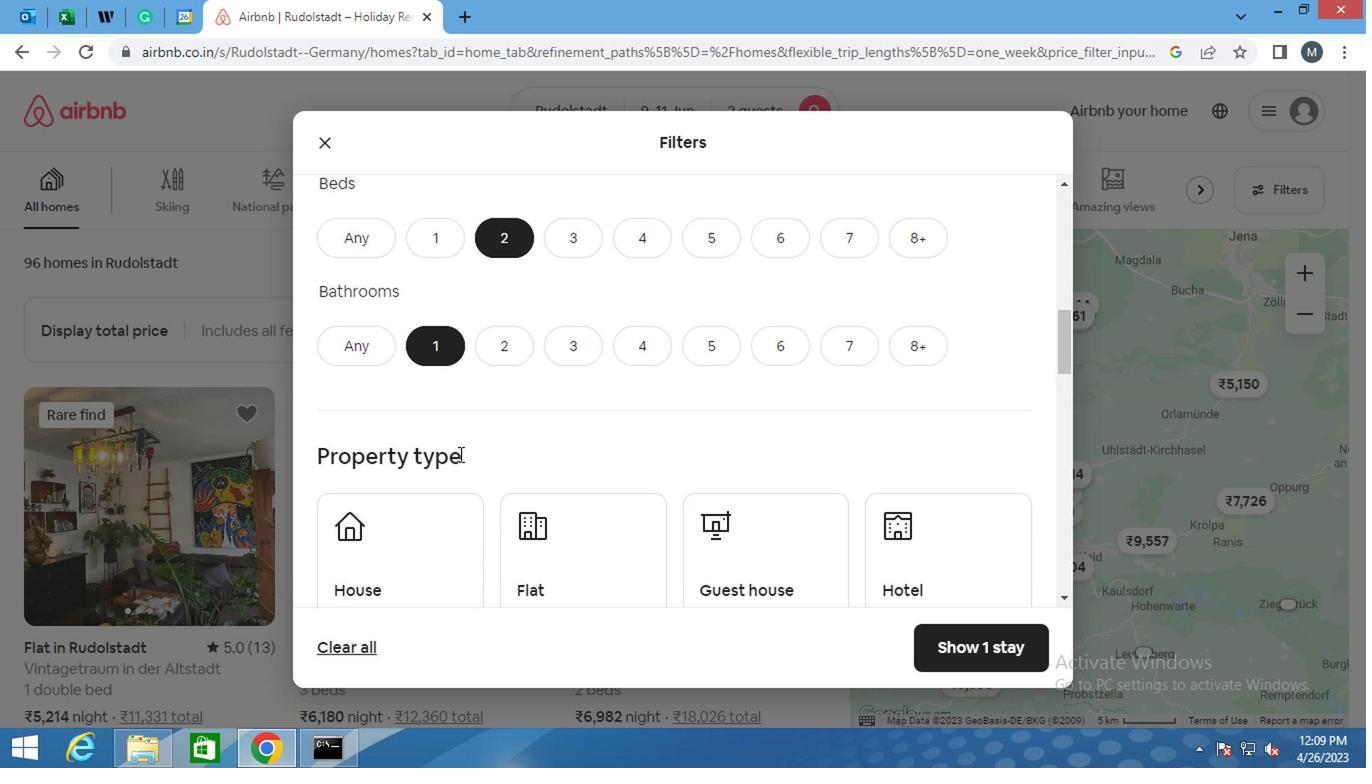 
Action: Mouse moved to (447, 463)
Screenshot: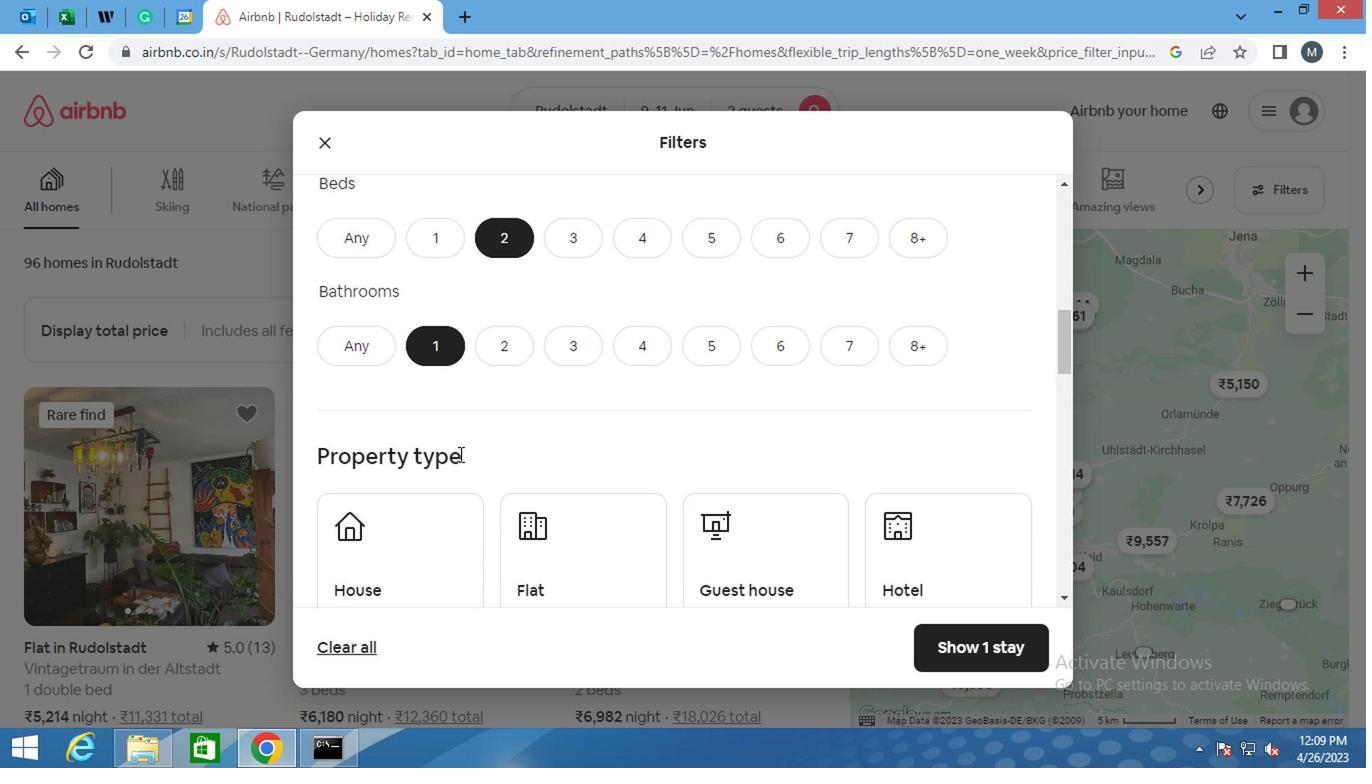 
Action: Mouse scrolled (447, 462) with delta (0, 0)
Screenshot: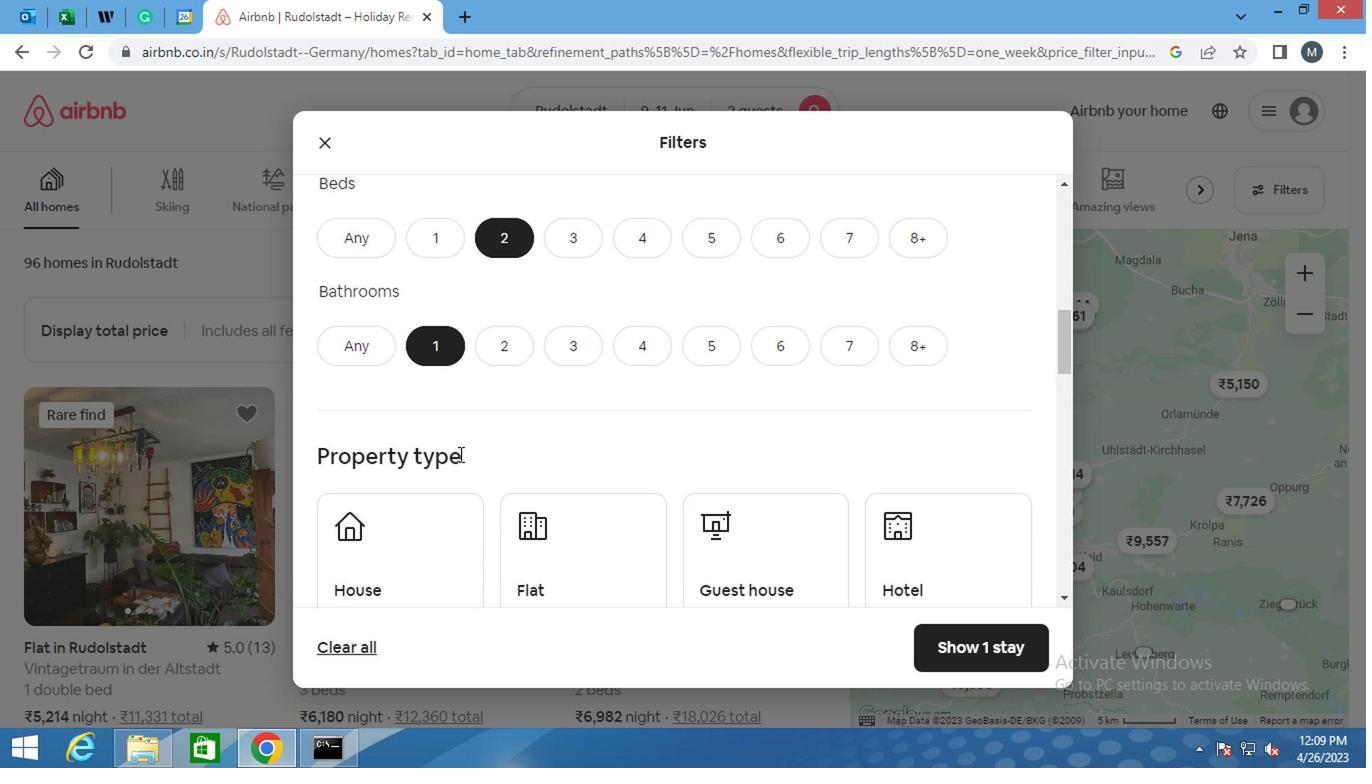 
Action: Mouse moved to (395, 341)
Screenshot: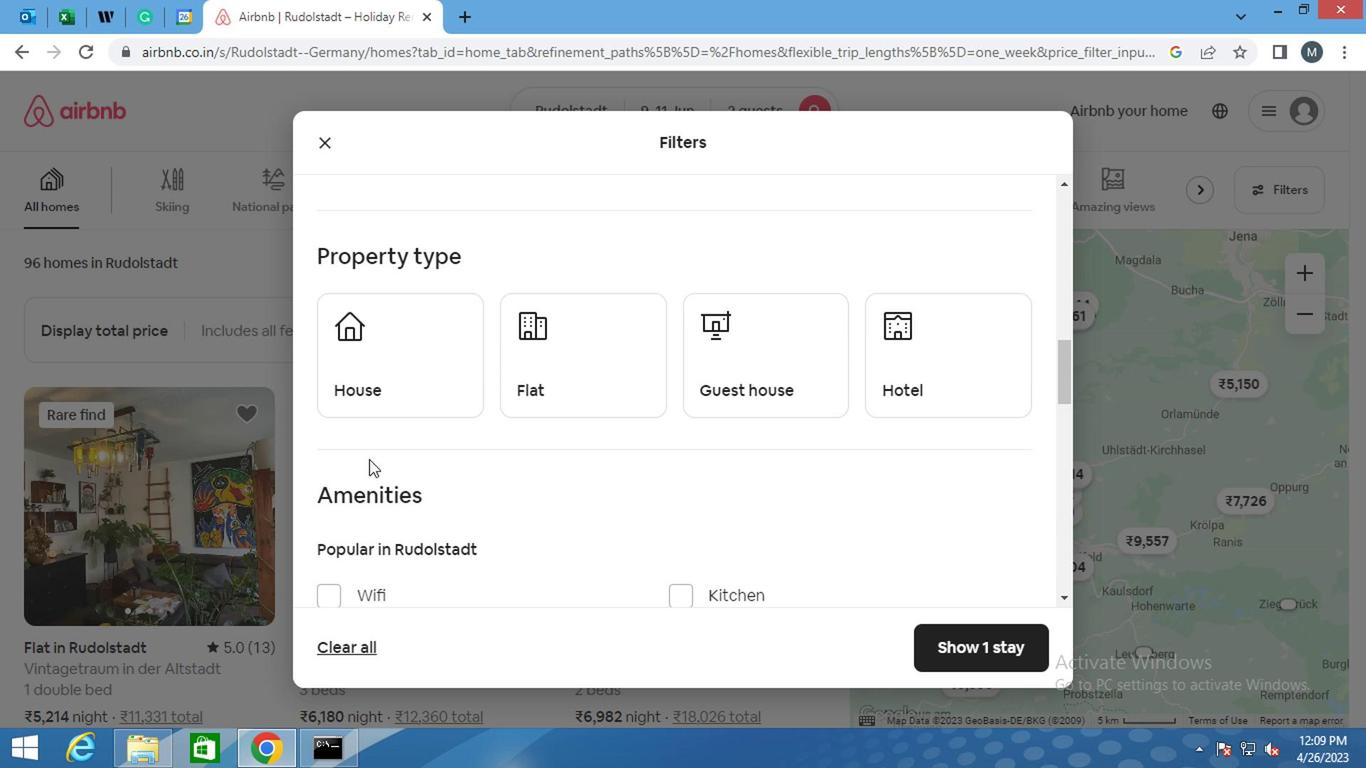 
Action: Mouse pressed left at (395, 341)
Screenshot: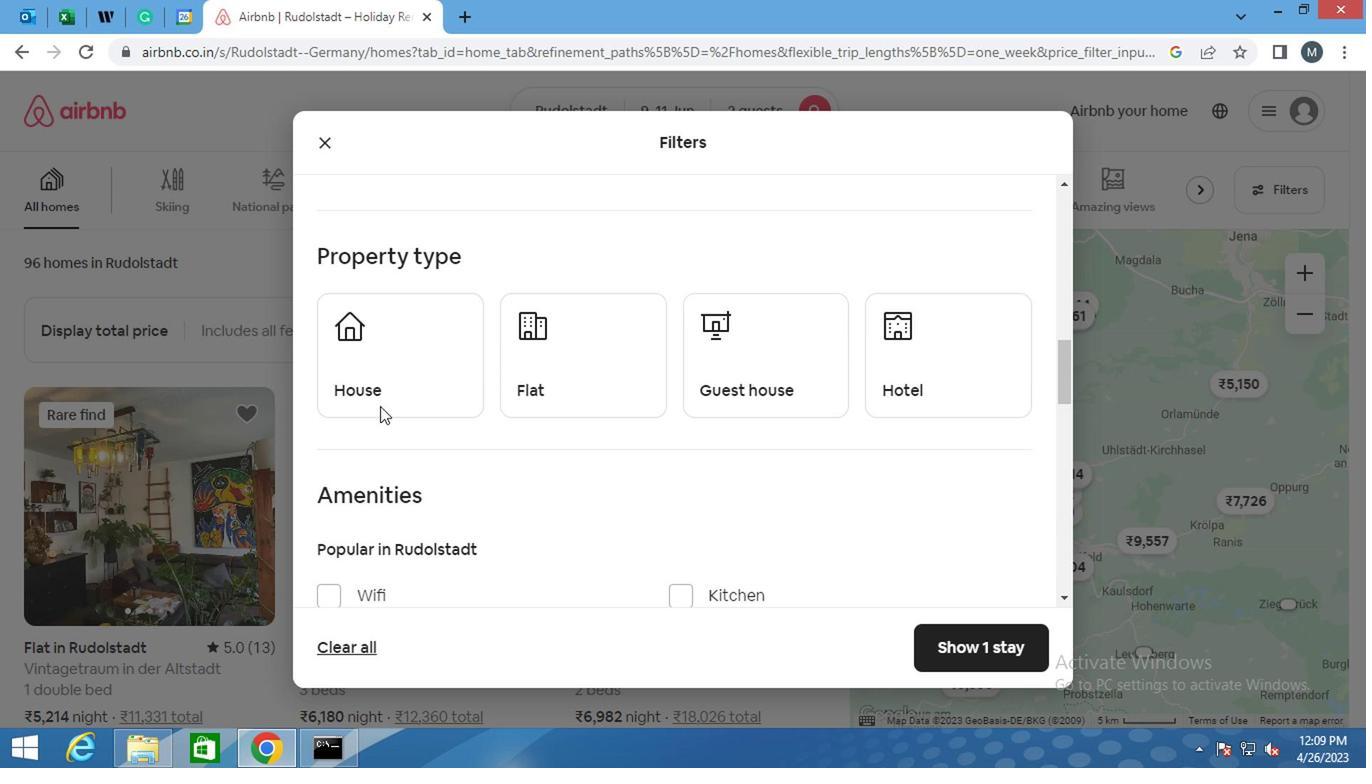 
Action: Mouse moved to (567, 353)
Screenshot: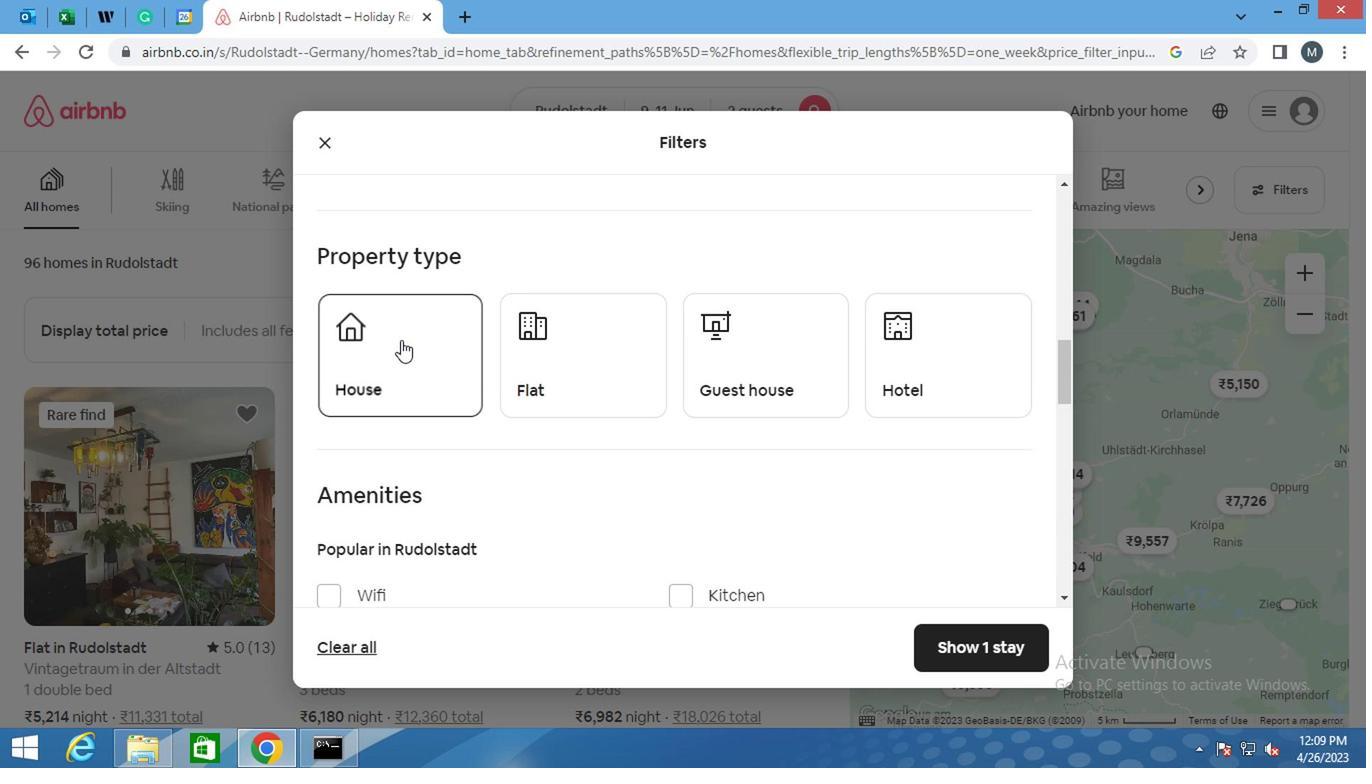
Action: Mouse pressed left at (567, 353)
Screenshot: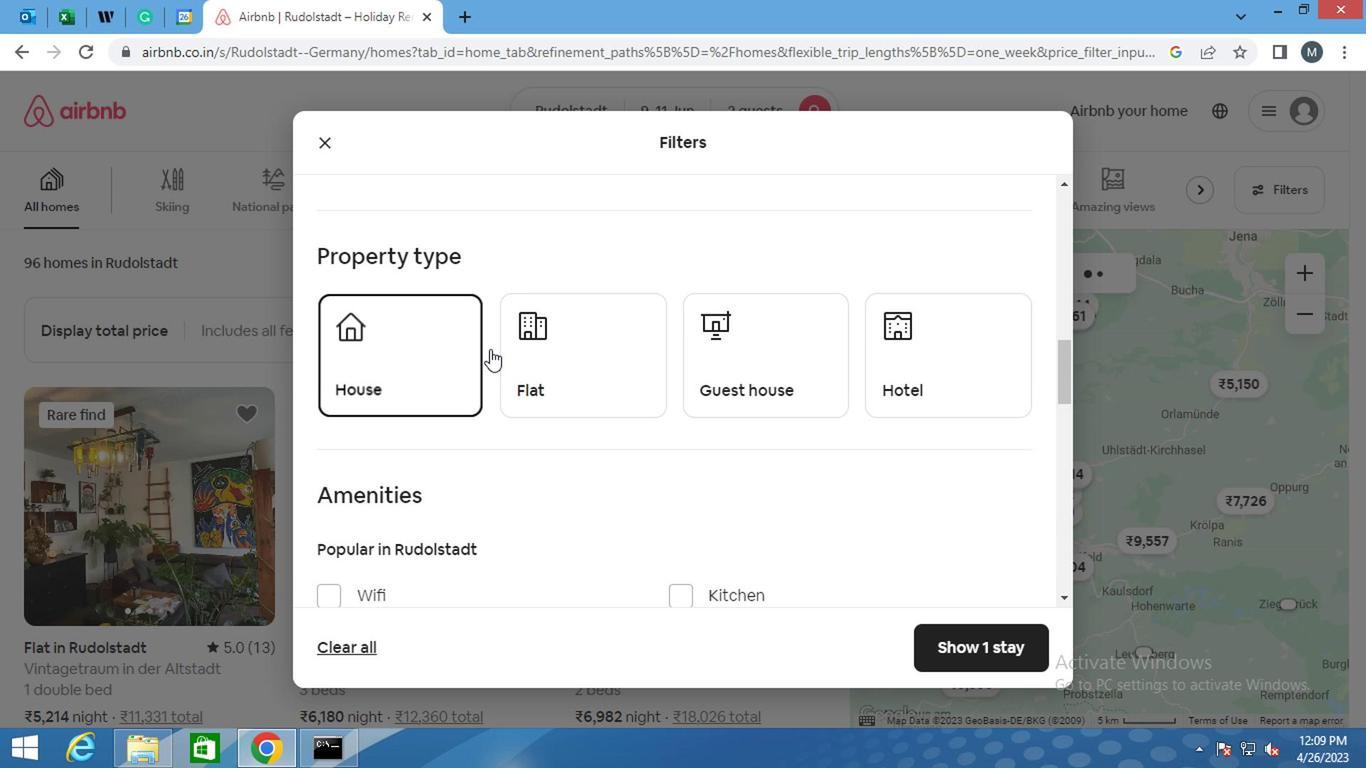
Action: Mouse moved to (729, 351)
Screenshot: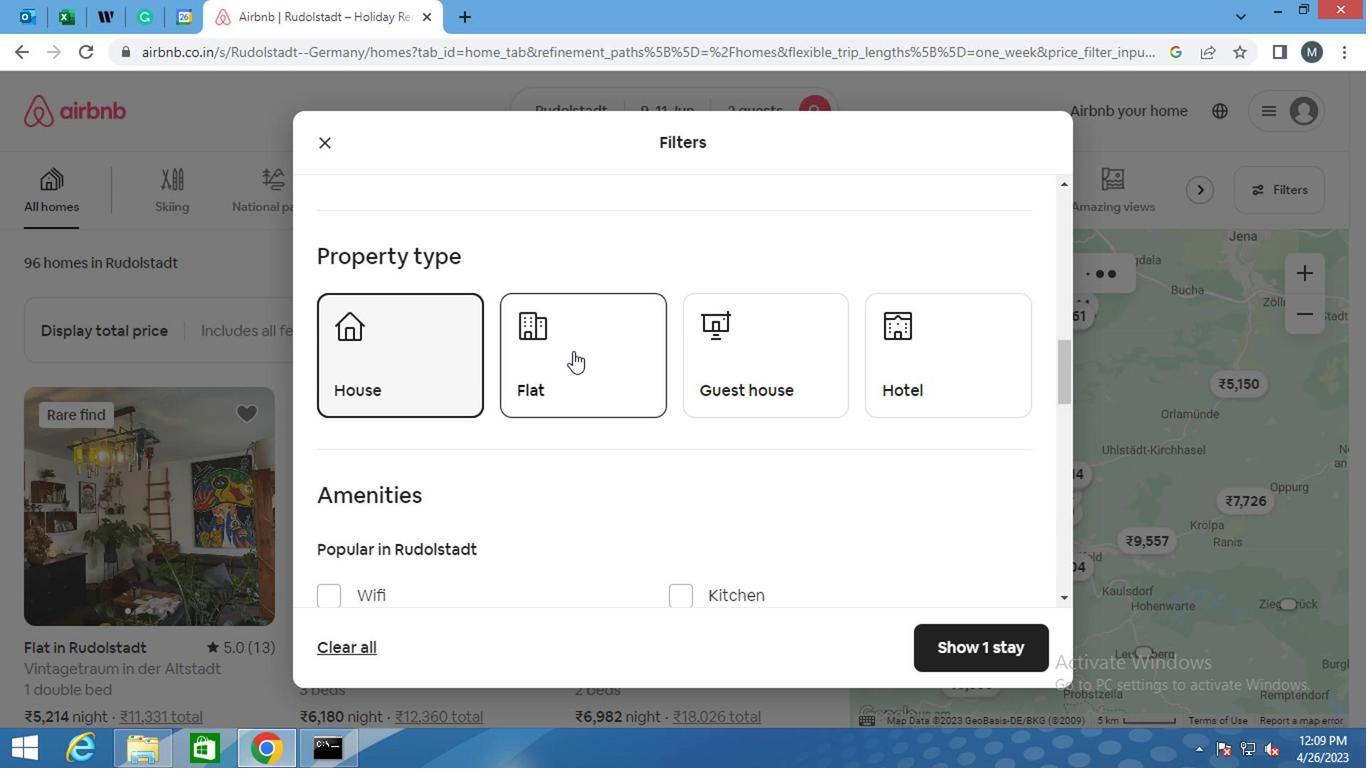 
Action: Mouse pressed left at (729, 351)
Screenshot: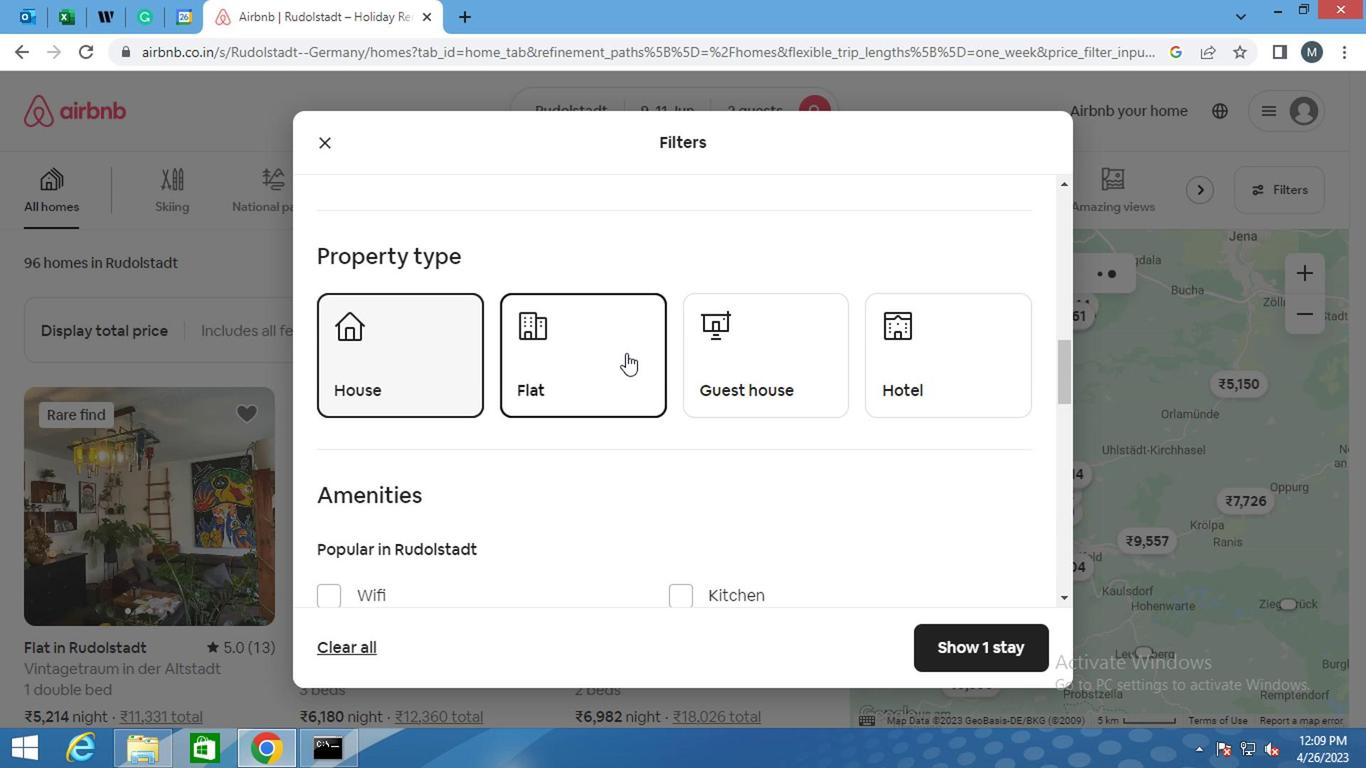 
Action: Mouse moved to (591, 350)
Screenshot: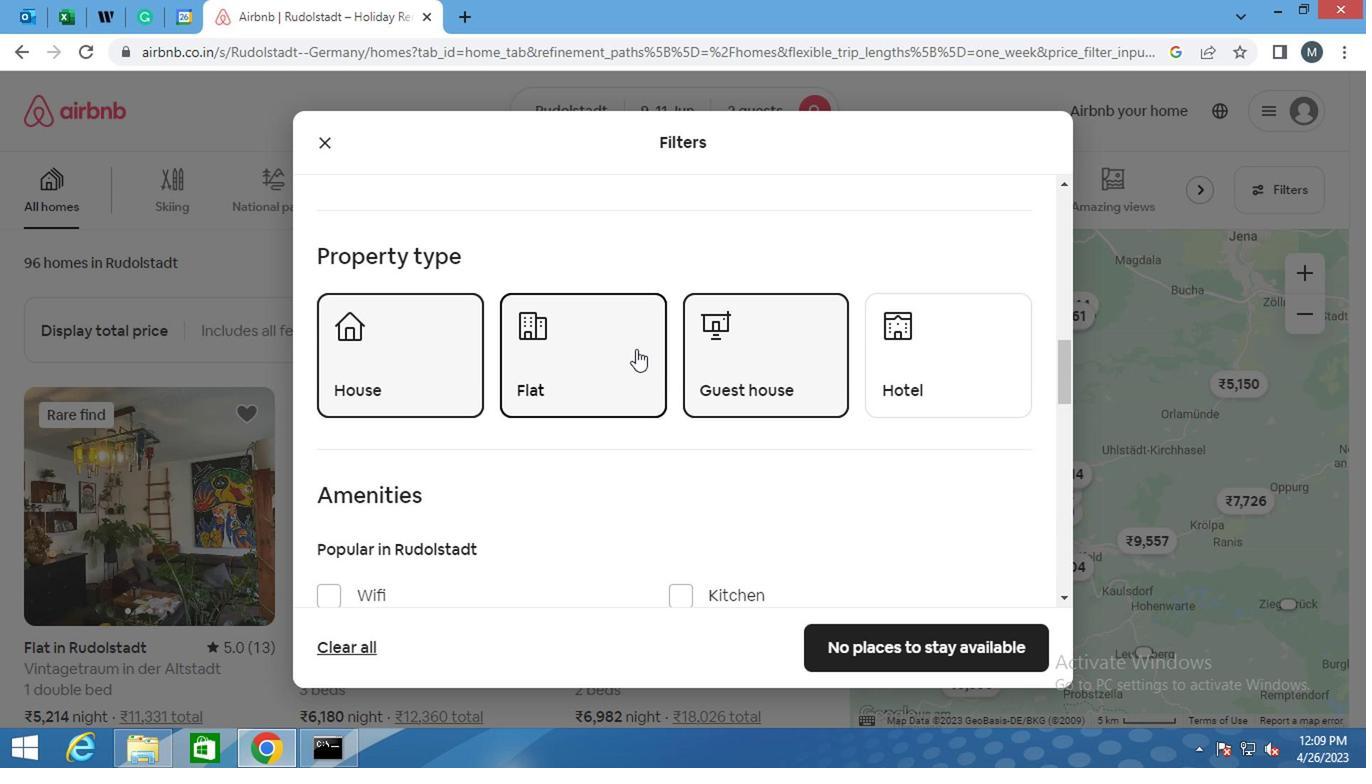 
Action: Mouse scrolled (591, 350) with delta (0, 0)
Screenshot: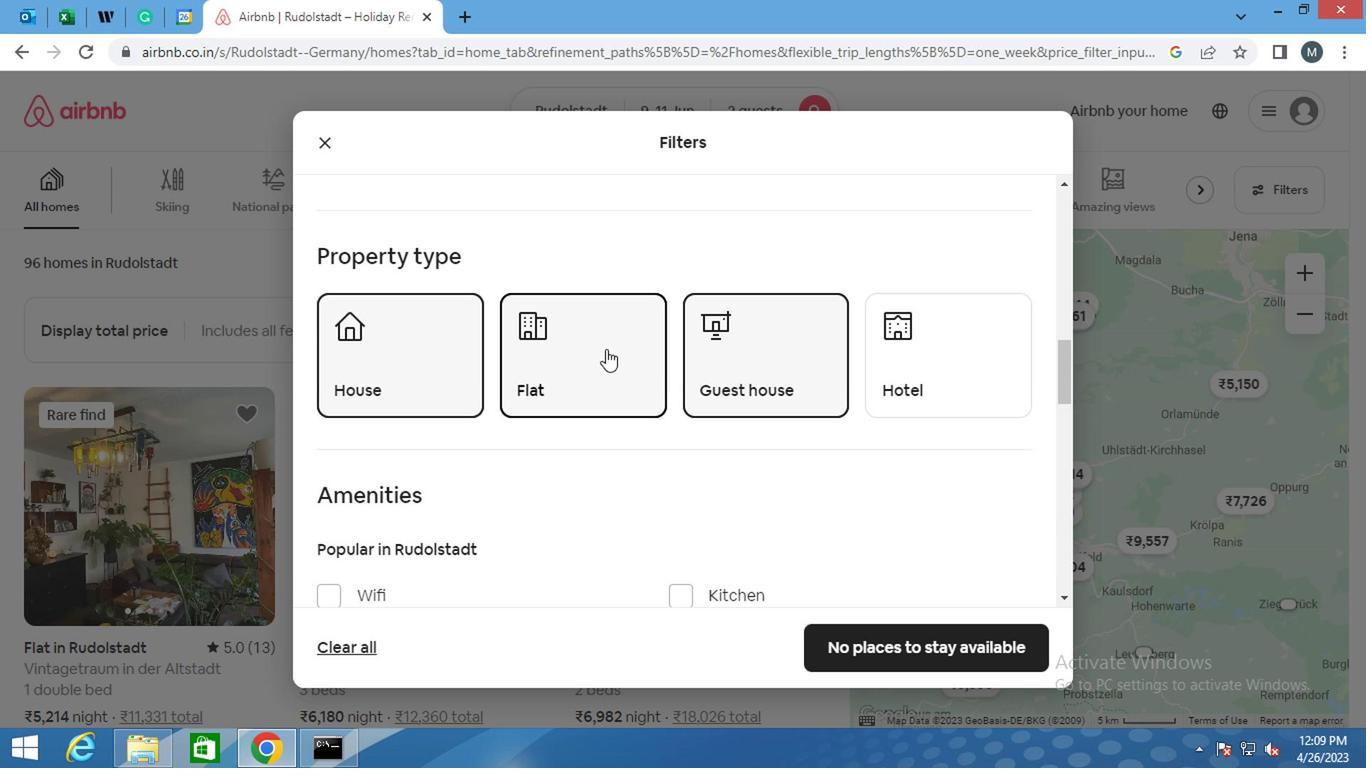 
Action: Mouse moved to (591, 350)
Screenshot: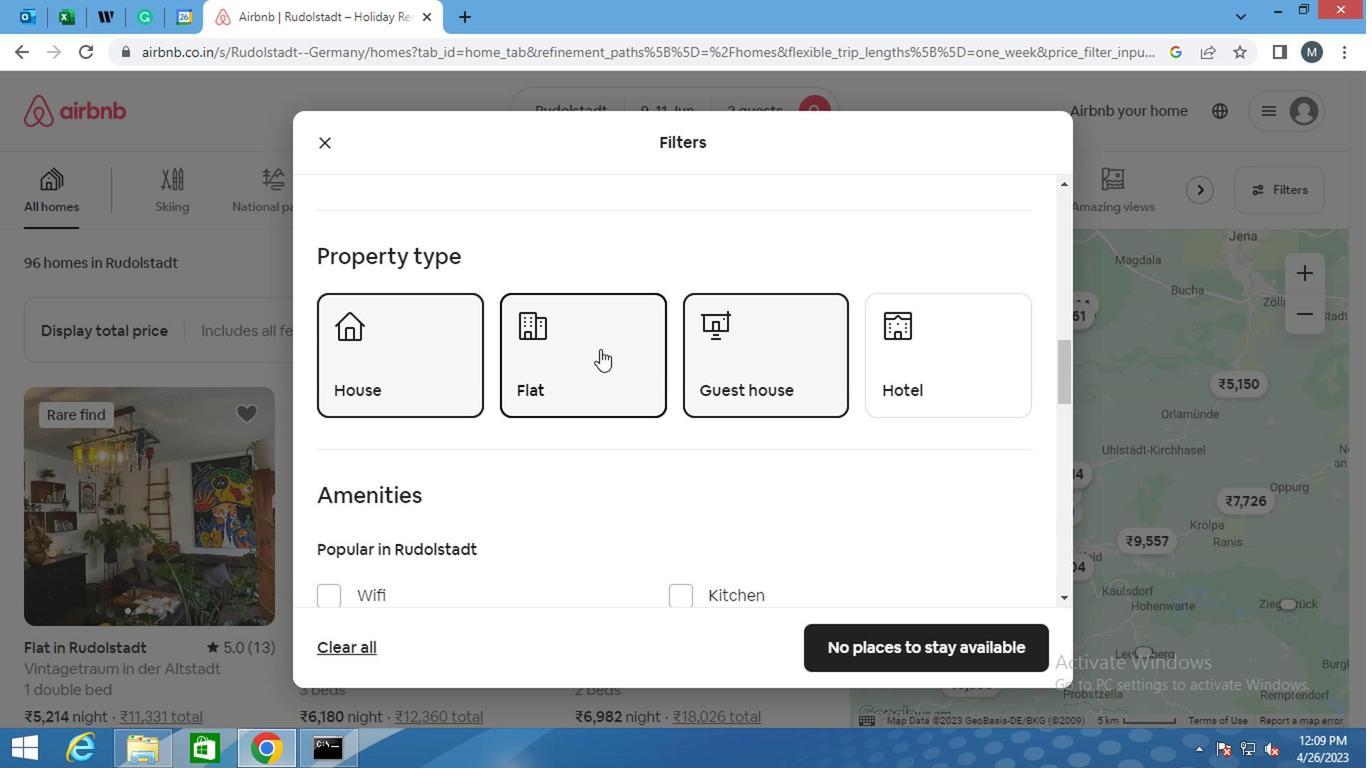 
Action: Mouse scrolled (591, 350) with delta (0, 0)
Screenshot: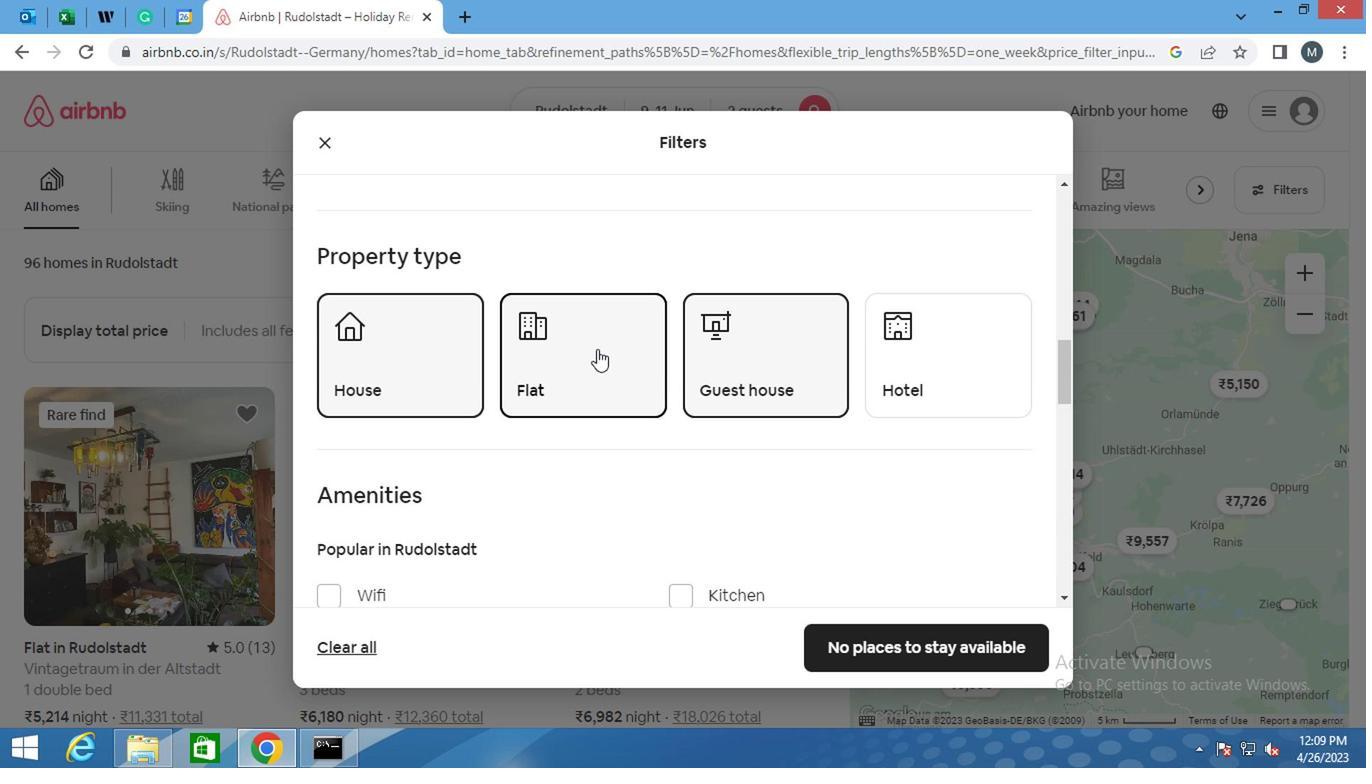
Action: Mouse moved to (569, 360)
Screenshot: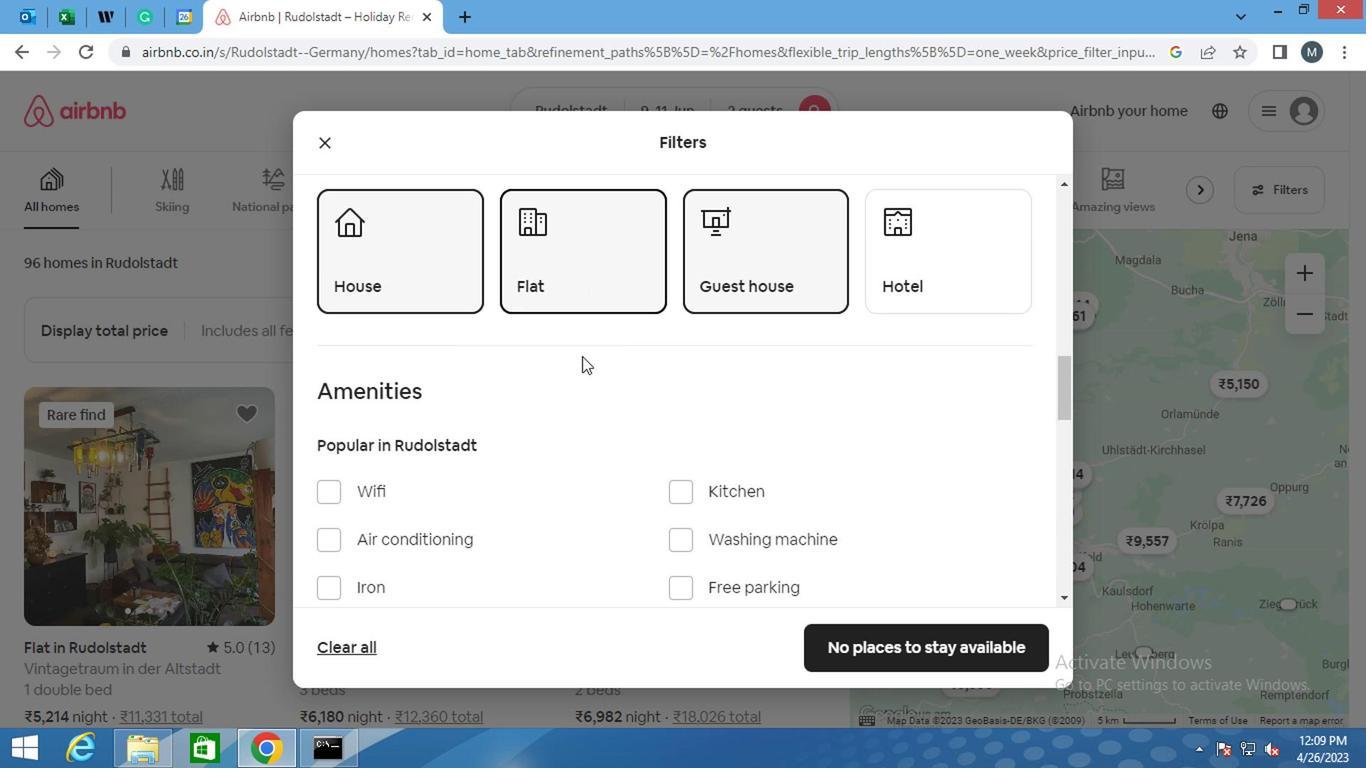 
Action: Mouse scrolled (569, 358) with delta (0, -1)
Screenshot: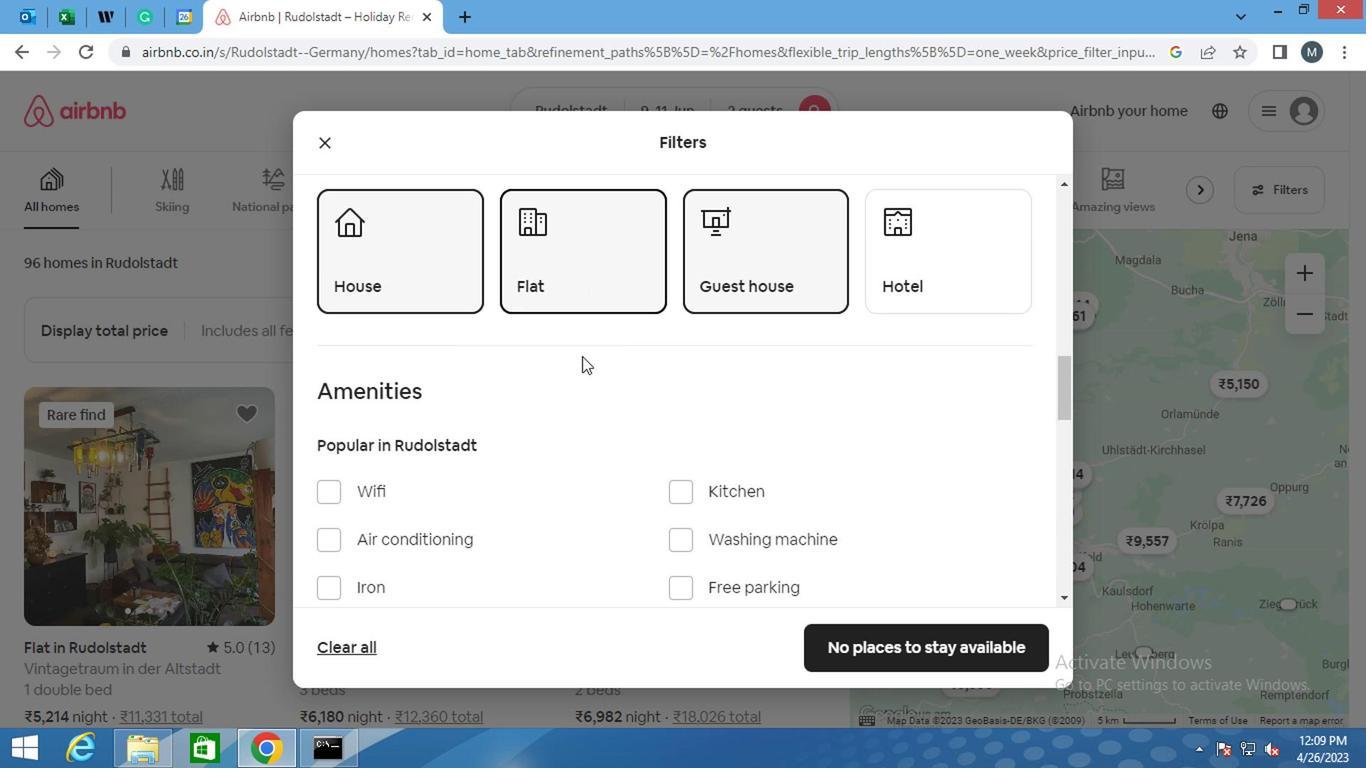 
Action: Mouse moved to (316, 294)
Screenshot: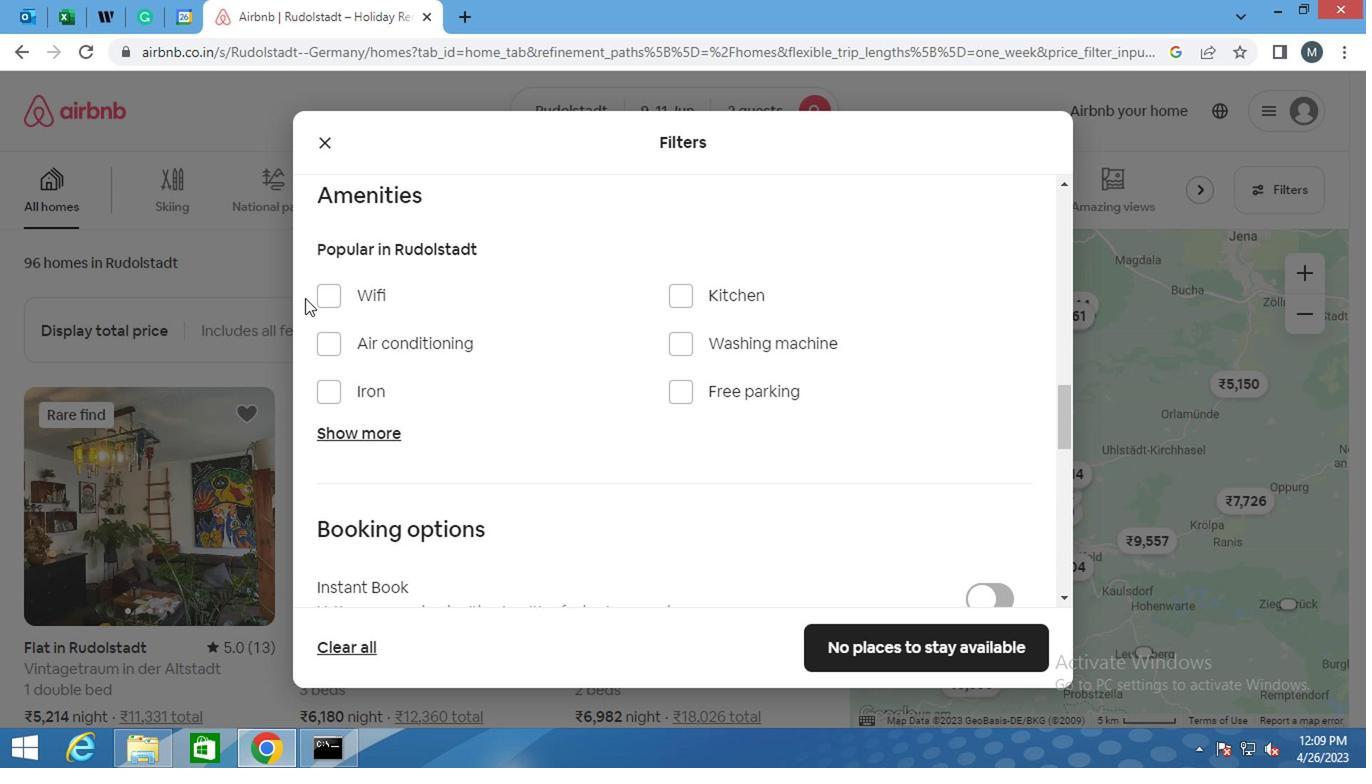 
Action: Mouse pressed left at (316, 294)
Screenshot: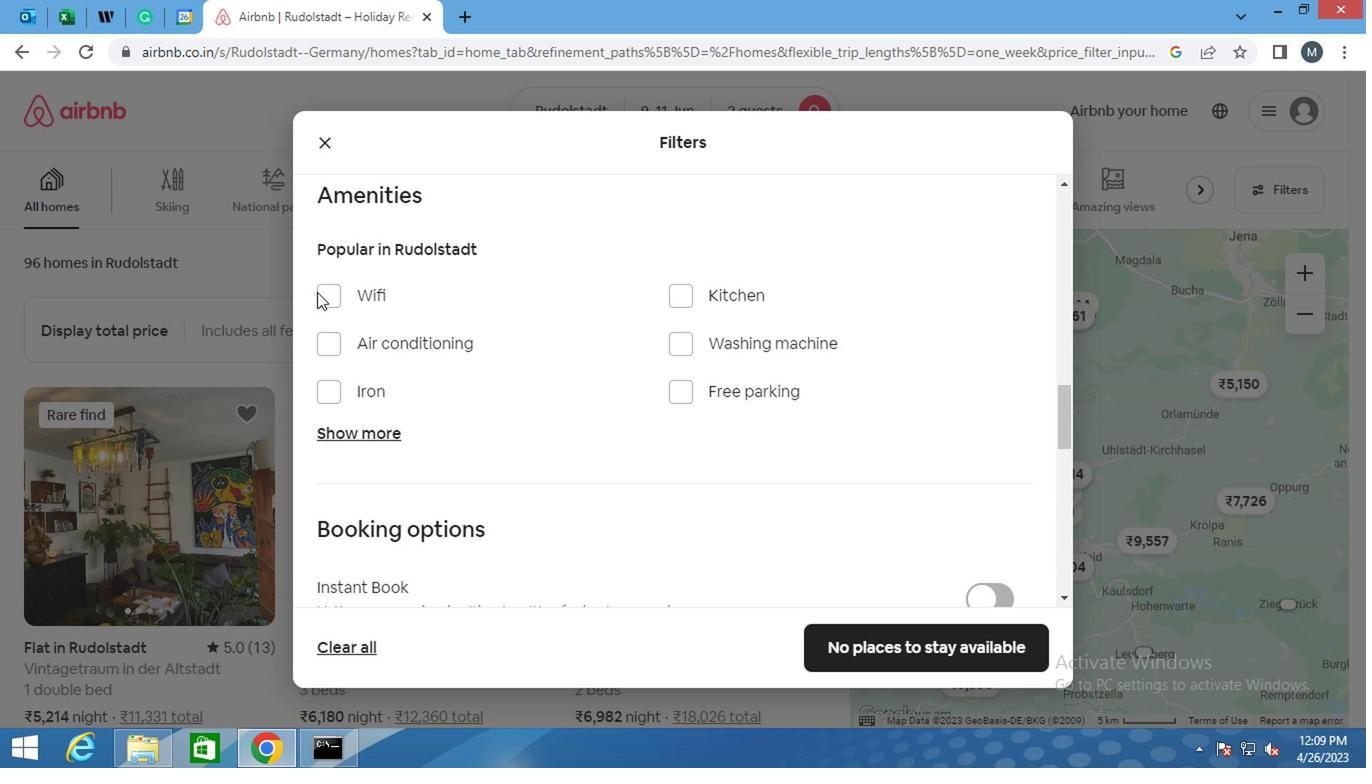 
Action: Mouse moved to (530, 305)
Screenshot: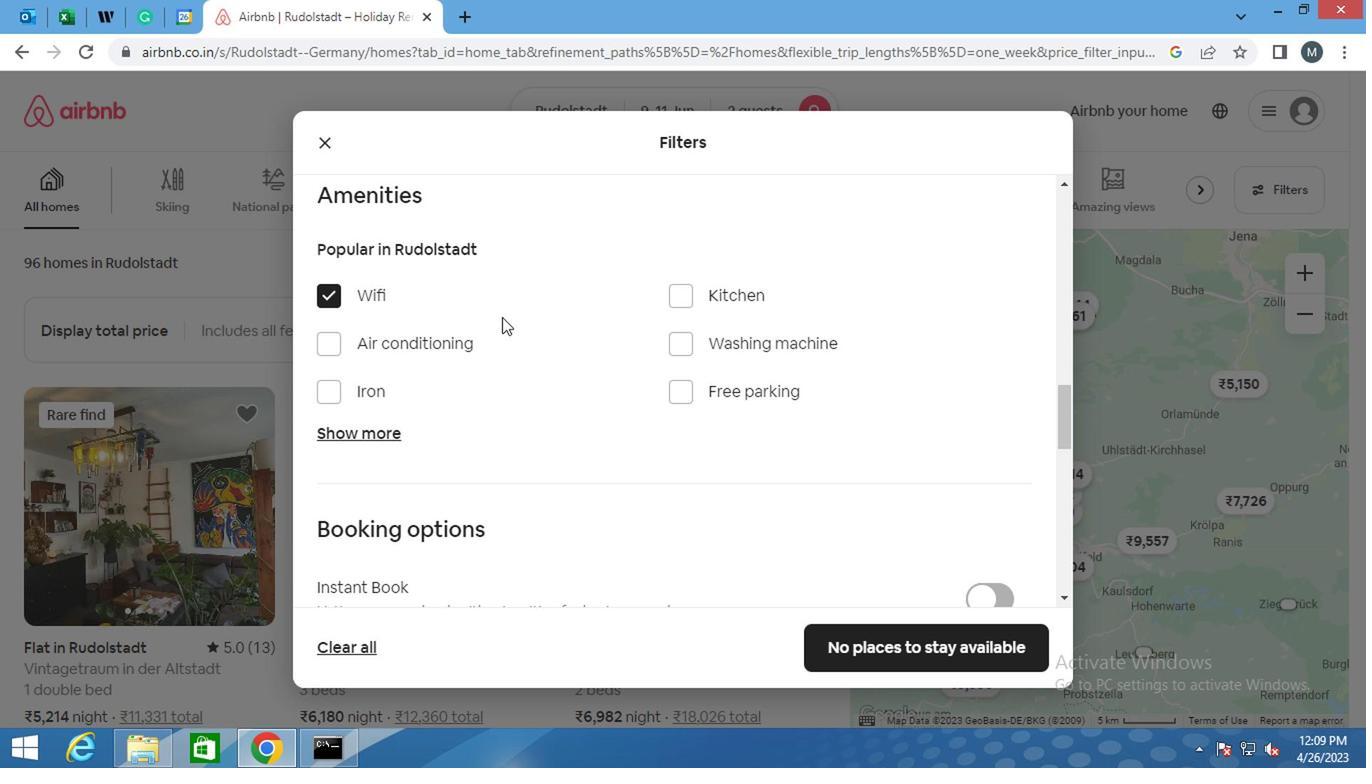 
Action: Mouse scrolled (530, 303) with delta (0, -1)
Screenshot: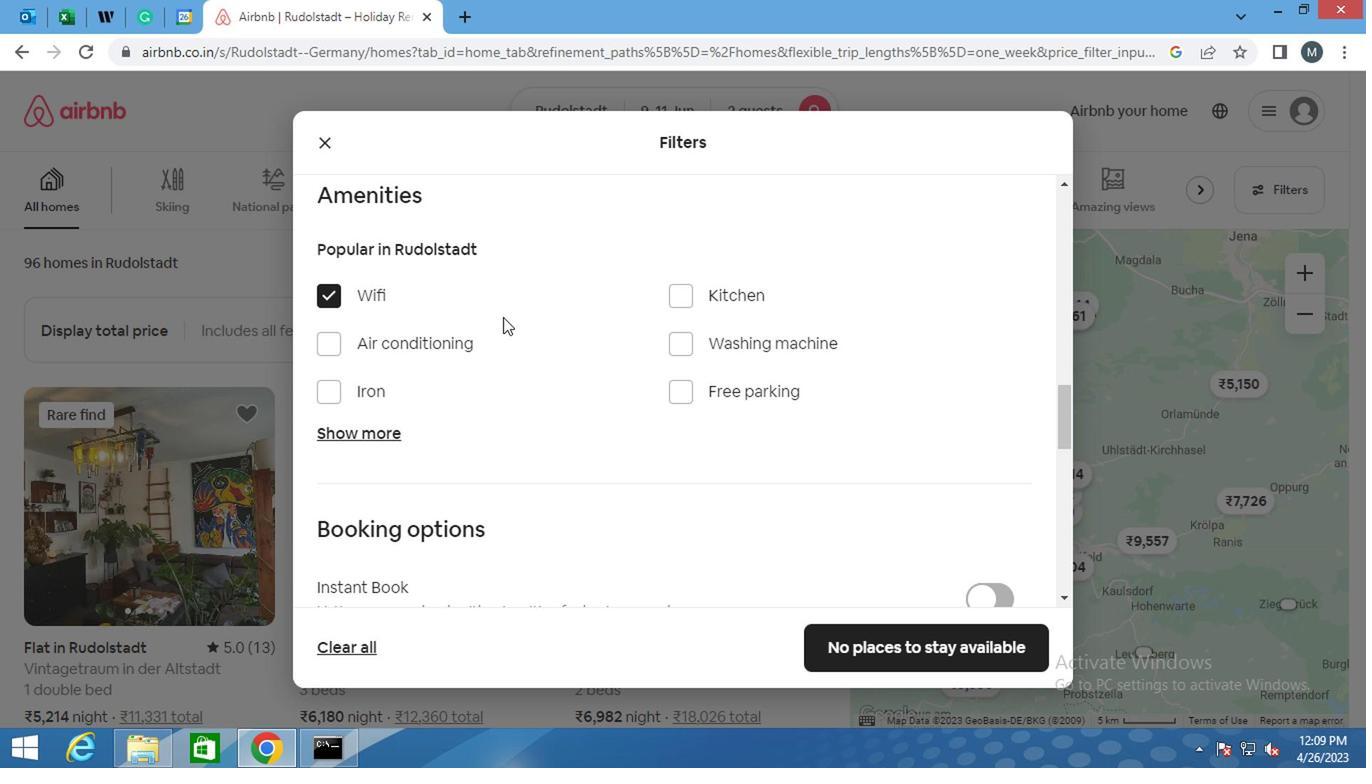 
Action: Mouse moved to (532, 308)
Screenshot: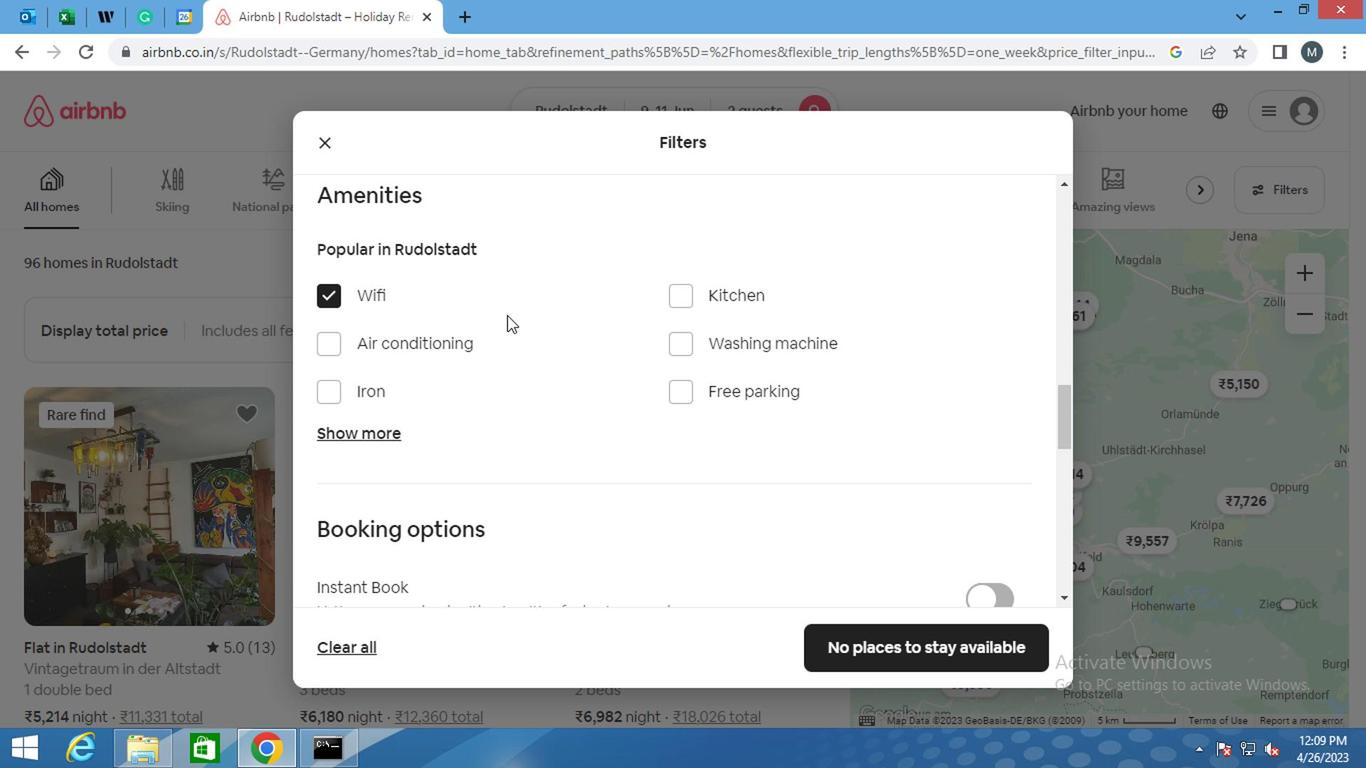 
Action: Mouse scrolled (532, 308) with delta (0, 0)
Screenshot: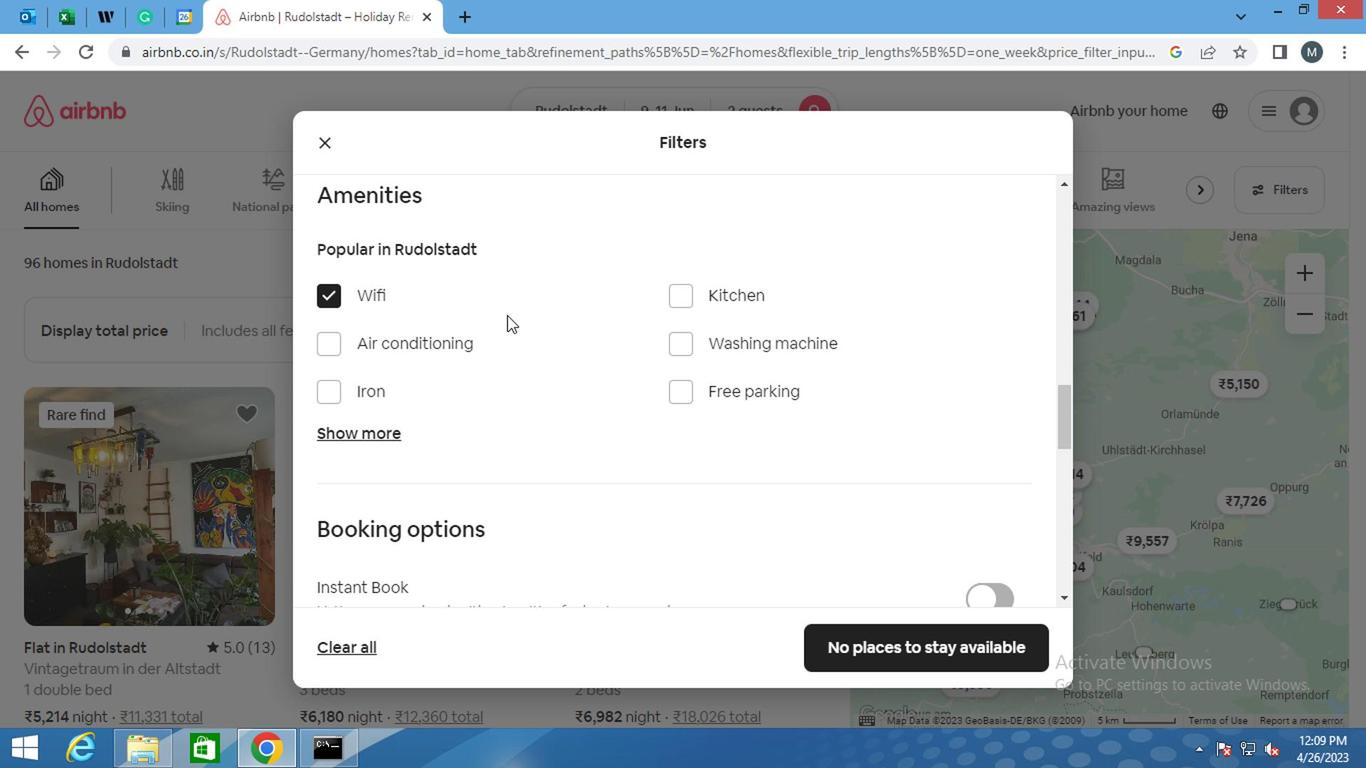 
Action: Mouse moved to (532, 311)
Screenshot: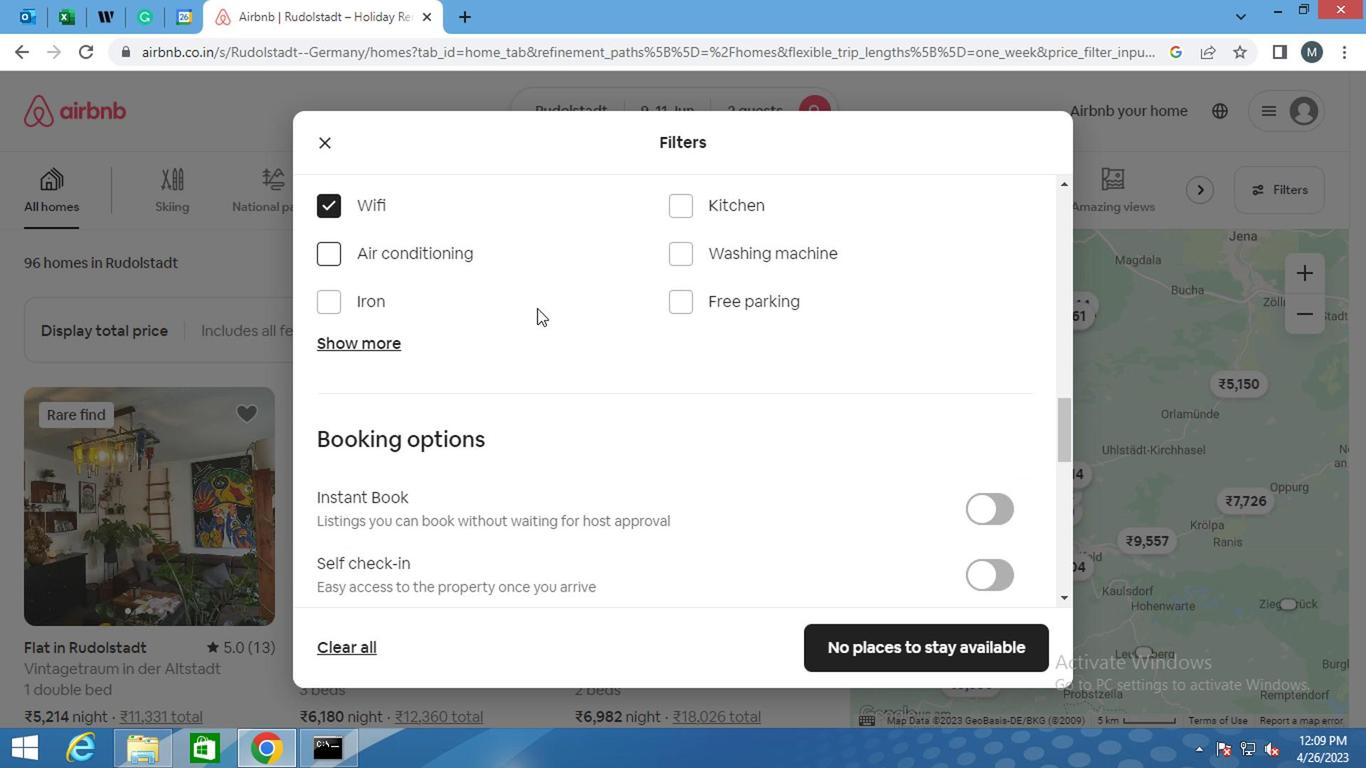 
Action: Mouse scrolled (532, 310) with delta (0, 0)
Screenshot: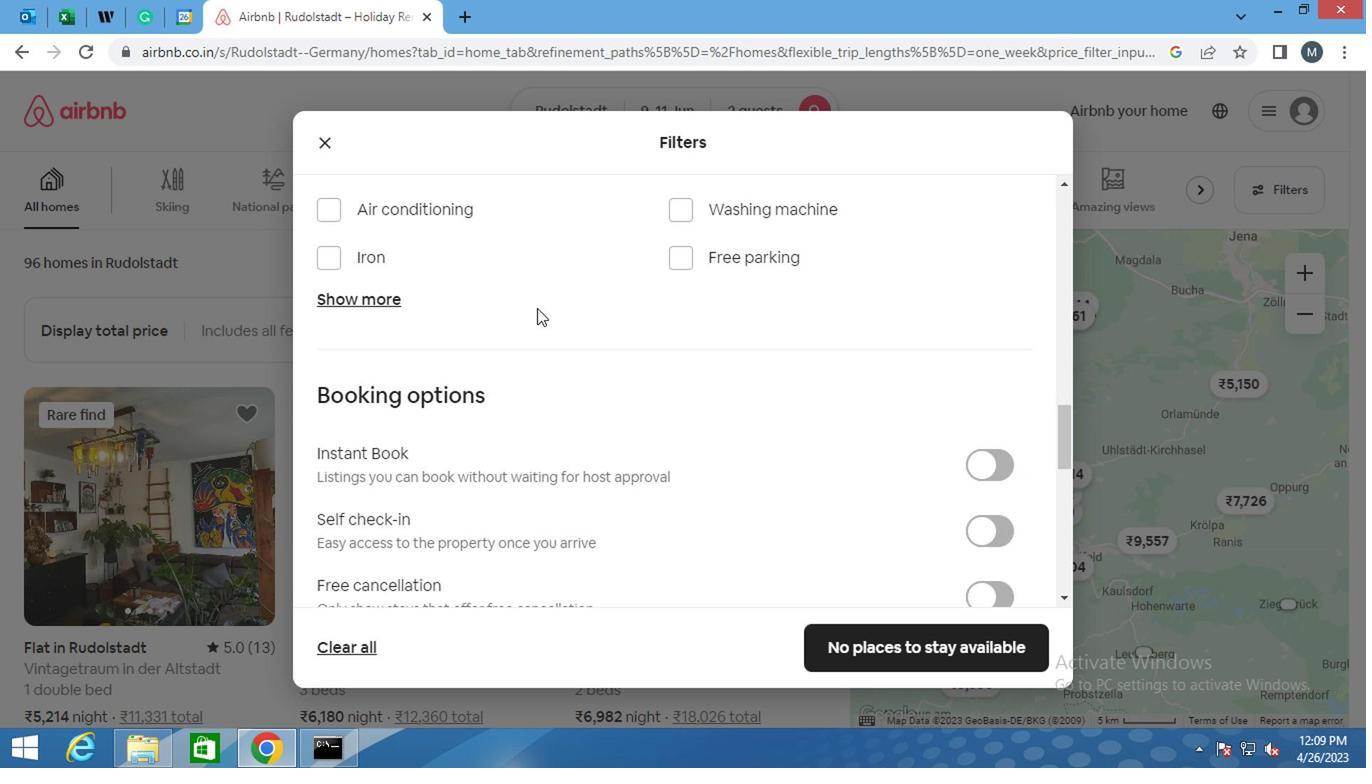 
Action: Mouse moved to (537, 336)
Screenshot: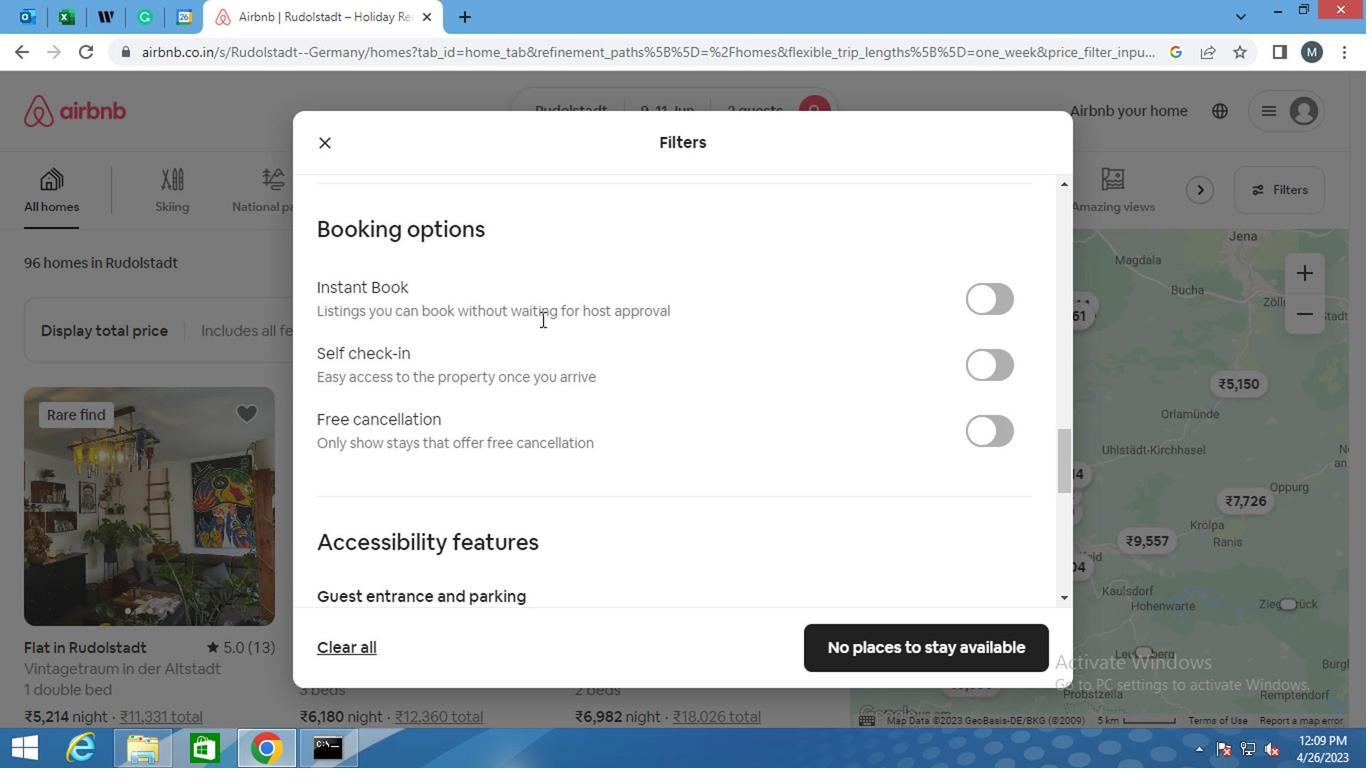 
Action: Mouse scrolled (537, 335) with delta (0, 0)
Screenshot: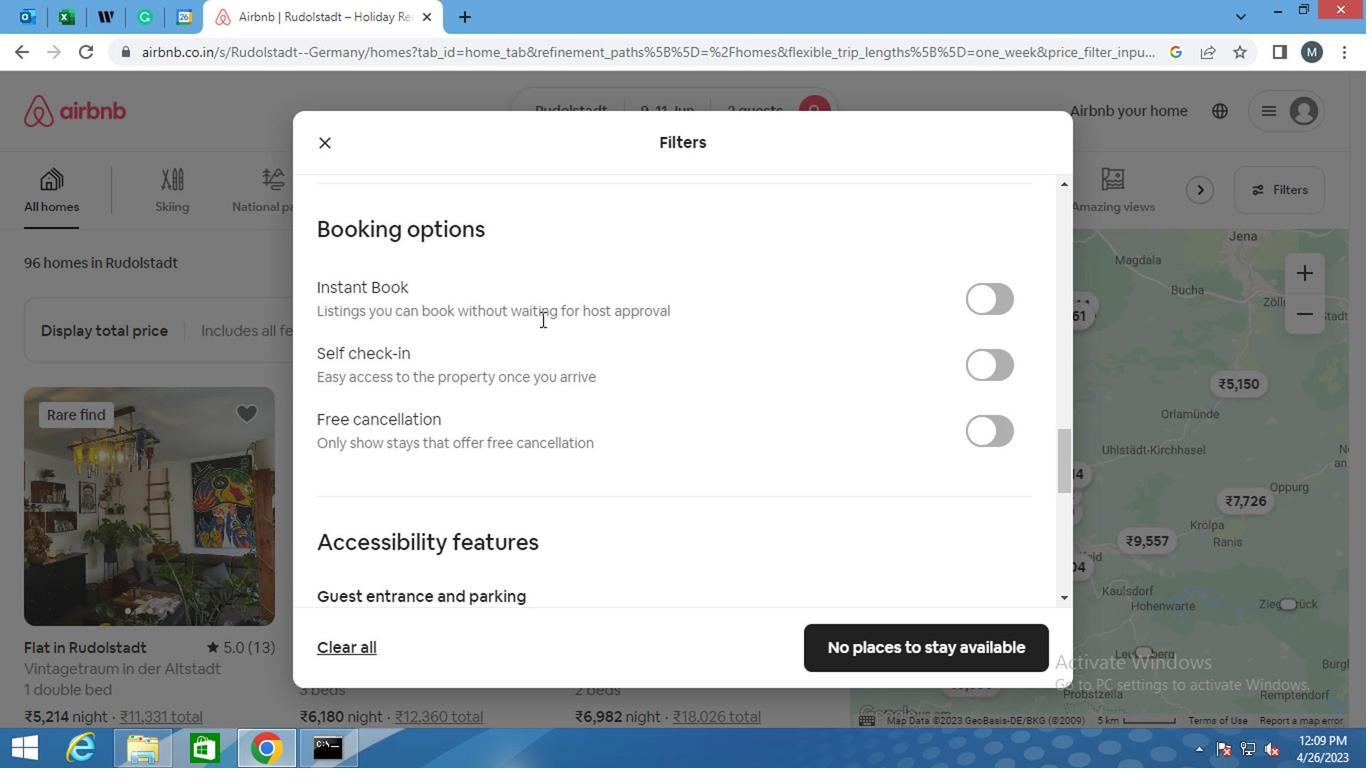 
Action: Mouse moved to (545, 356)
Screenshot: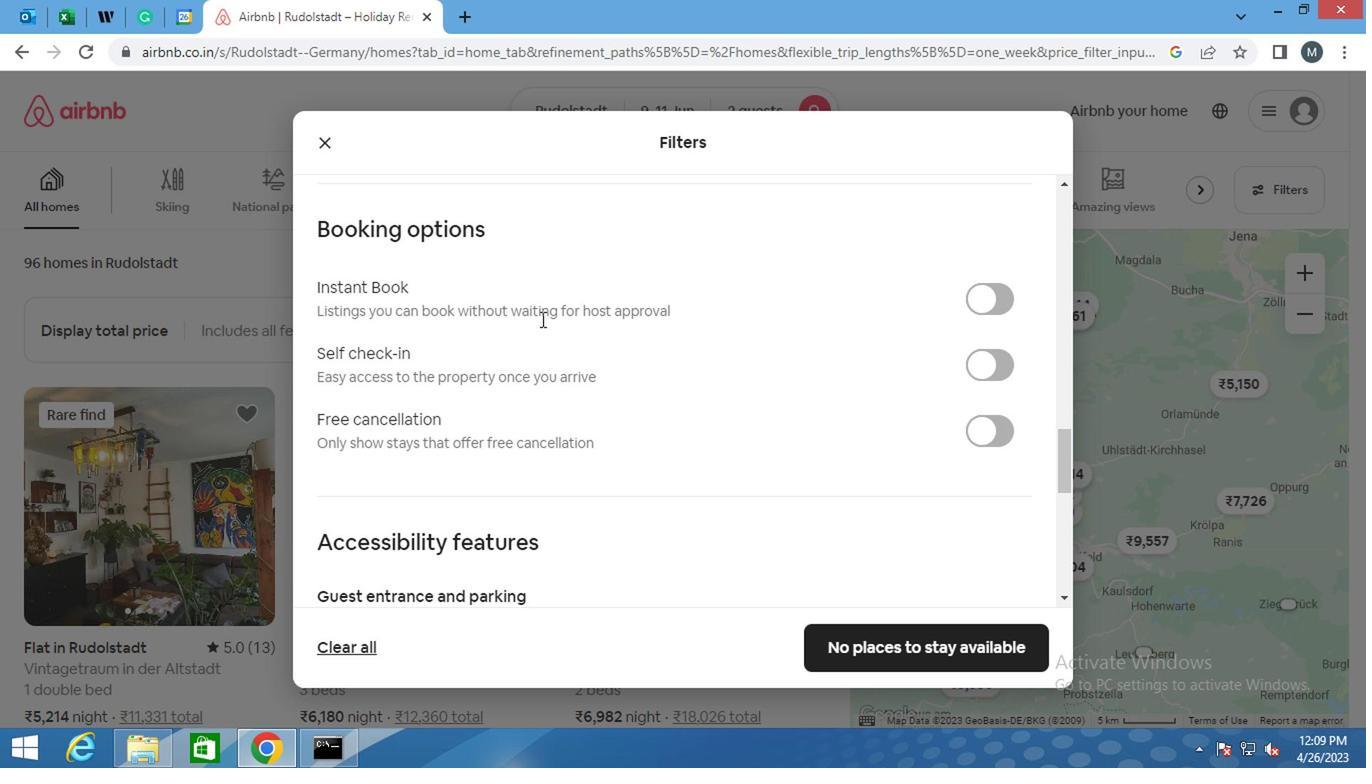 
Action: Mouse scrolled (545, 355) with delta (0, 0)
Screenshot: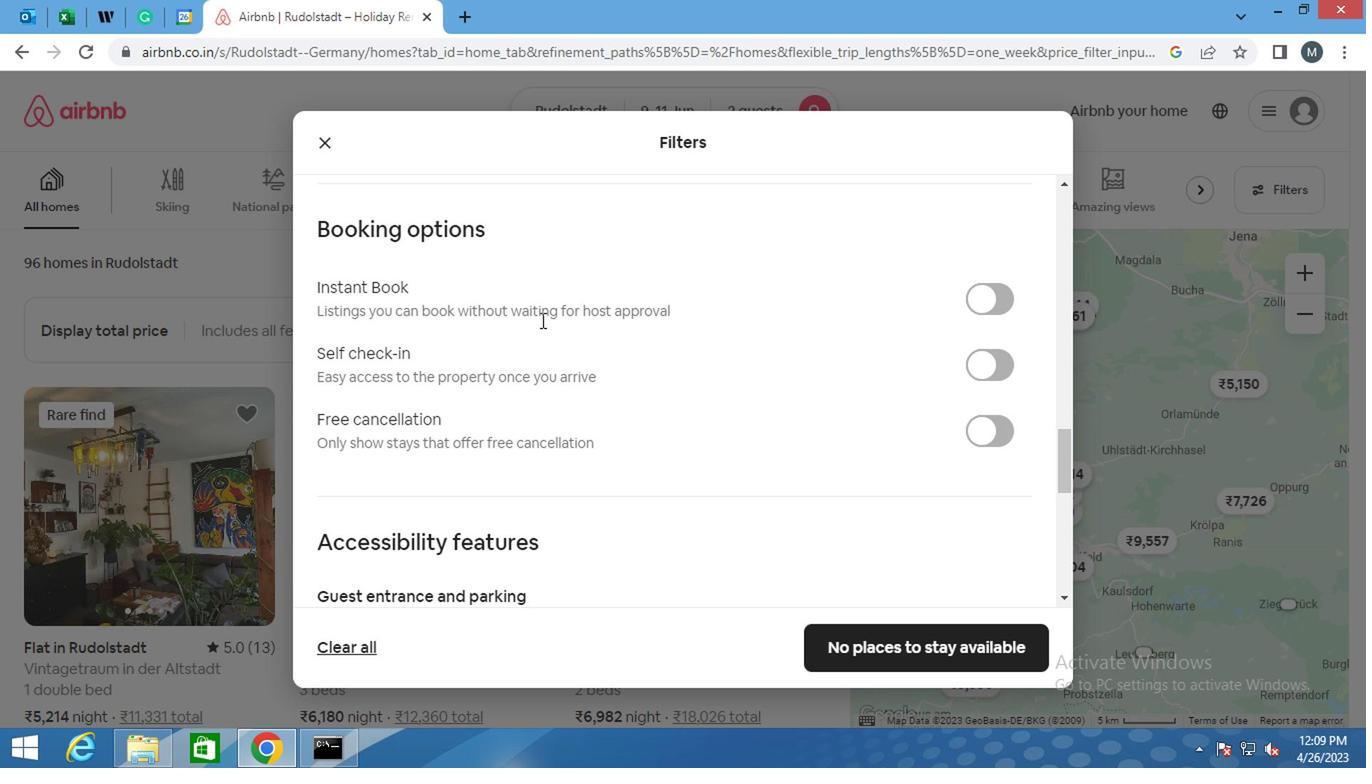 
Action: Mouse moved to (525, 395)
Screenshot: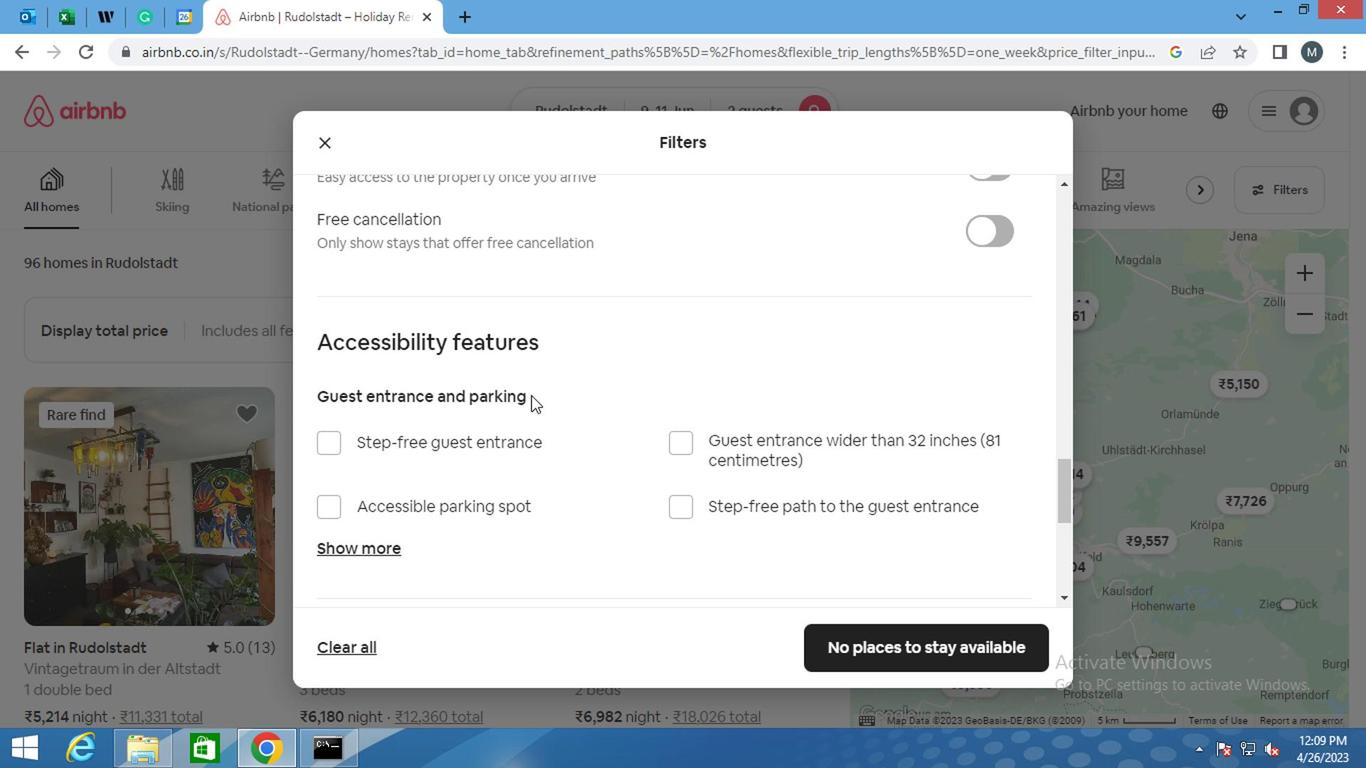 
Action: Mouse scrolled (525, 395) with delta (0, 0)
Screenshot: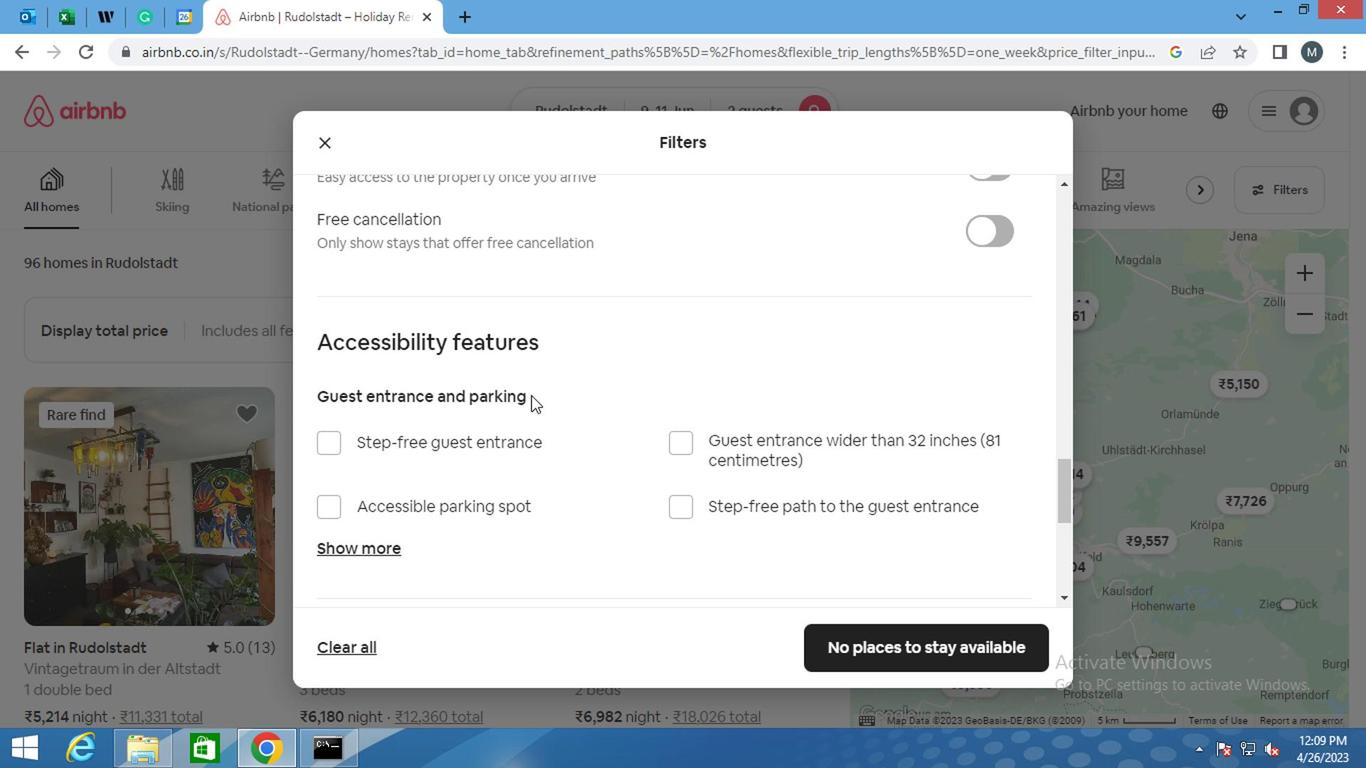 
Action: Mouse moved to (525, 392)
Screenshot: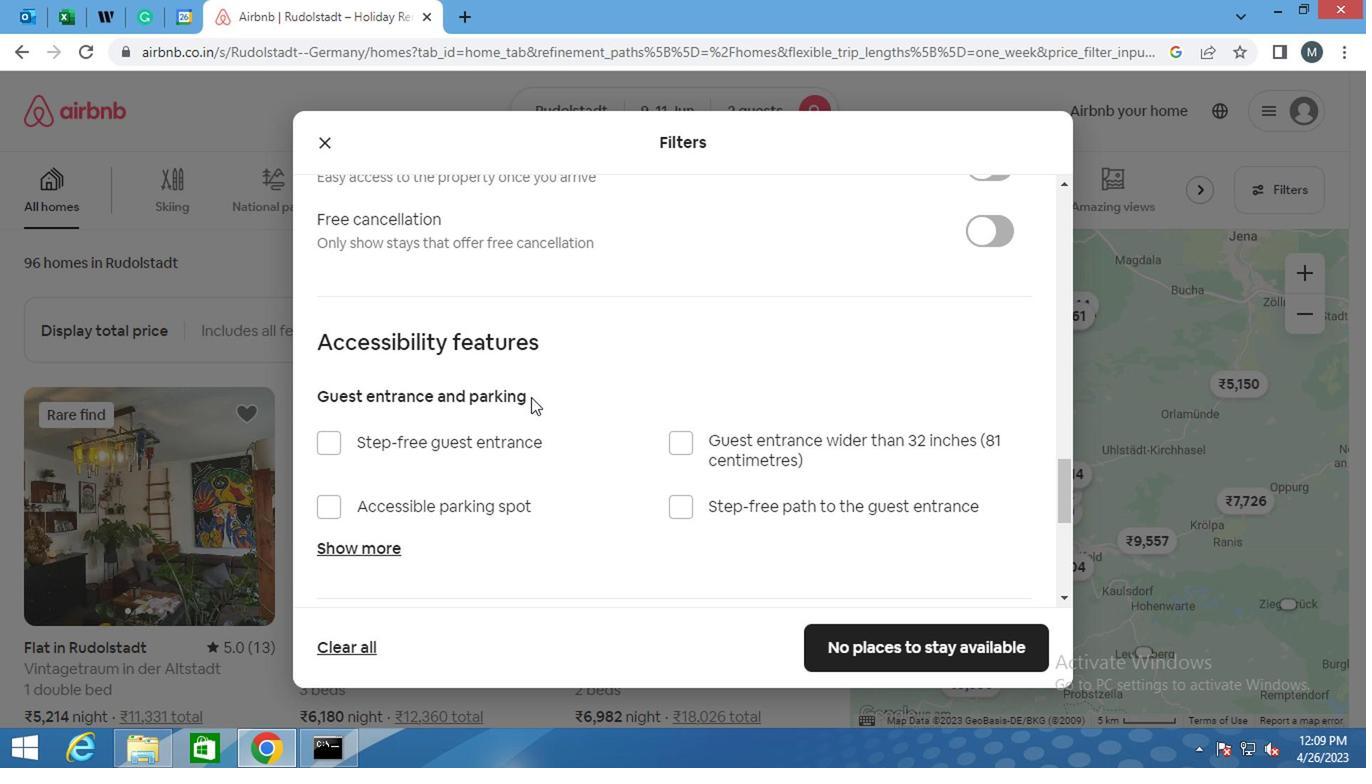 
Action: Mouse scrolled (525, 393) with delta (0, 0)
Screenshot: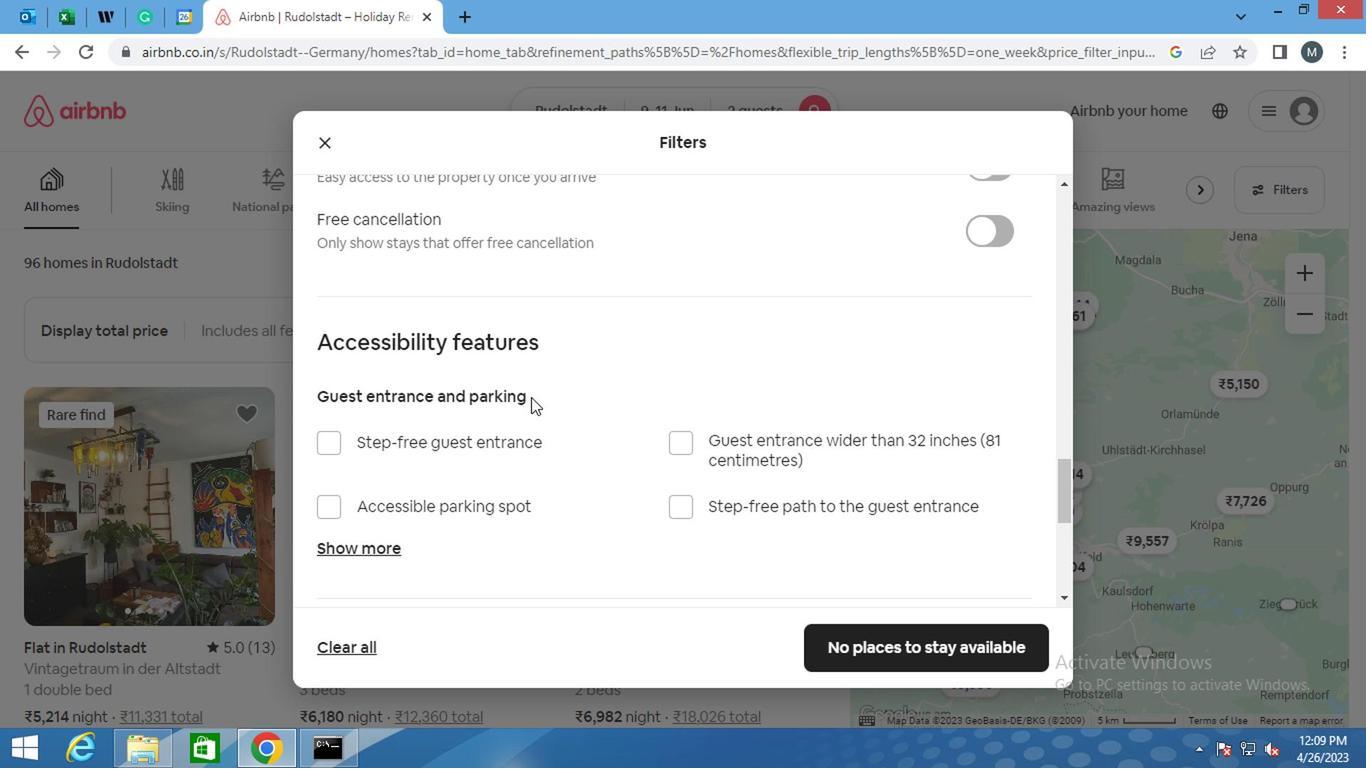 
Action: Mouse moved to (983, 361)
Screenshot: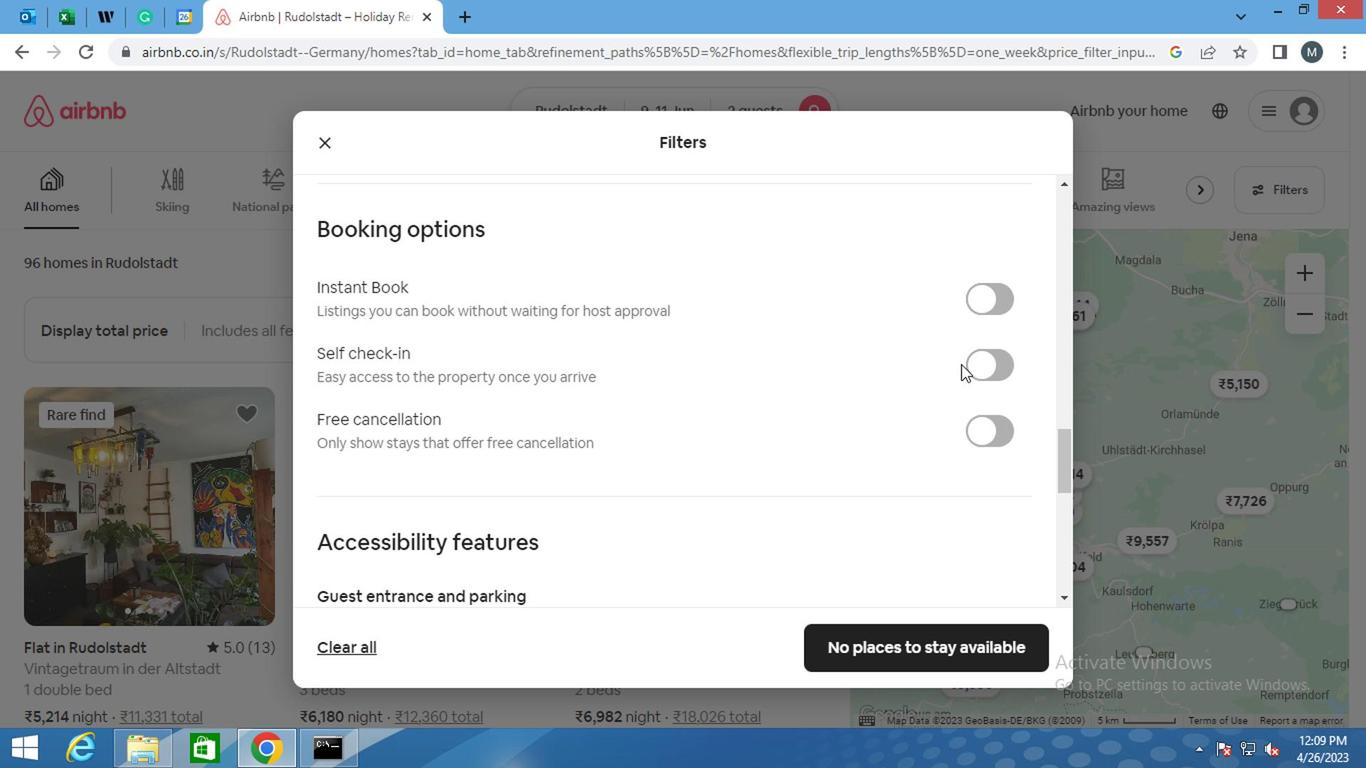 
Action: Mouse pressed left at (983, 361)
Screenshot: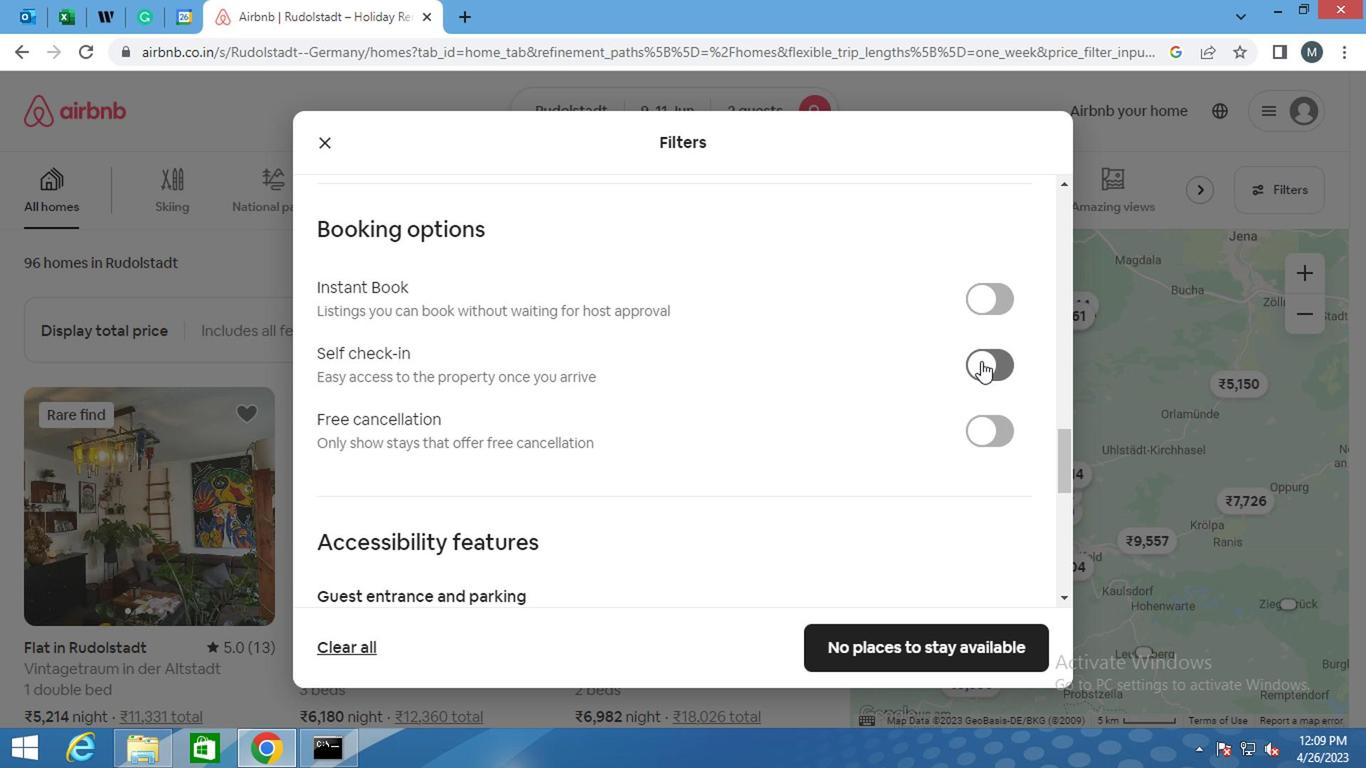 
Action: Mouse moved to (493, 388)
Screenshot: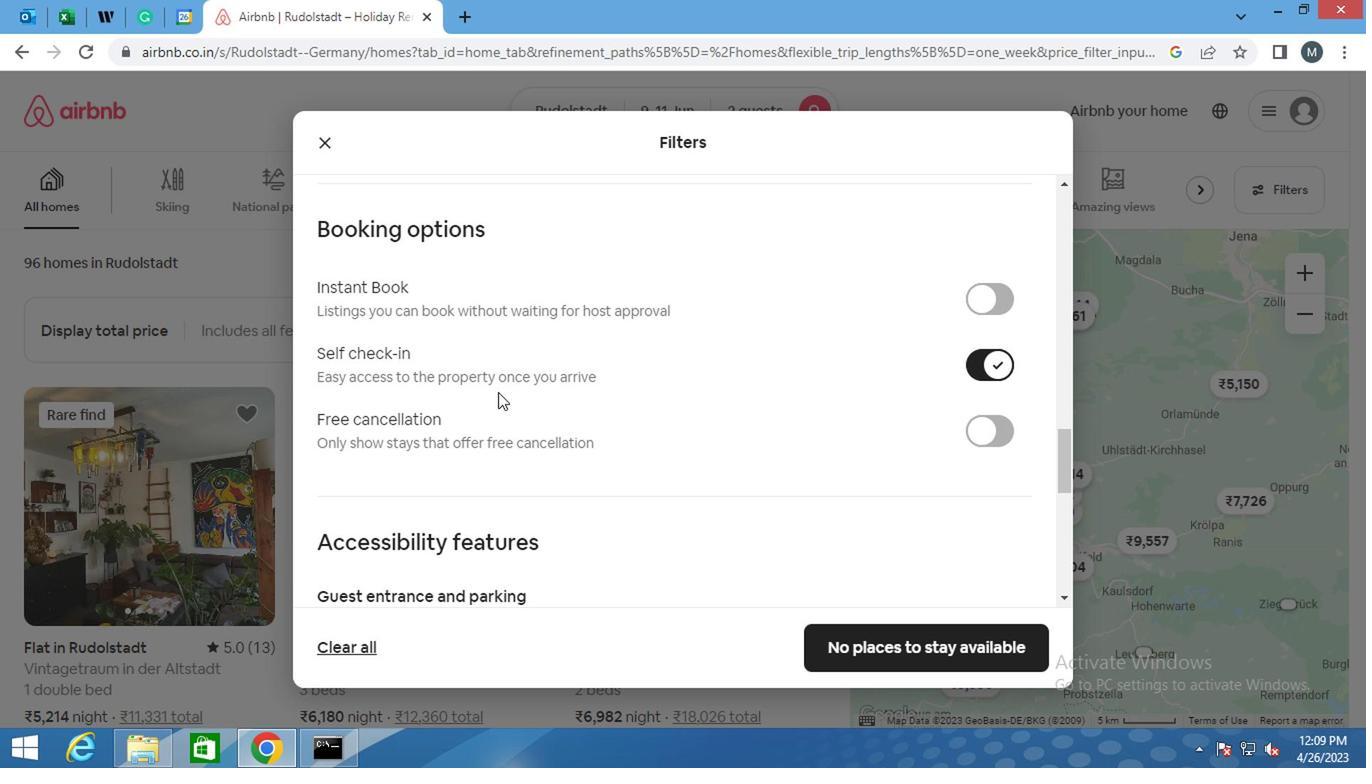 
Action: Mouse scrolled (493, 386) with delta (0, -1)
Screenshot: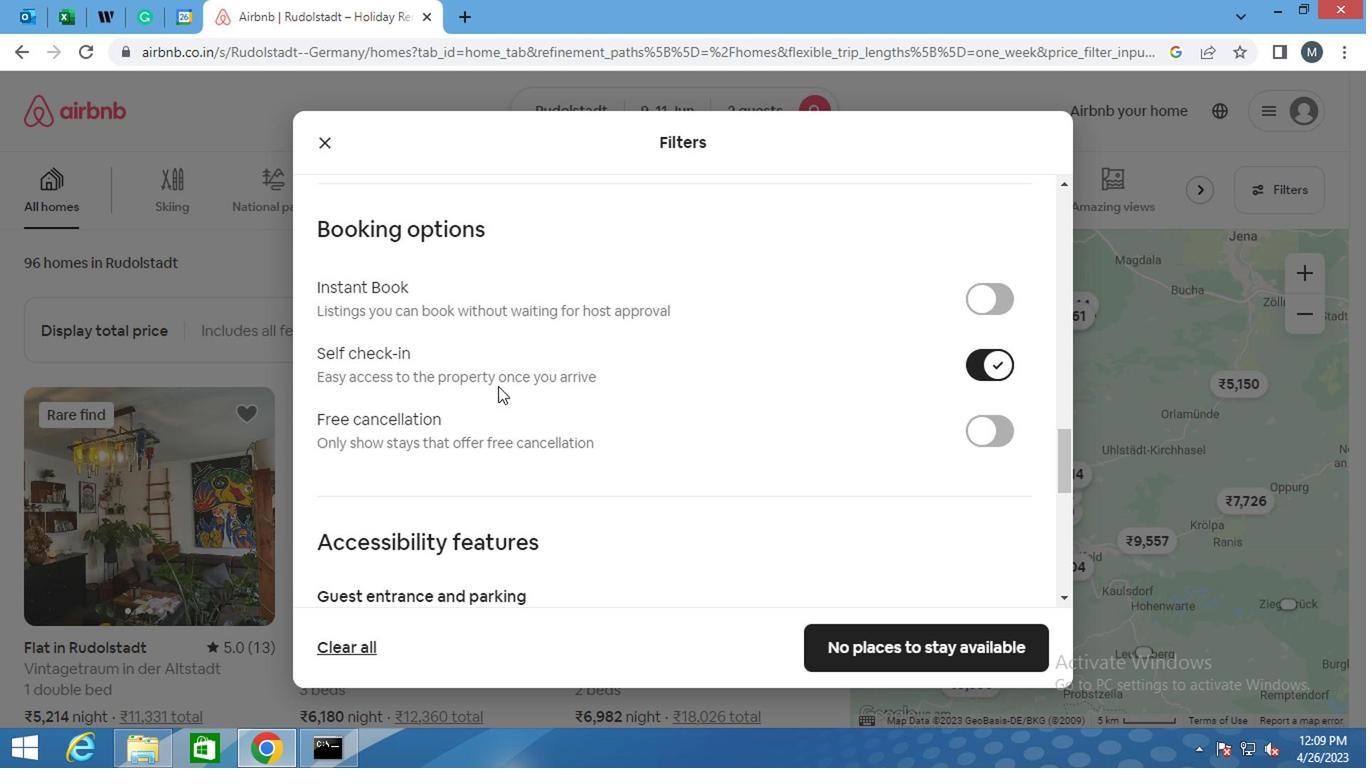 
Action: Mouse scrolled (493, 386) with delta (0, -1)
Screenshot: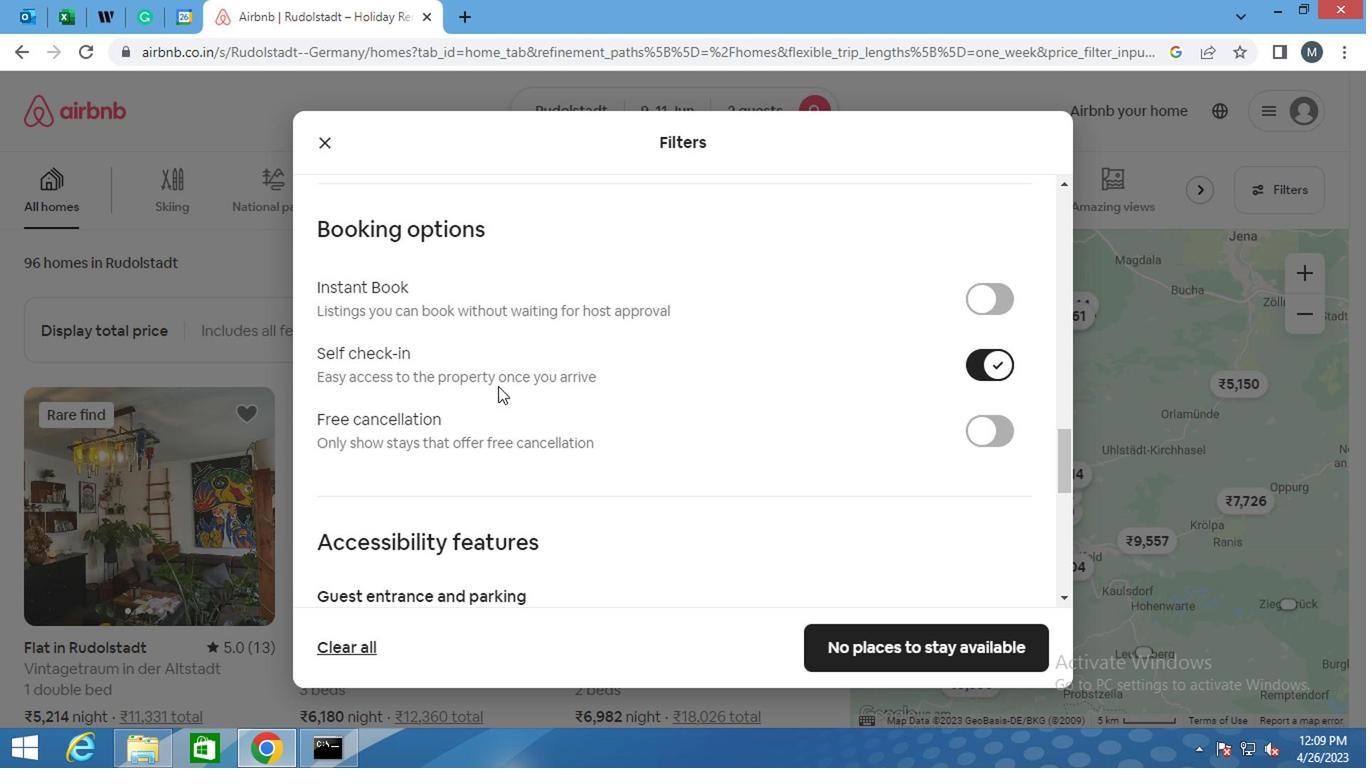 
Action: Mouse moved to (478, 385)
Screenshot: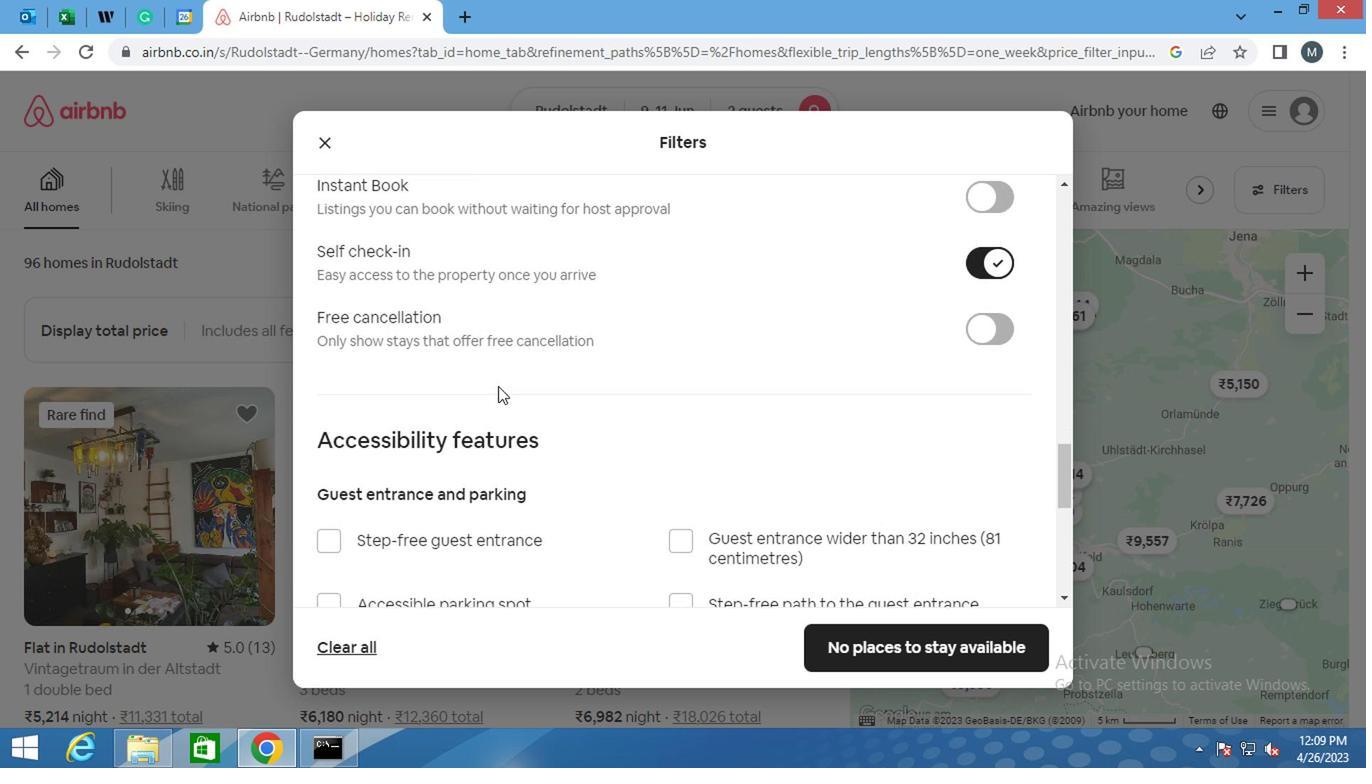 
Action: Mouse scrolled (478, 383) with delta (0, -1)
Screenshot: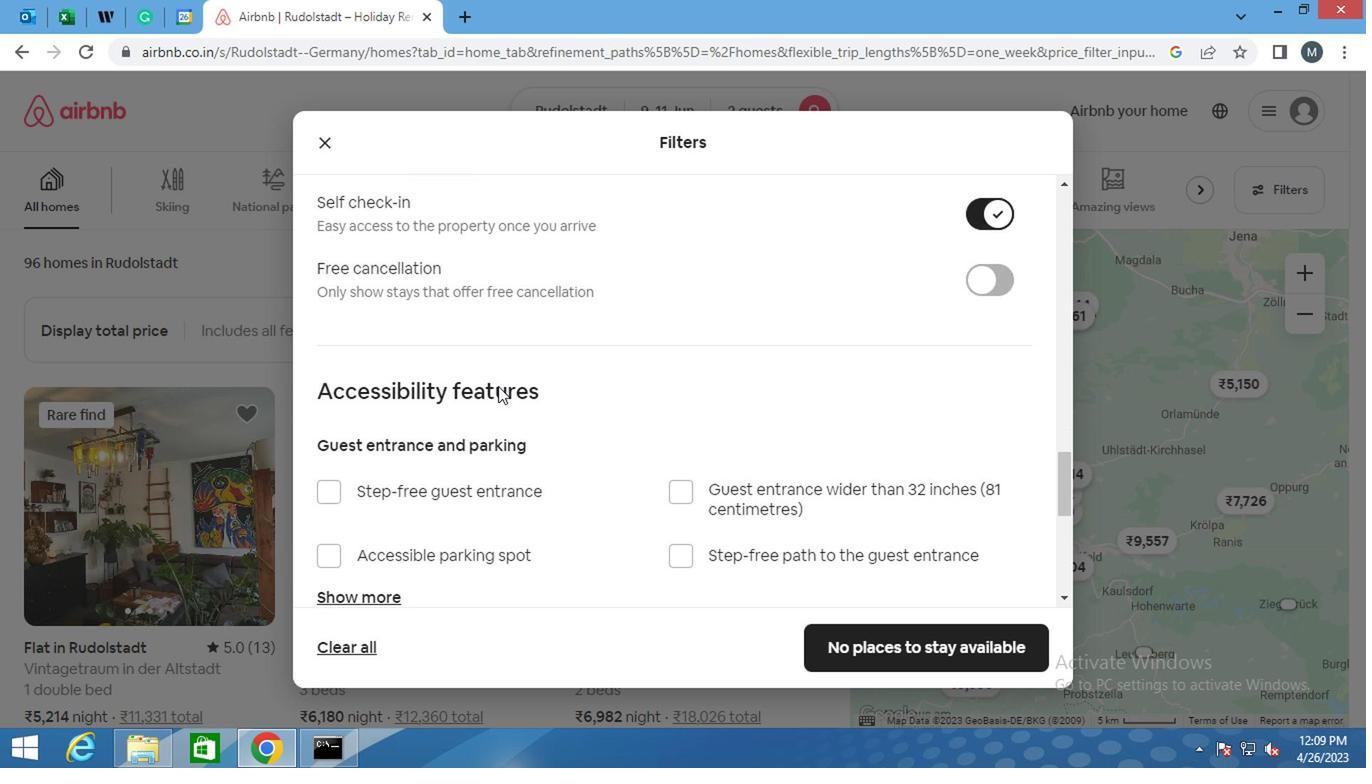 
Action: Mouse moved to (429, 390)
Screenshot: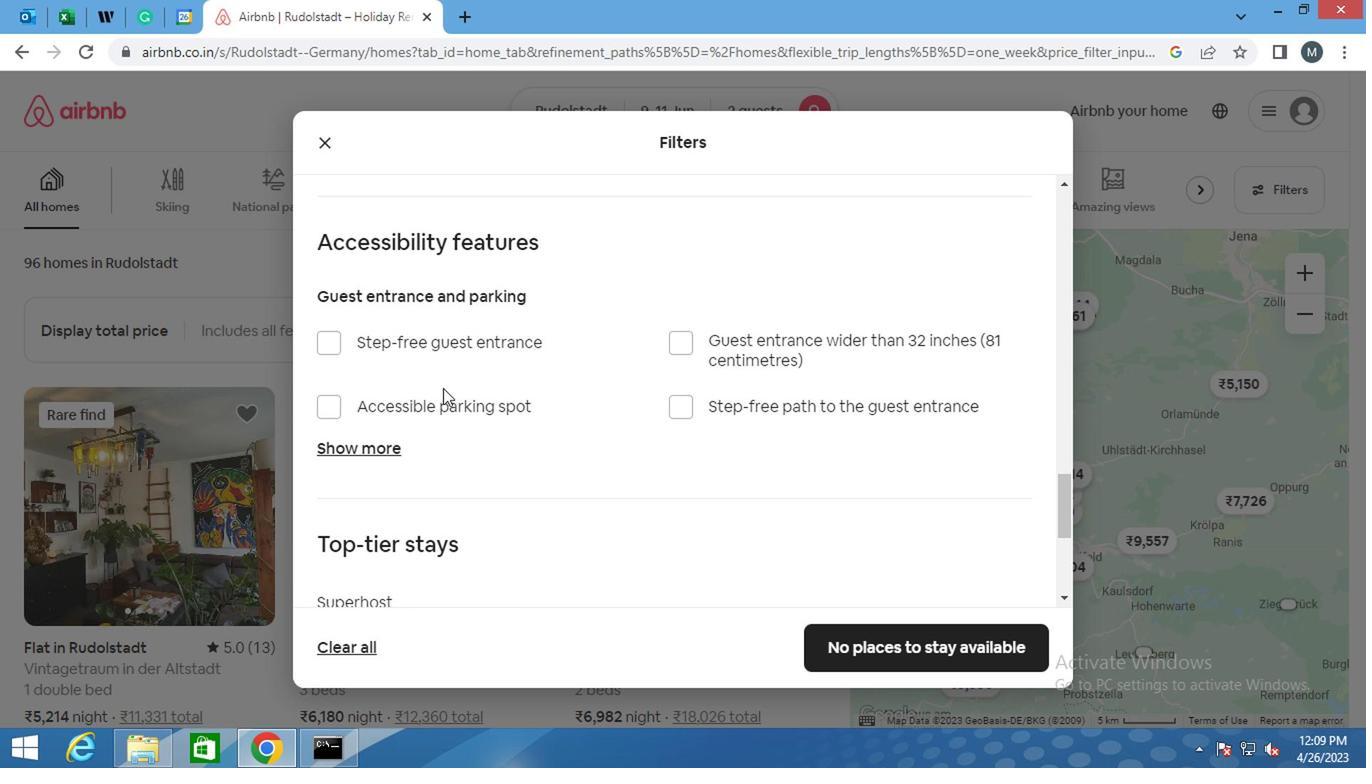 
Action: Mouse scrolled (429, 390) with delta (0, 0)
Screenshot: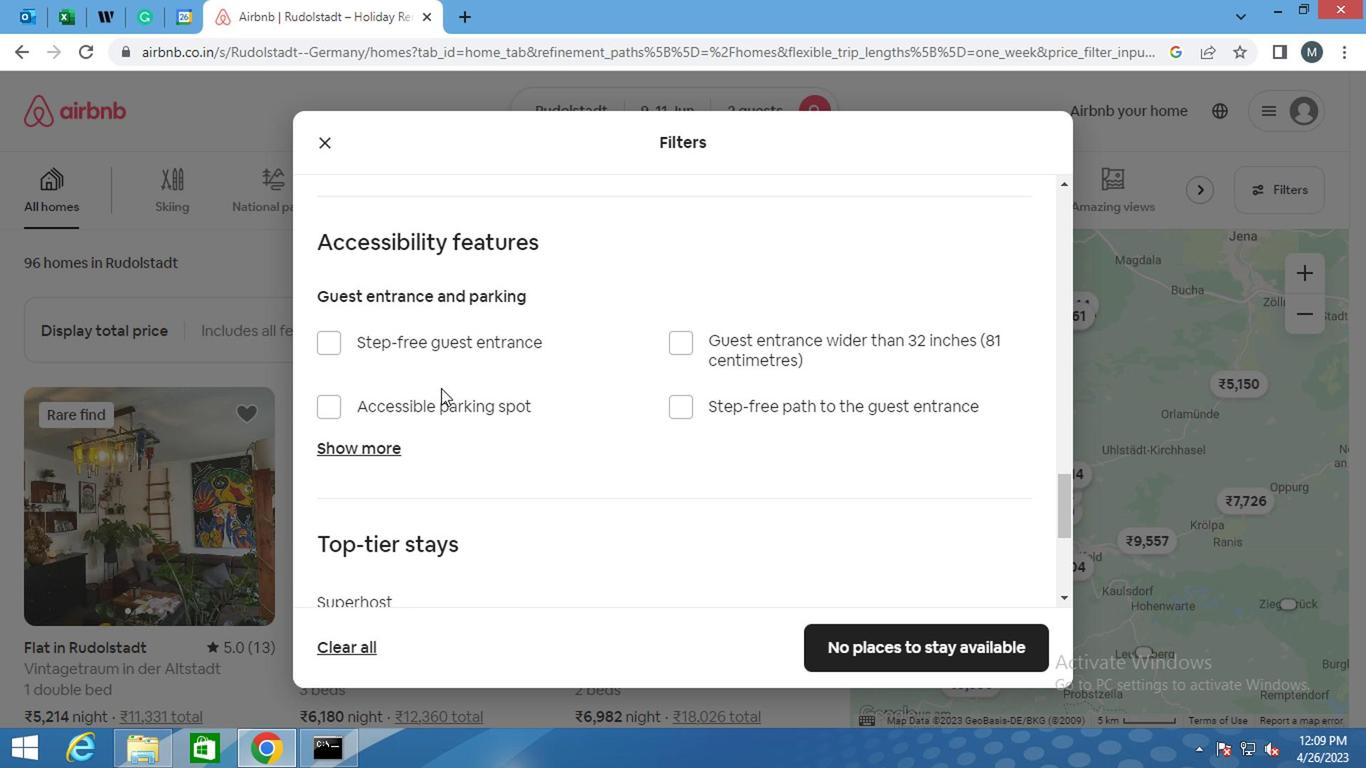 
Action: Mouse moved to (420, 398)
Screenshot: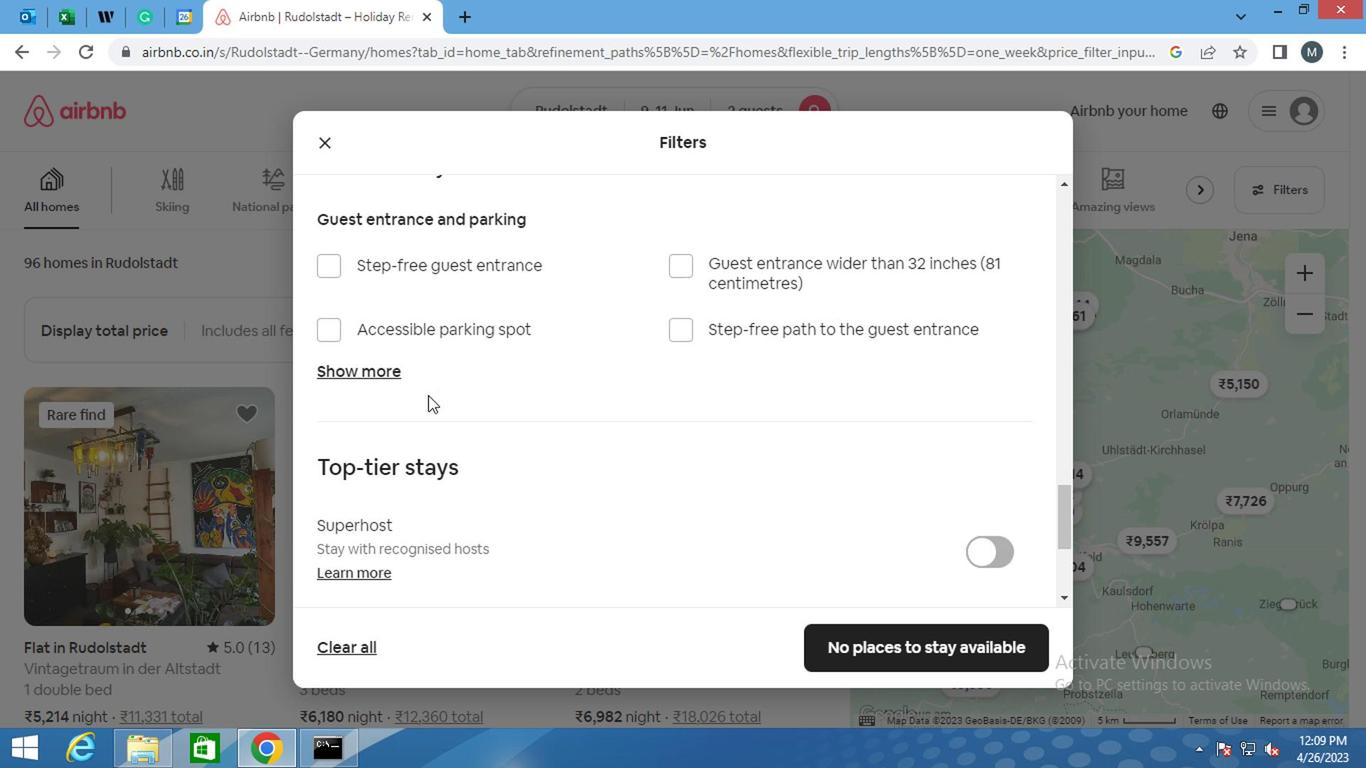 
Action: Mouse scrolled (420, 397) with delta (0, 0)
Screenshot: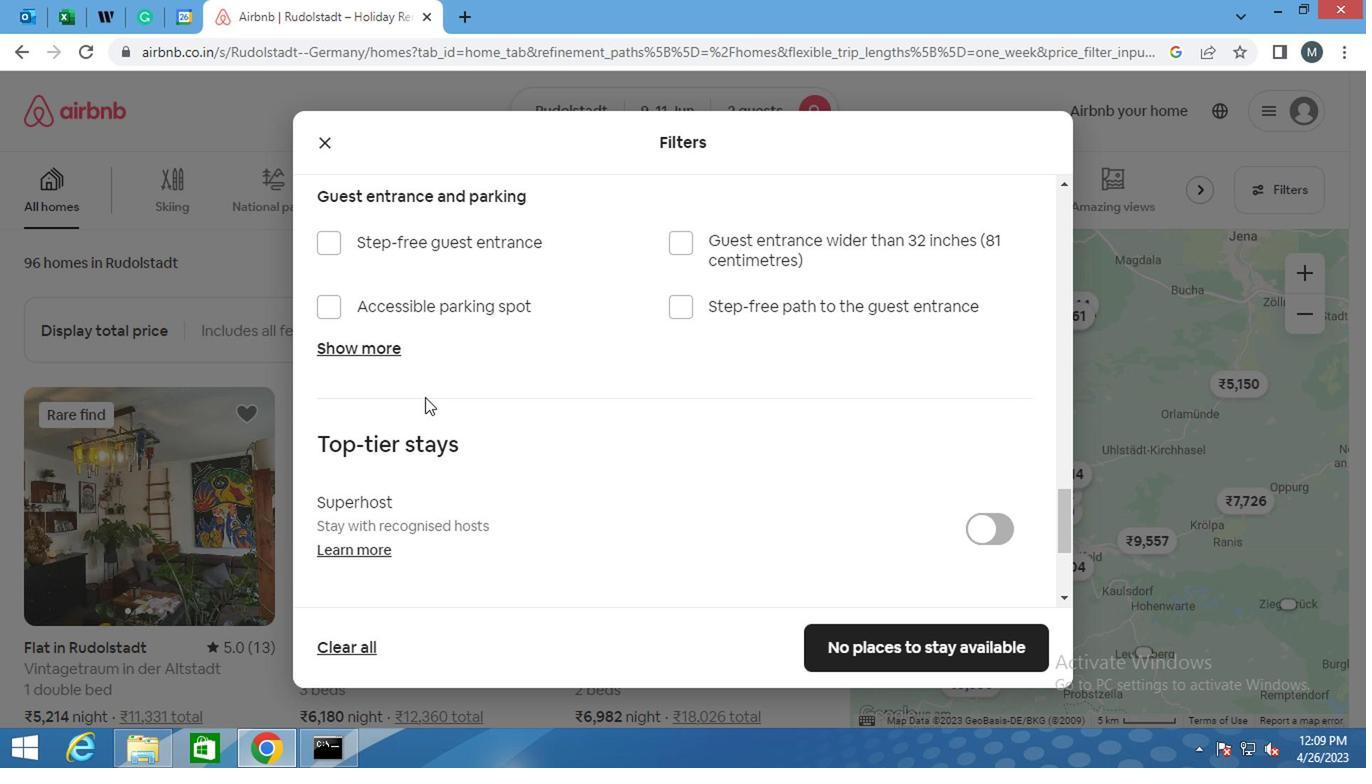 
Action: Mouse moved to (414, 407)
Screenshot: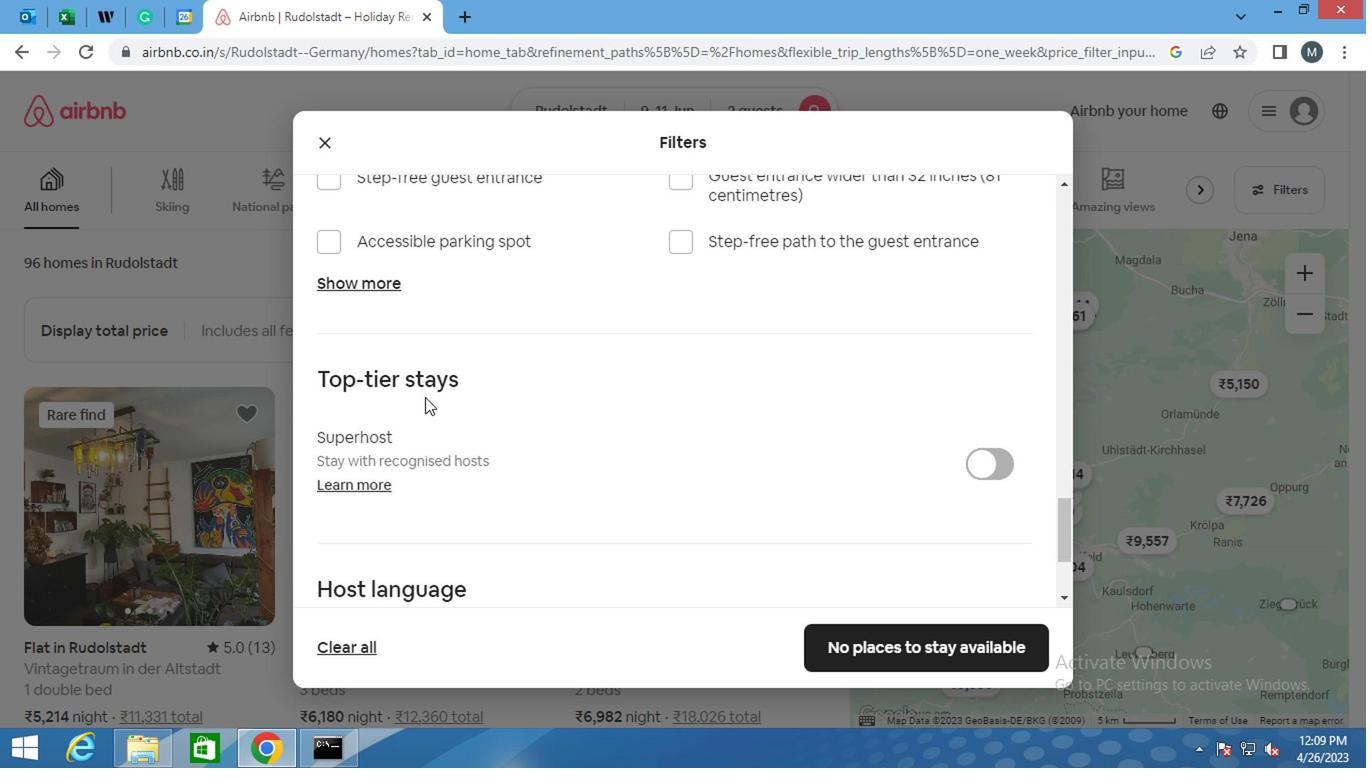 
Action: Mouse scrolled (414, 406) with delta (0, -1)
Screenshot: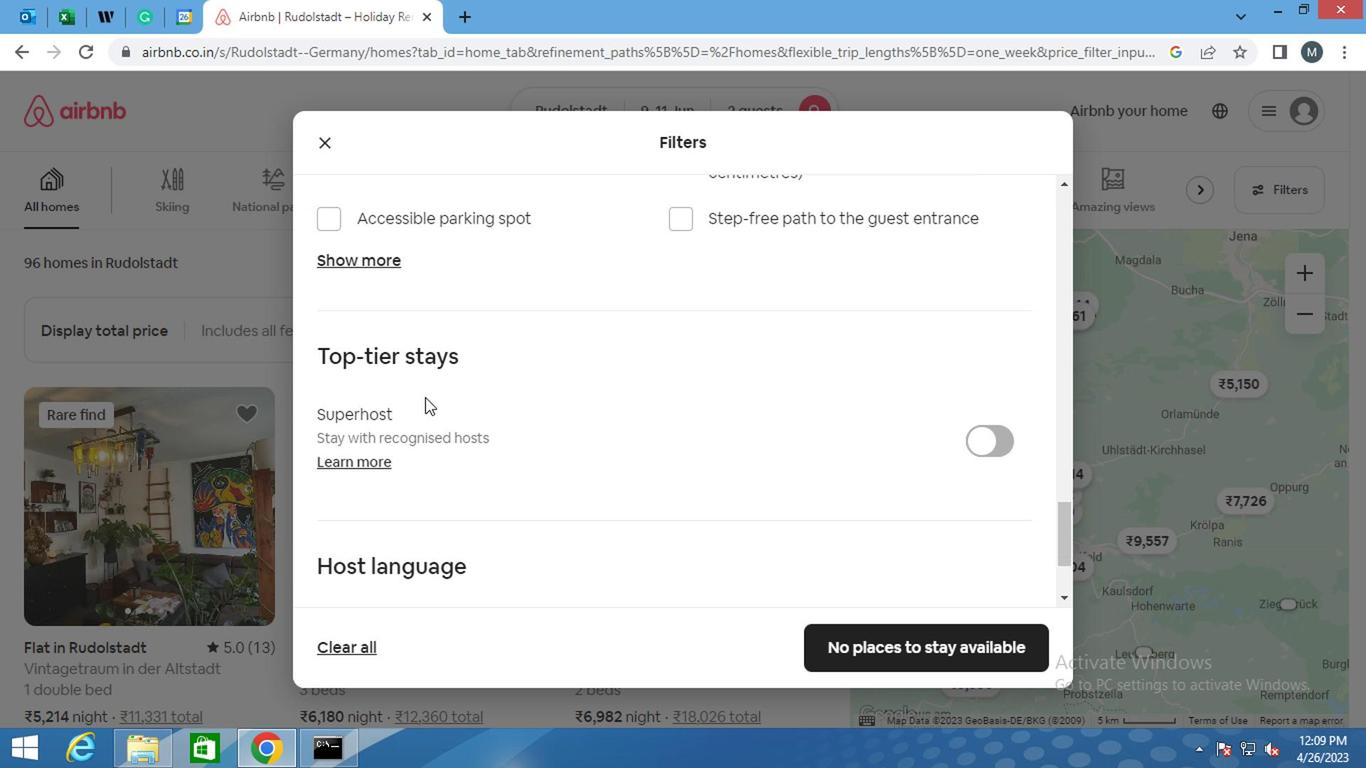 
Action: Mouse moved to (414, 410)
Screenshot: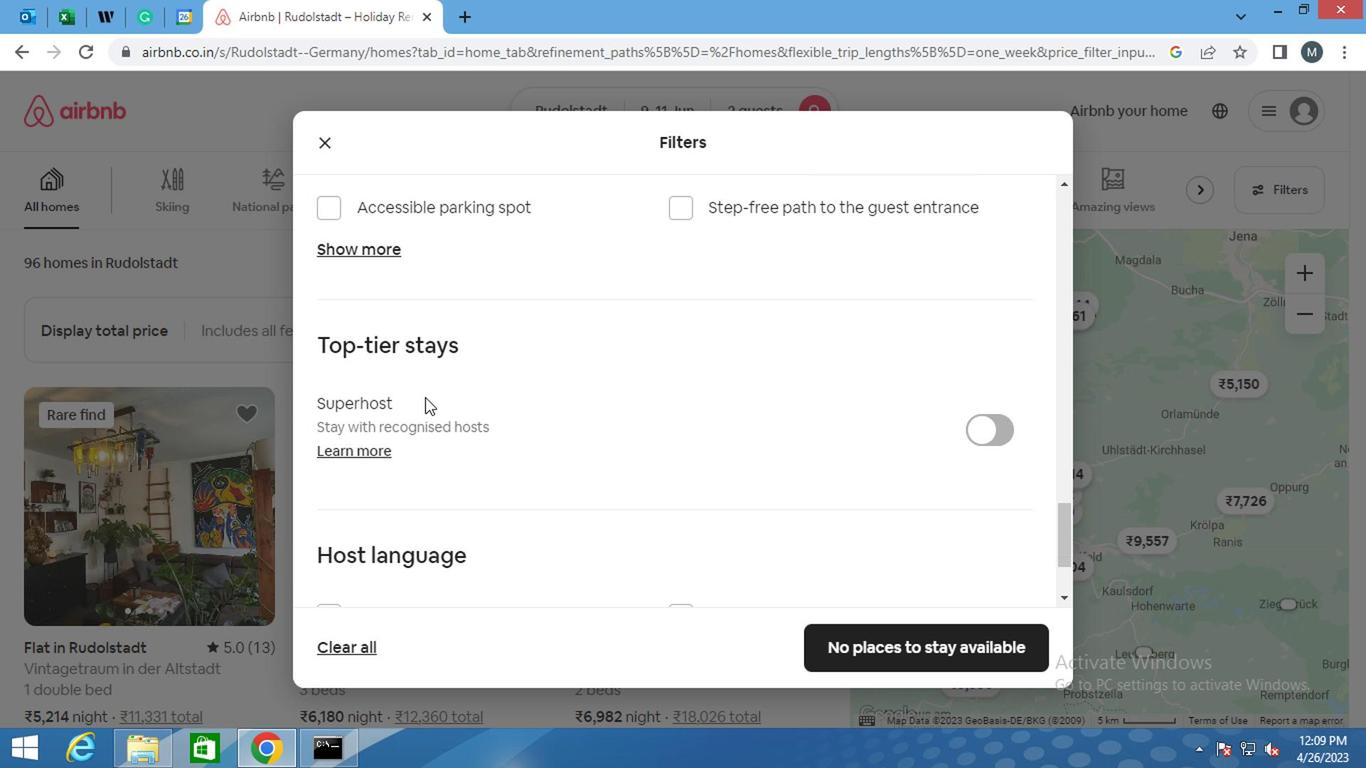 
Action: Mouse scrolled (414, 409) with delta (0, -1)
Screenshot: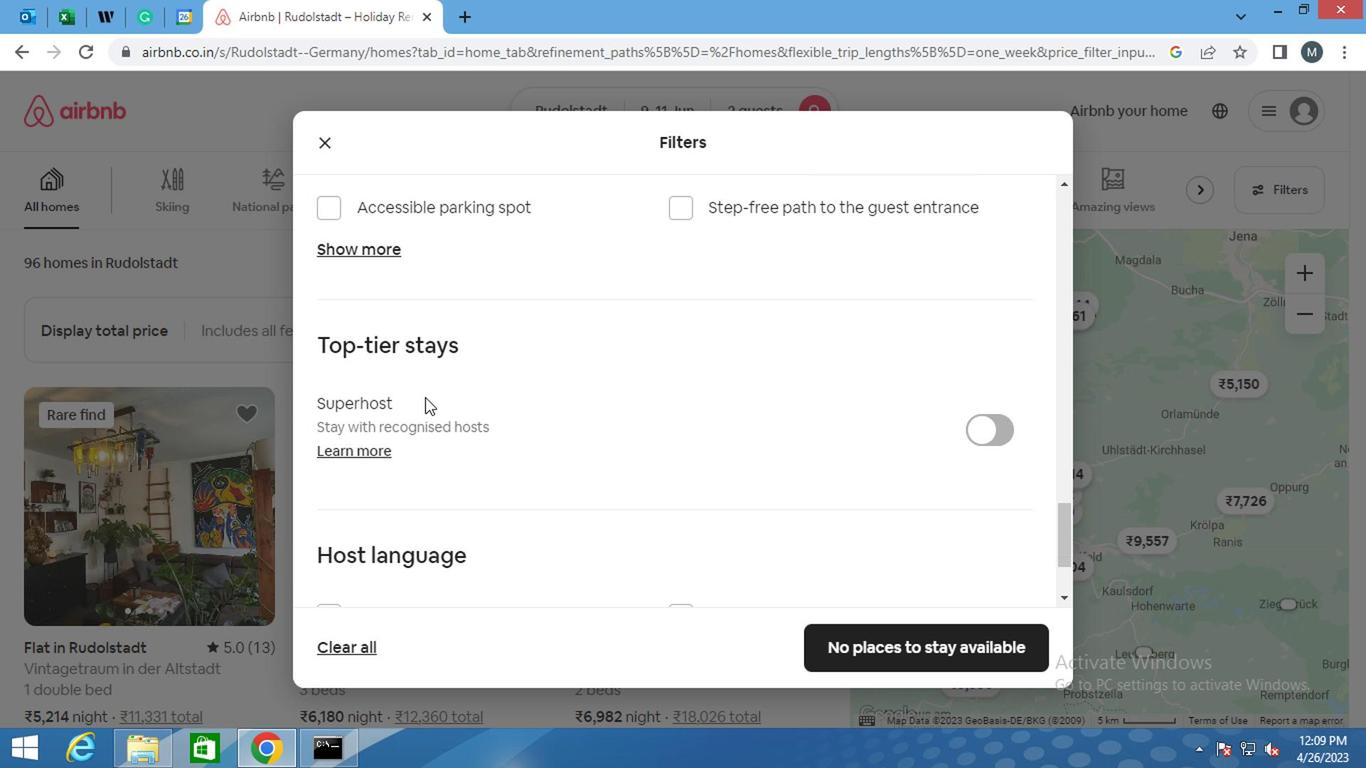
Action: Mouse moved to (338, 459)
Screenshot: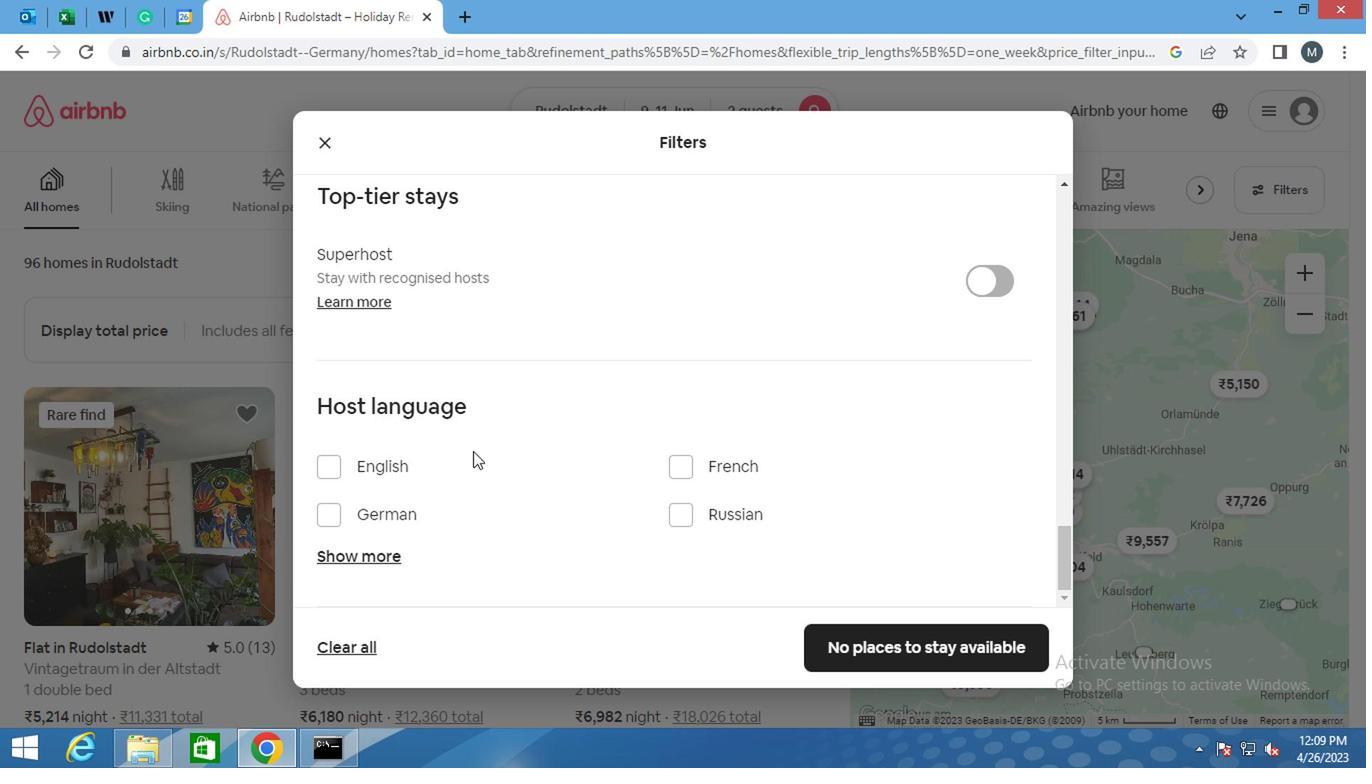 
Action: Mouse pressed left at (338, 459)
Screenshot: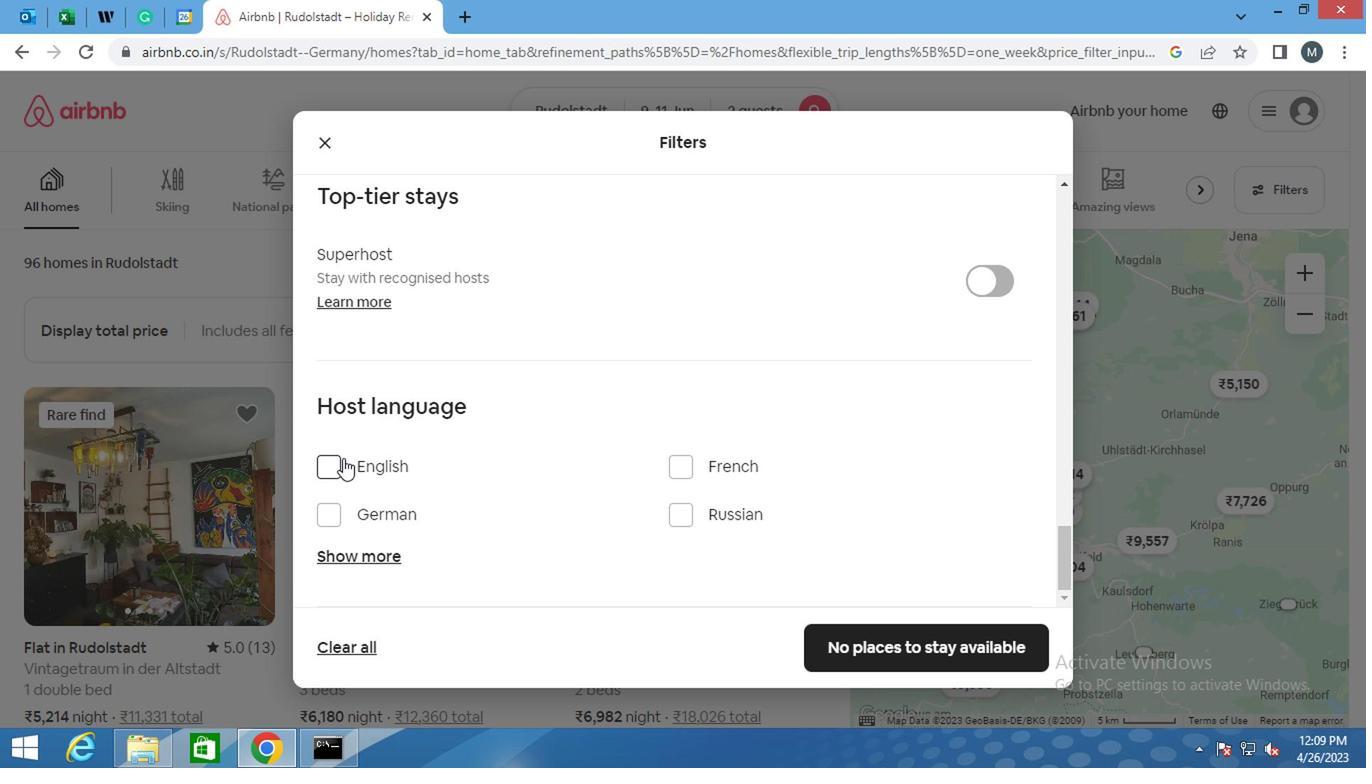 
Action: Mouse moved to (528, 458)
Screenshot: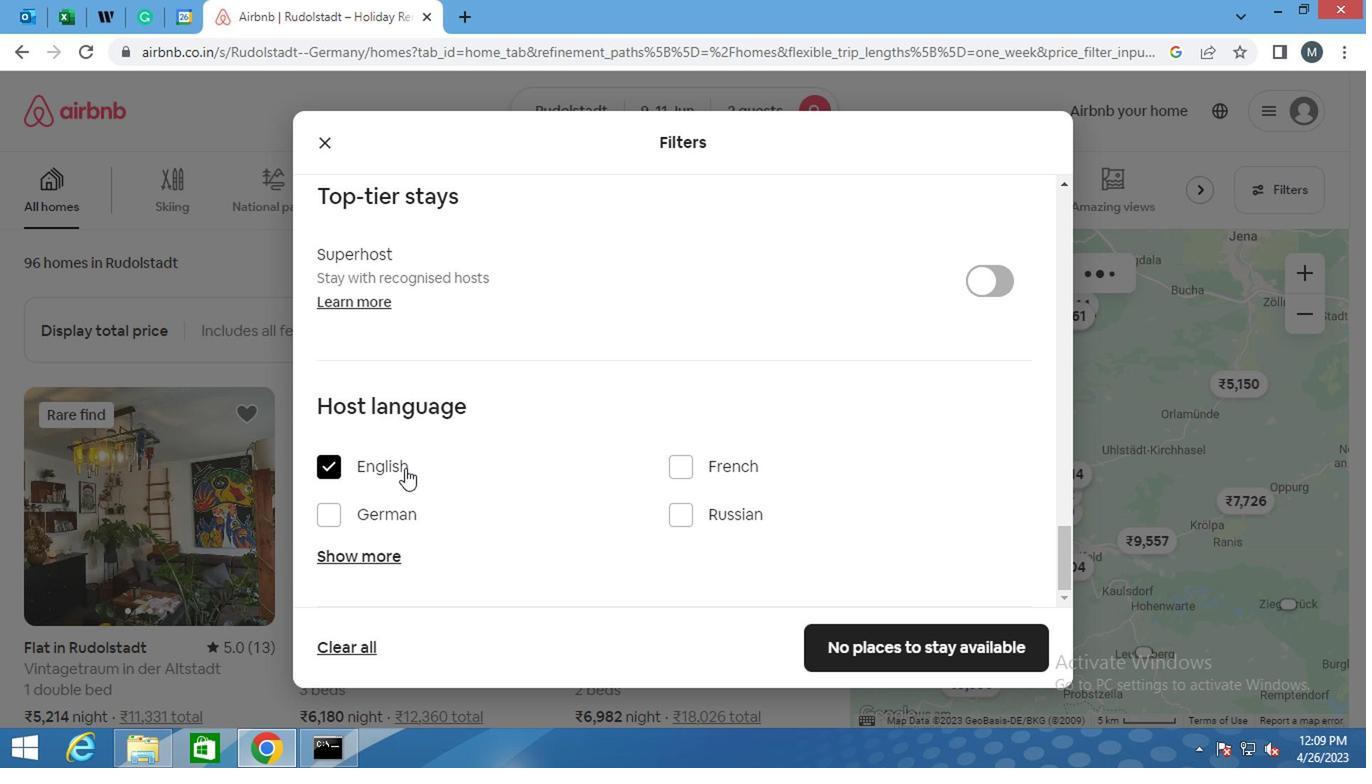 
Action: Mouse scrolled (528, 457) with delta (0, 0)
Screenshot: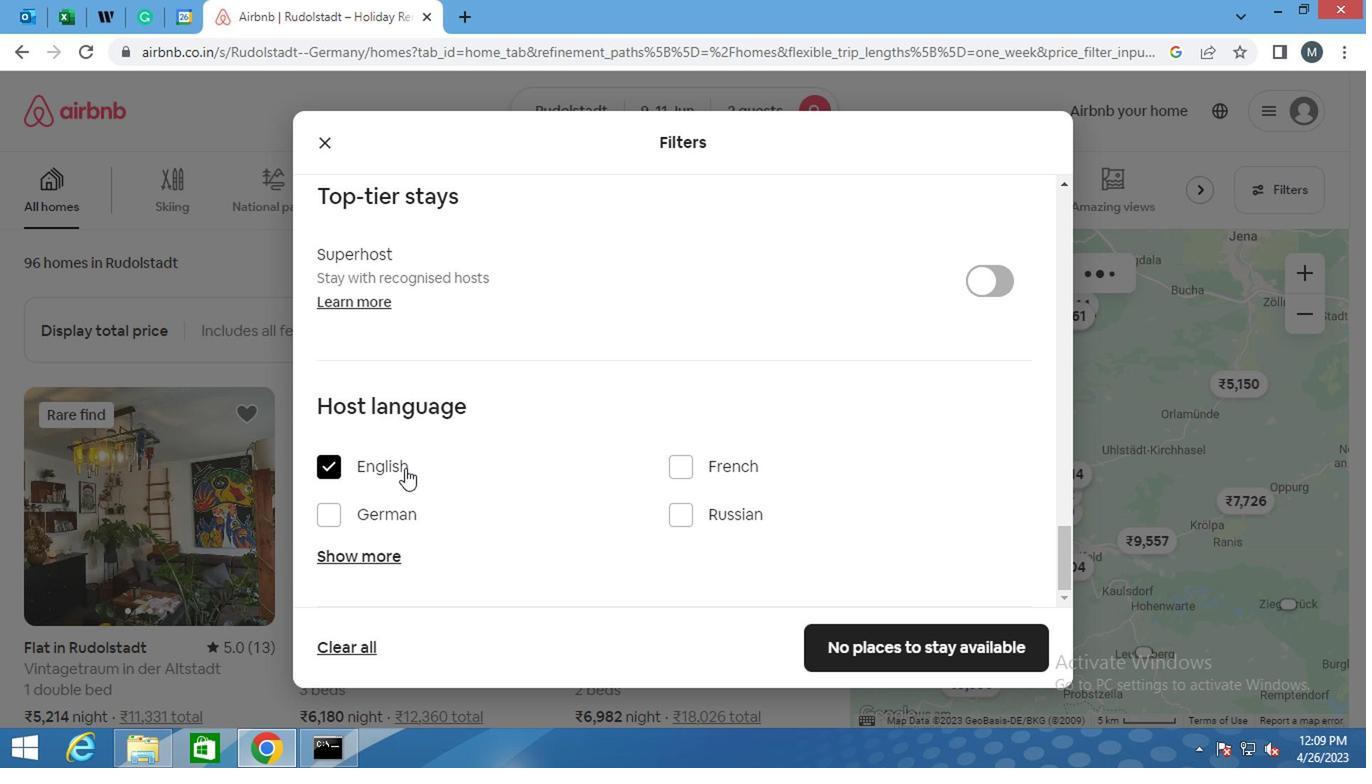 
Action: Mouse moved to (557, 469)
Screenshot: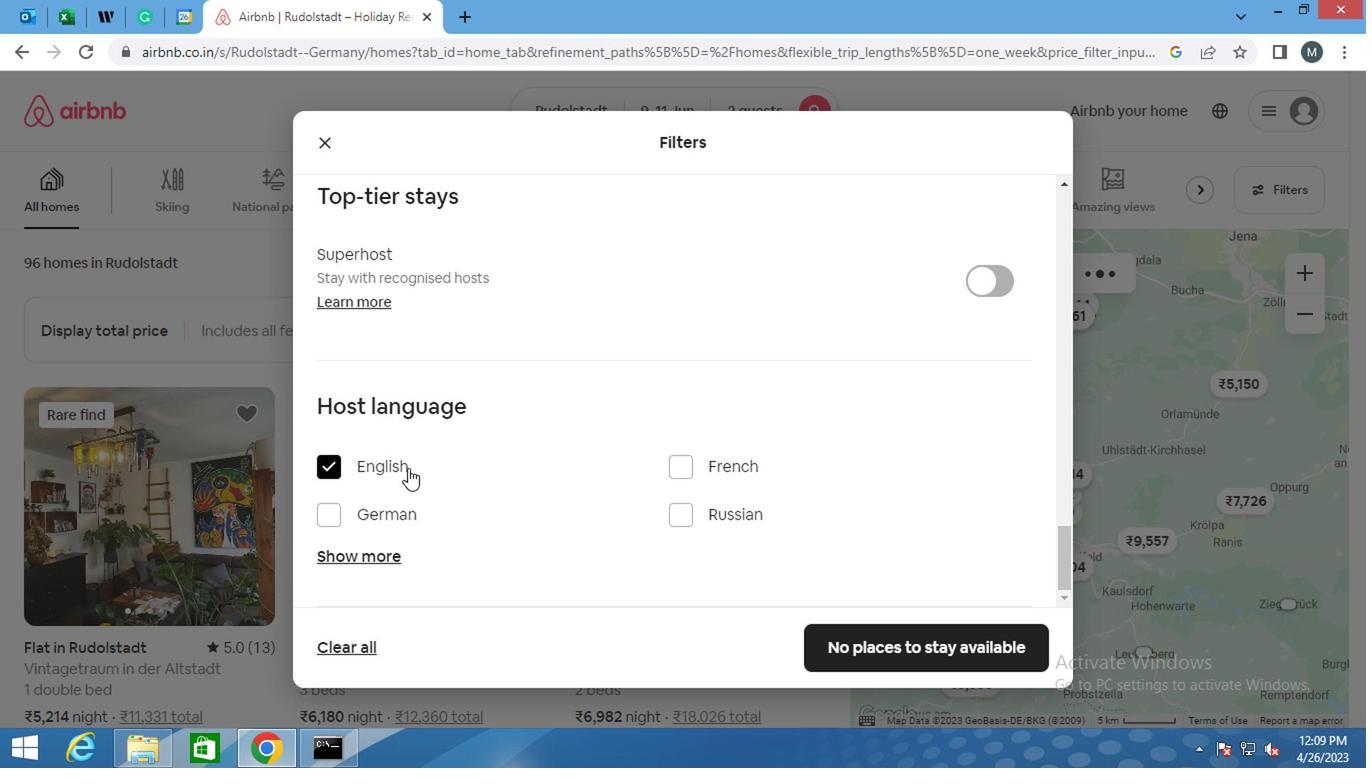 
Action: Mouse scrolled (557, 468) with delta (0, 0)
Screenshot: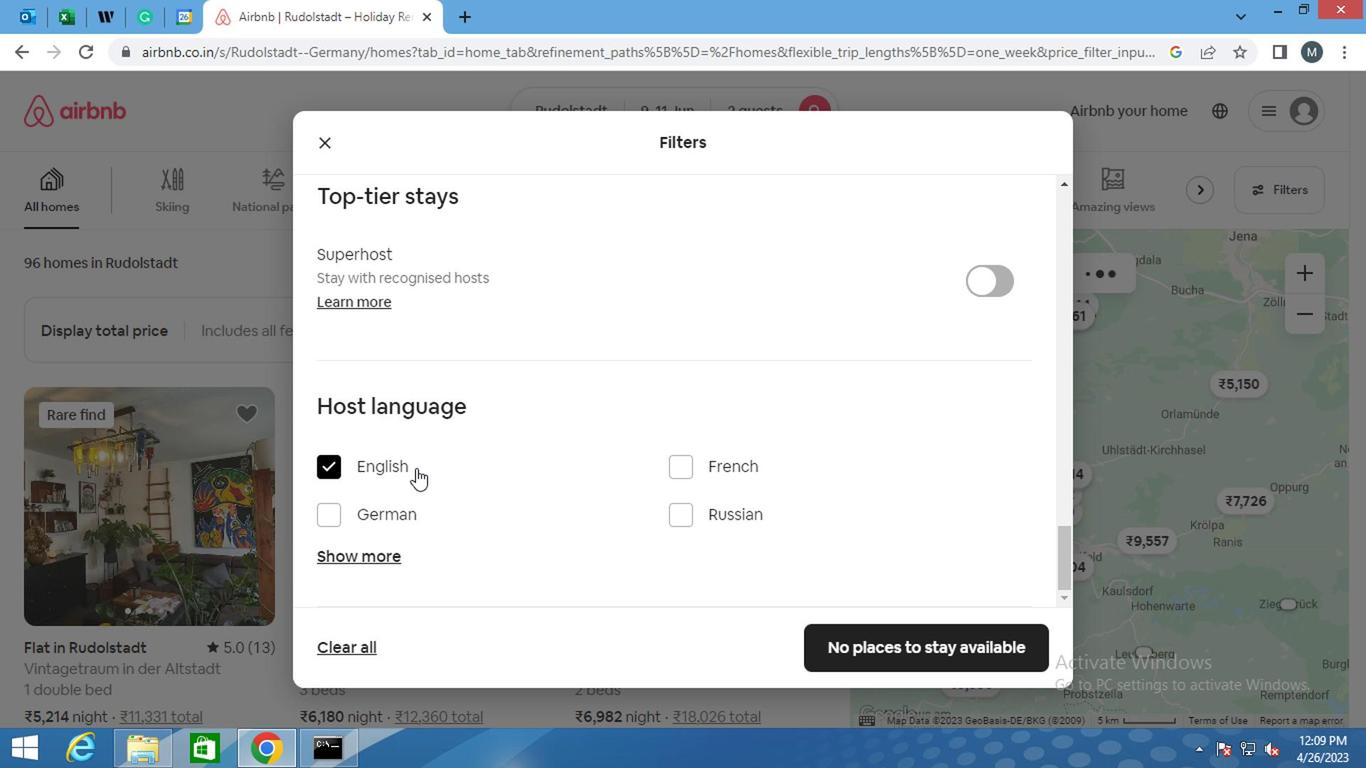 
Action: Mouse moved to (596, 474)
Screenshot: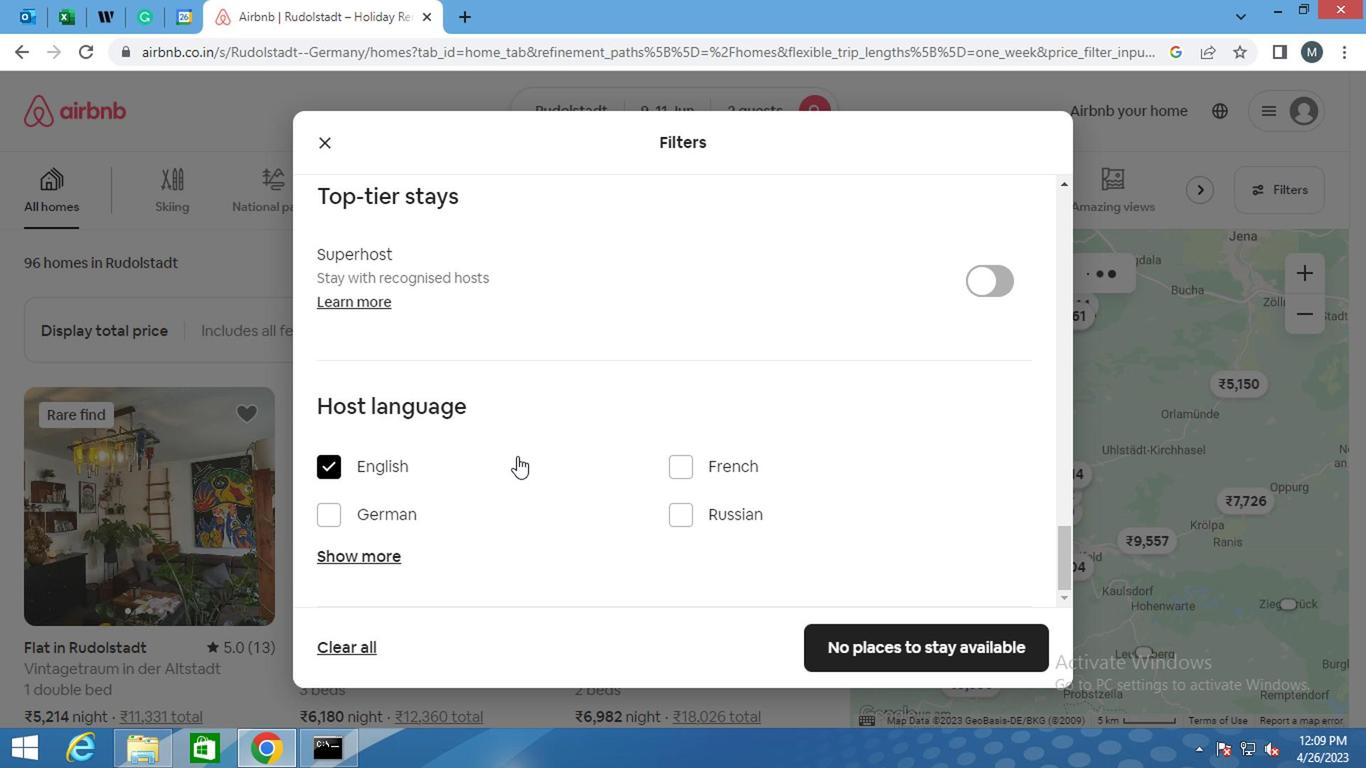 
Action: Mouse scrolled (596, 473) with delta (0, 0)
Screenshot: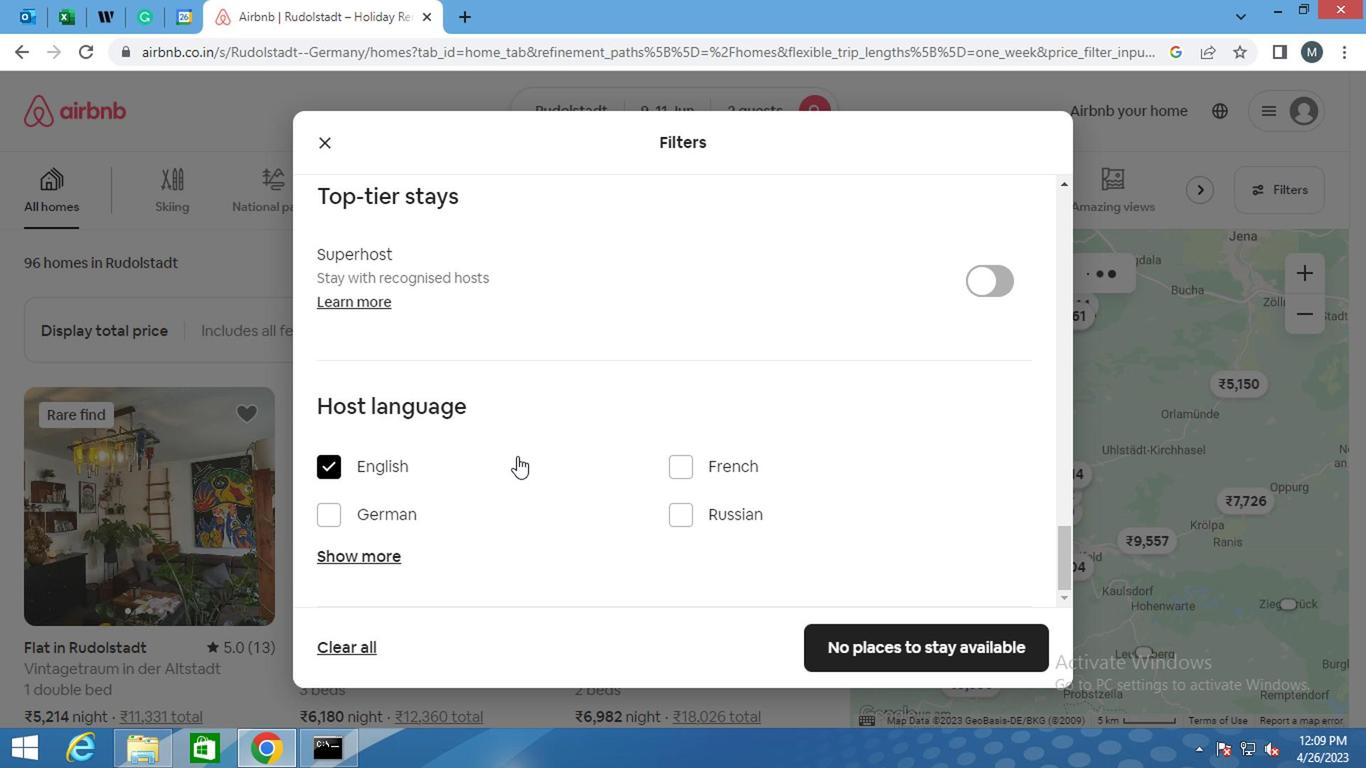 
Action: Mouse moved to (916, 639)
Screenshot: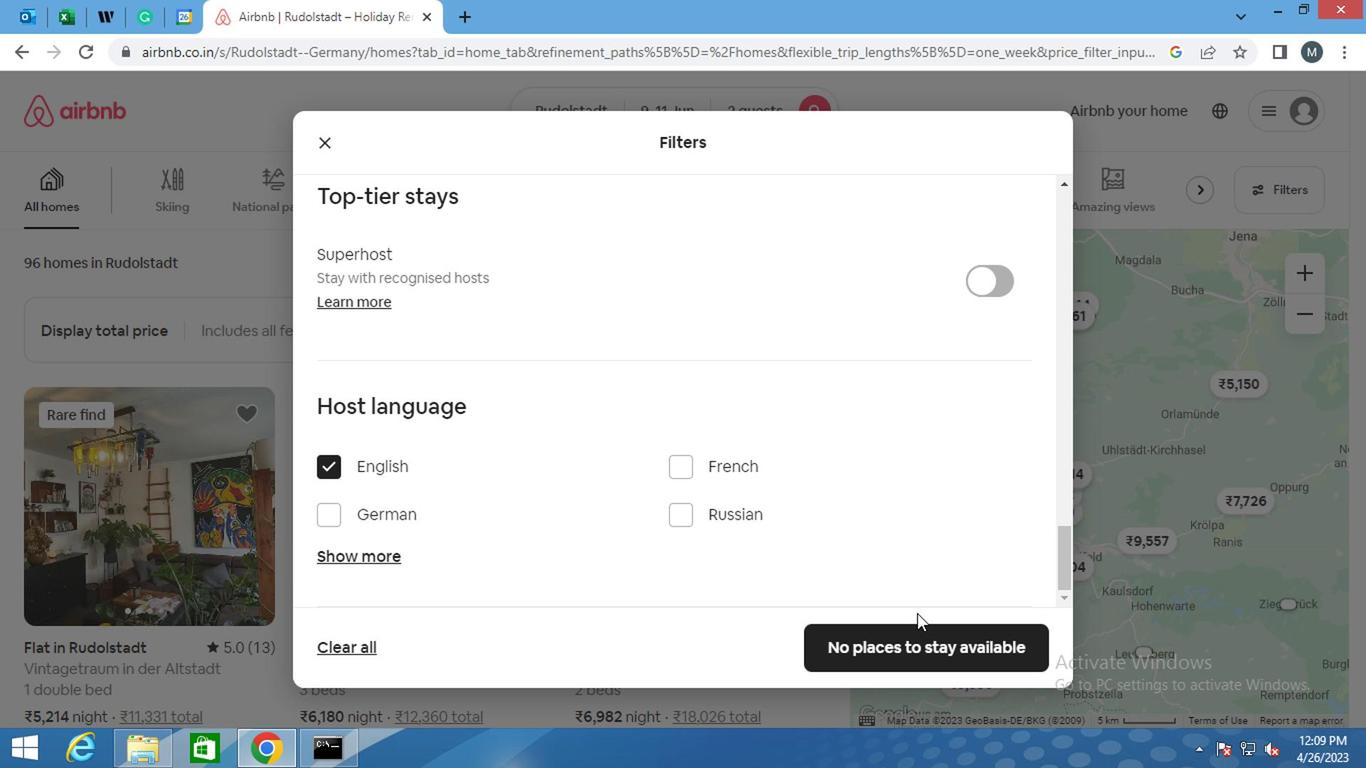 
Action: Mouse pressed left at (916, 639)
Screenshot: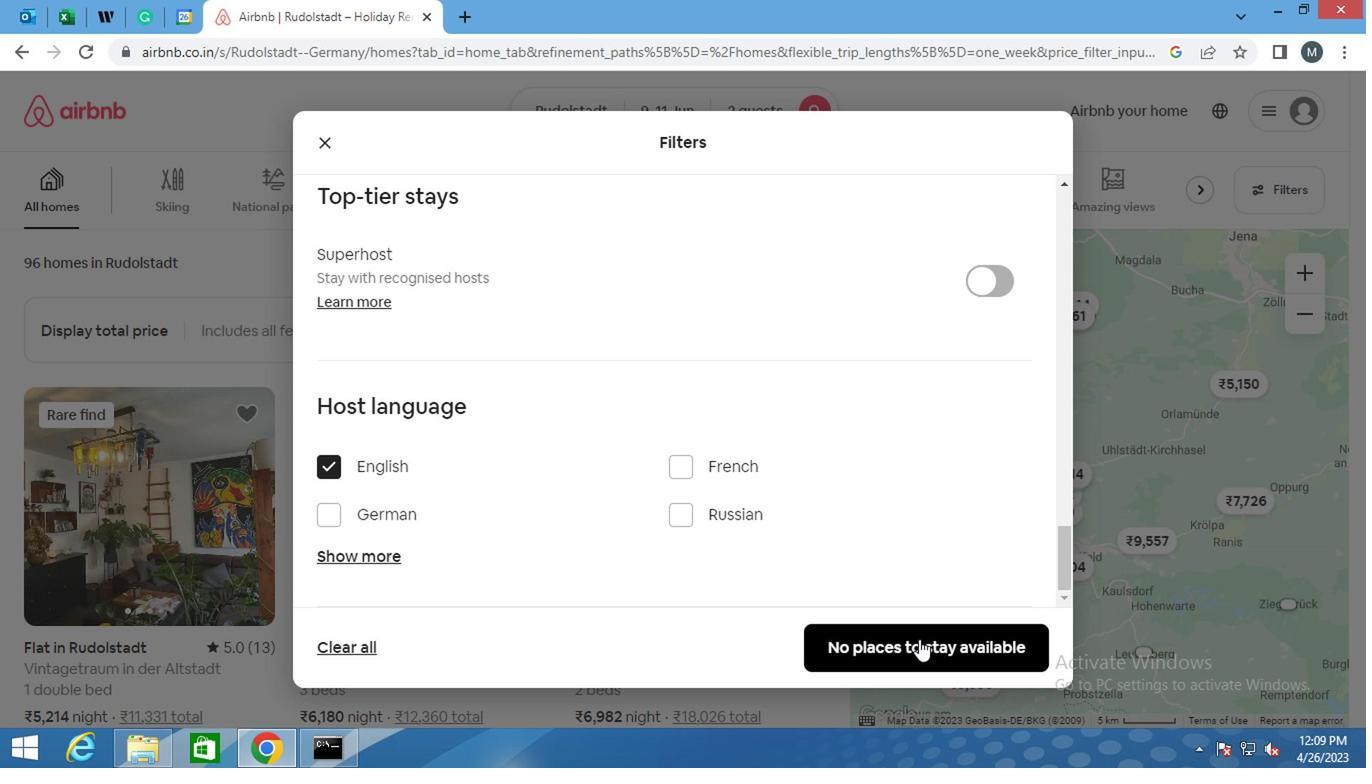 
Action: Mouse moved to (909, 638)
Screenshot: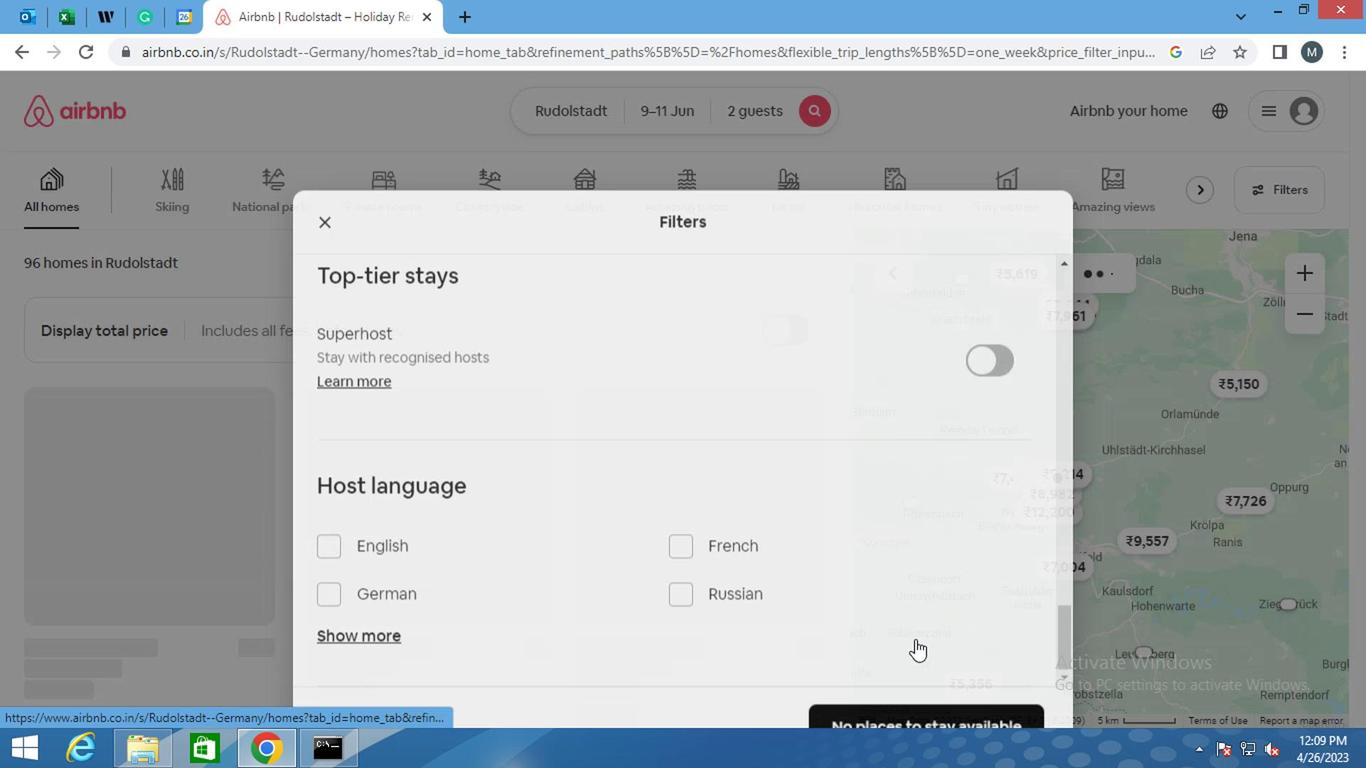 
